 Task: Search for the best potica bakeries in Ljubljana, Slovenia.
Action: Mouse moved to (111, 121)
Screenshot: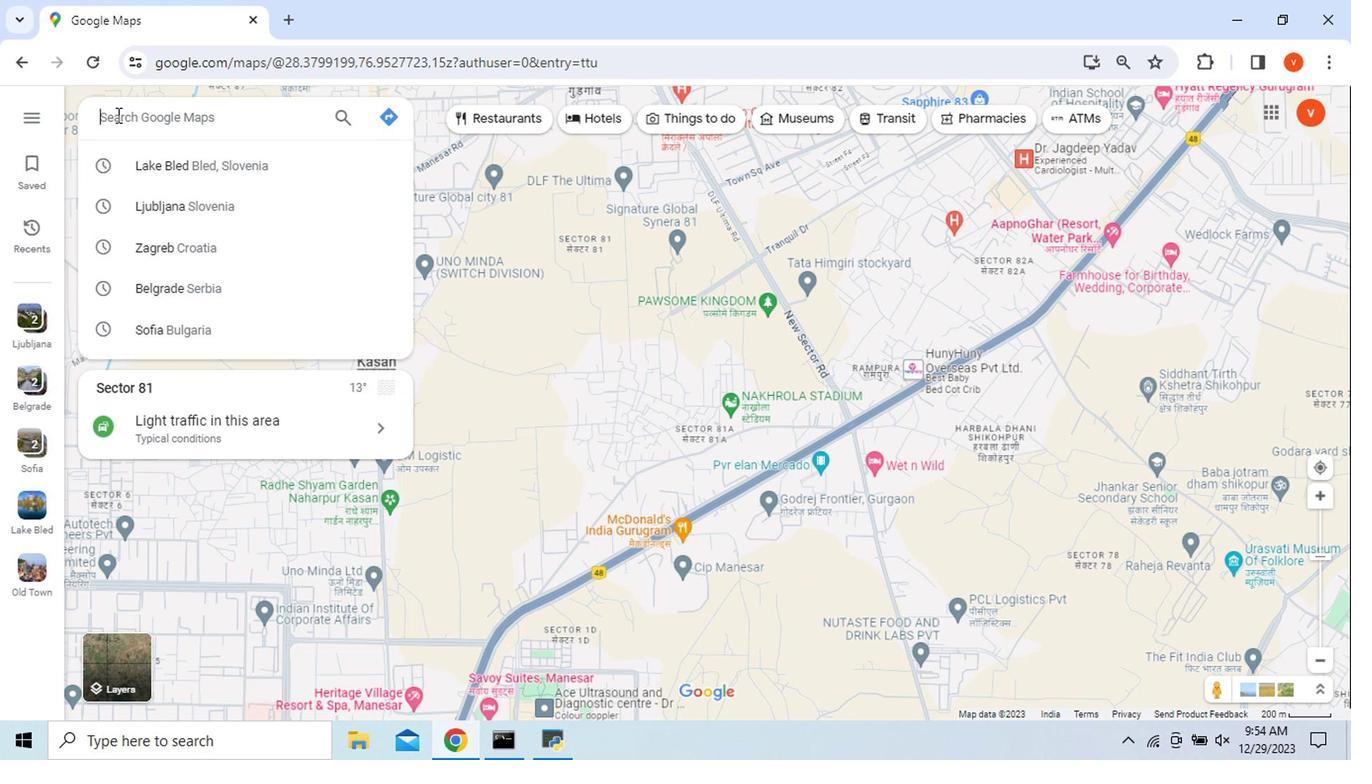 
Action: Mouse pressed left at (111, 121)
Screenshot: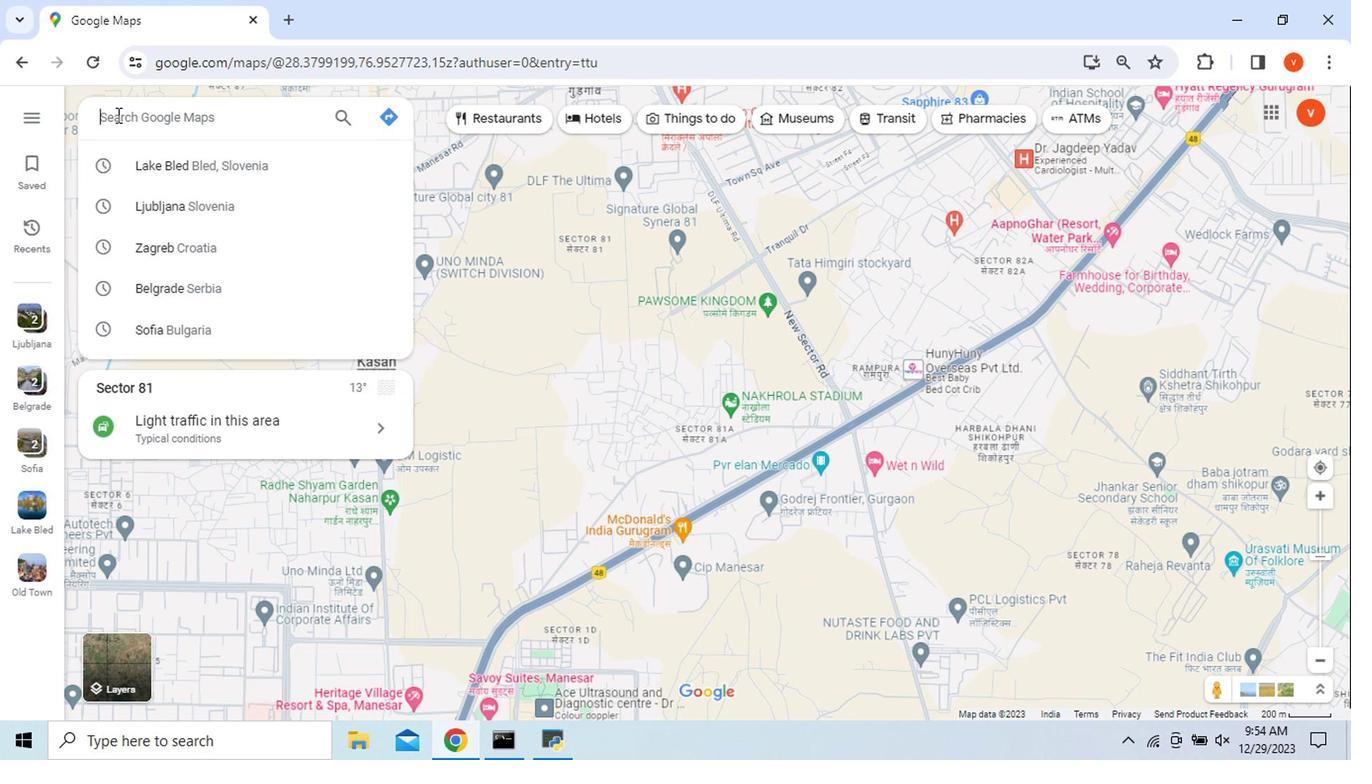 
Action: Mouse moved to (111, 121)
Screenshot: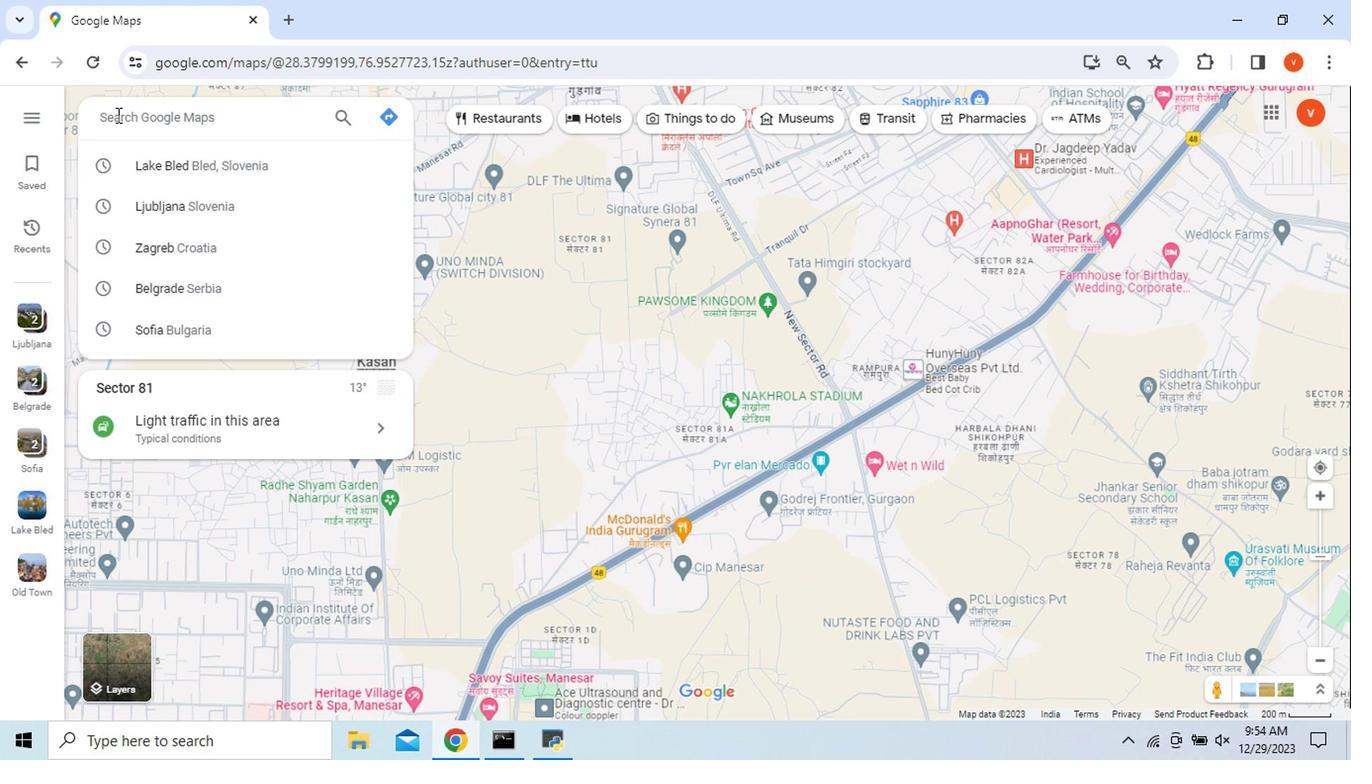 
Action: Key pressed <Key.shift>Best<Key.space><Key.shift_r>Potica<Key.space><Key.shift>Bakeries,<Key.space><Key.shift_r>Ljubljana,<Key.space><Key.shift>Slovenia<Key.enter>
Screenshot: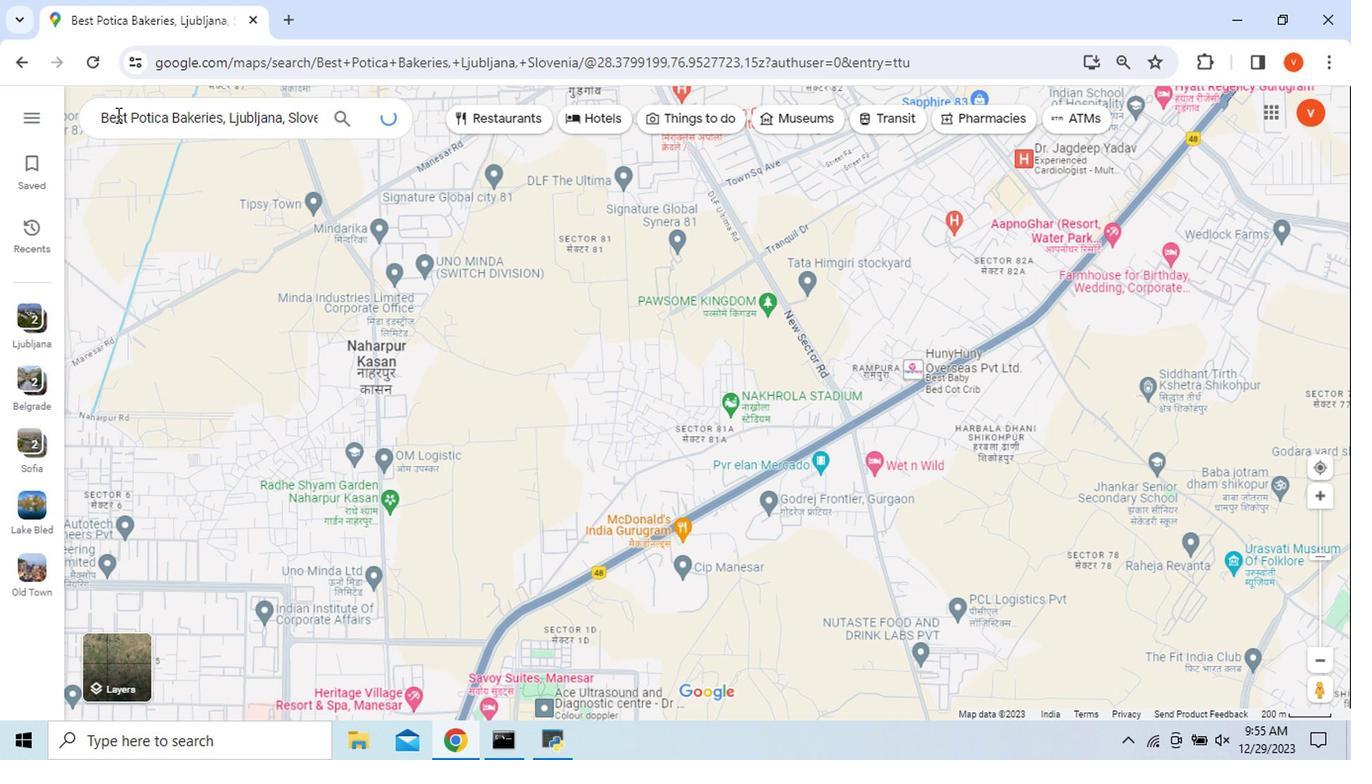 
Action: Mouse moved to (506, 130)
Screenshot: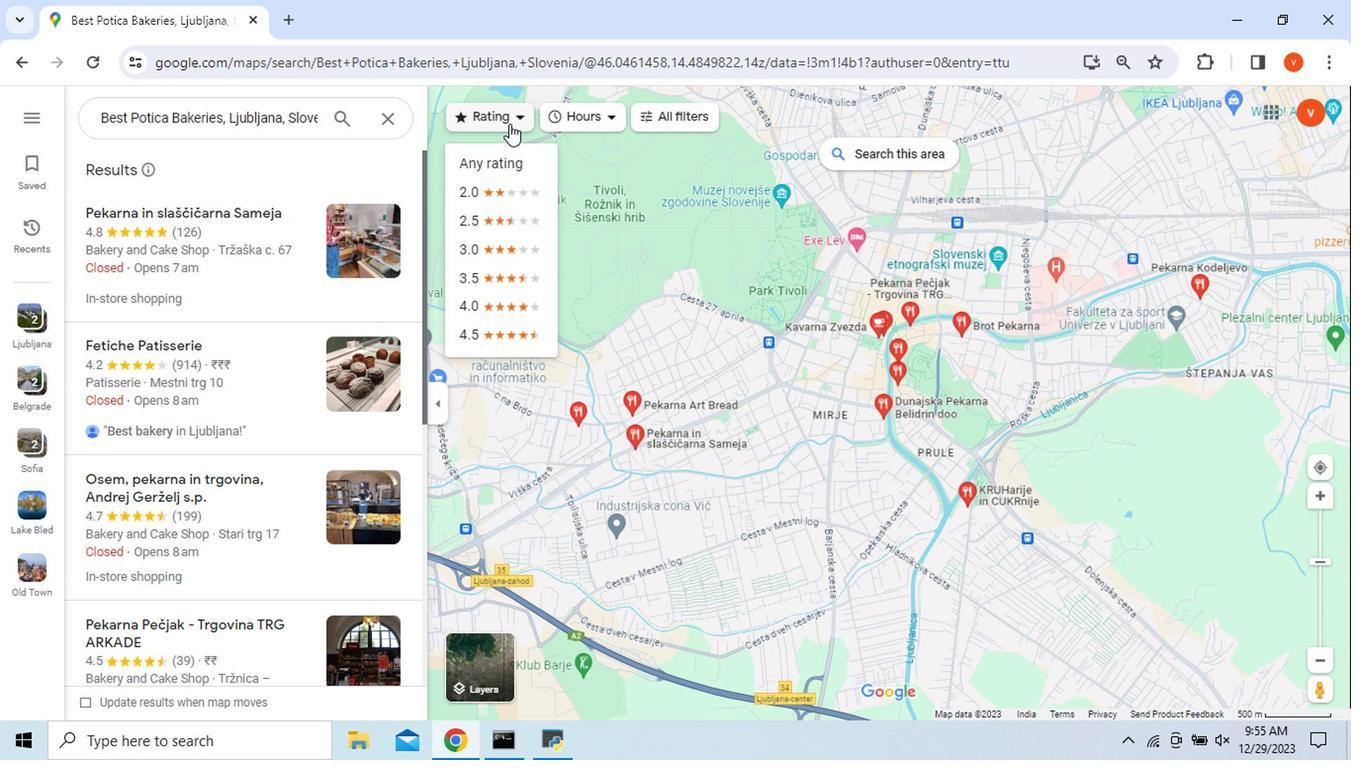
Action: Mouse pressed left at (506, 130)
Screenshot: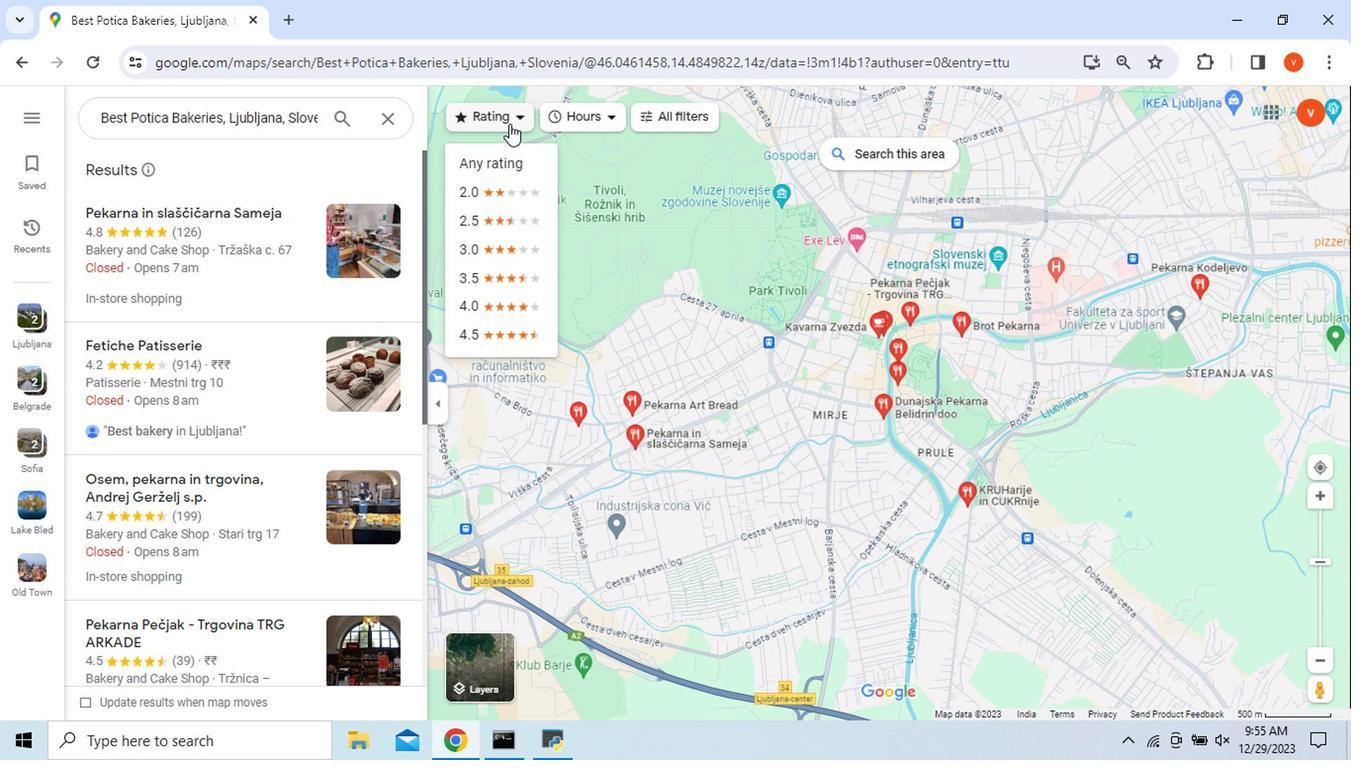 
Action: Mouse moved to (491, 334)
Screenshot: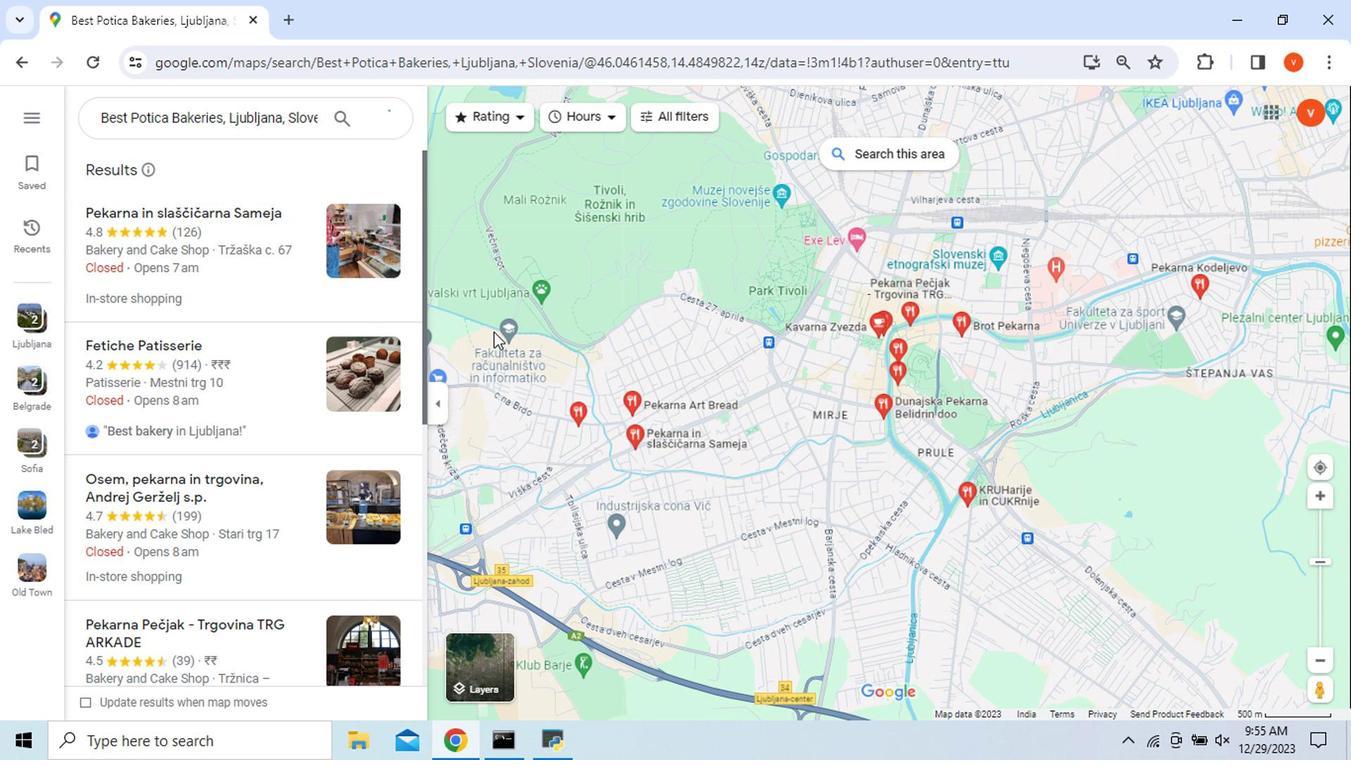 
Action: Mouse pressed left at (491, 334)
Screenshot: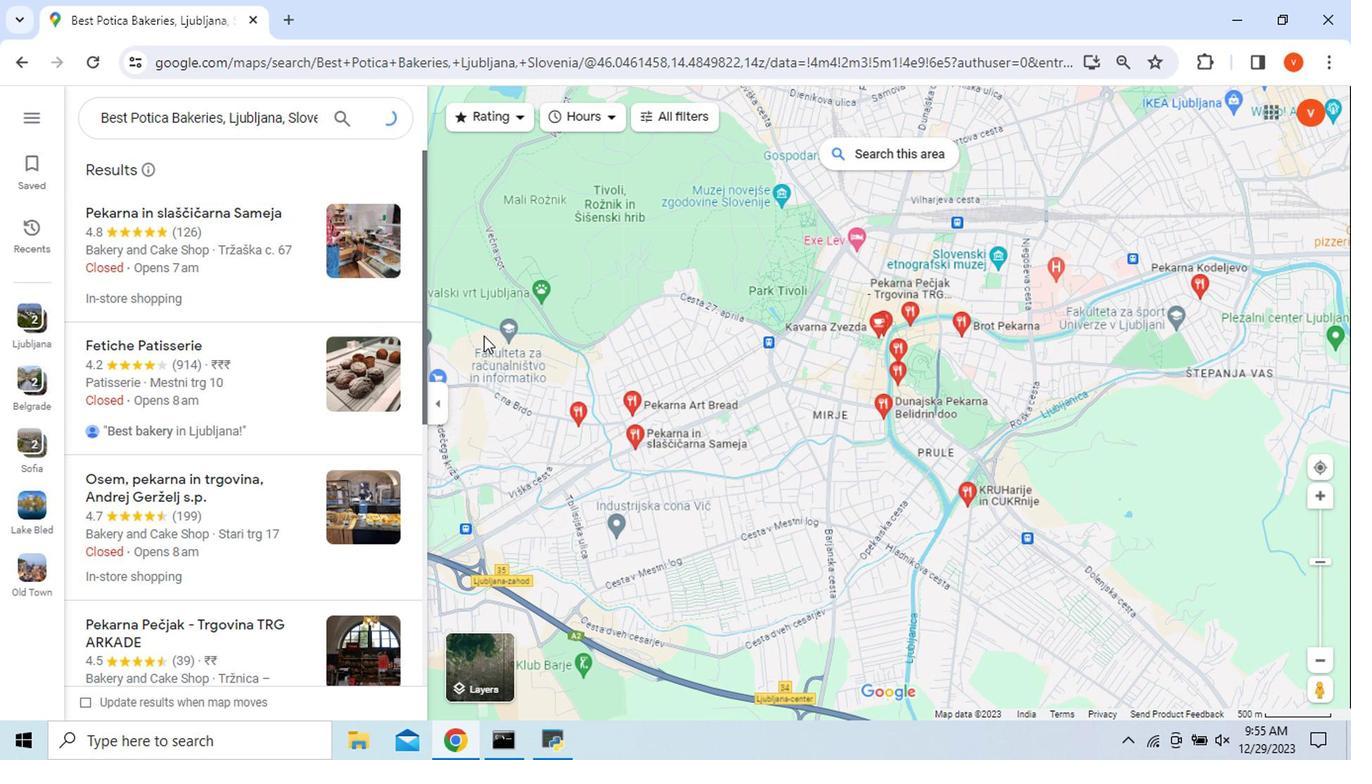 
Action: Mouse moved to (285, 201)
Screenshot: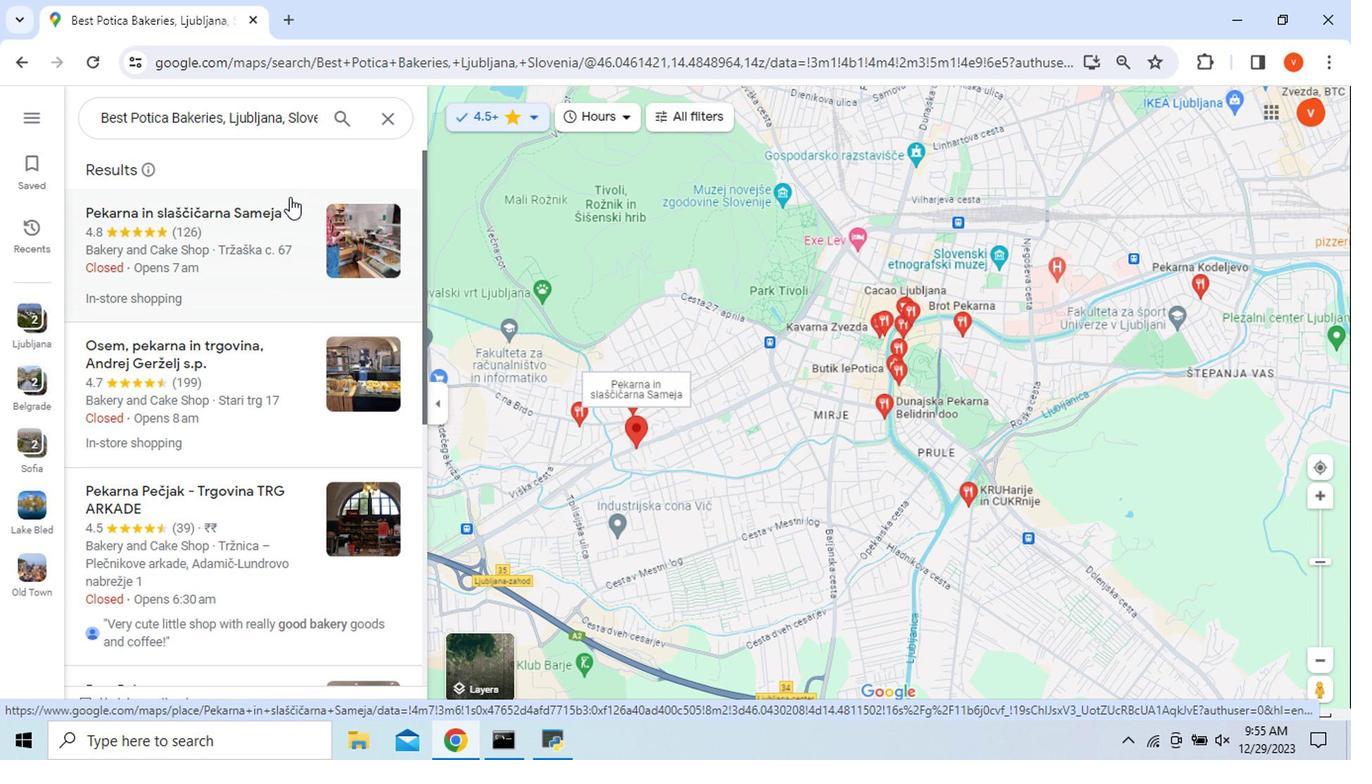 
Action: Mouse pressed left at (285, 201)
Screenshot: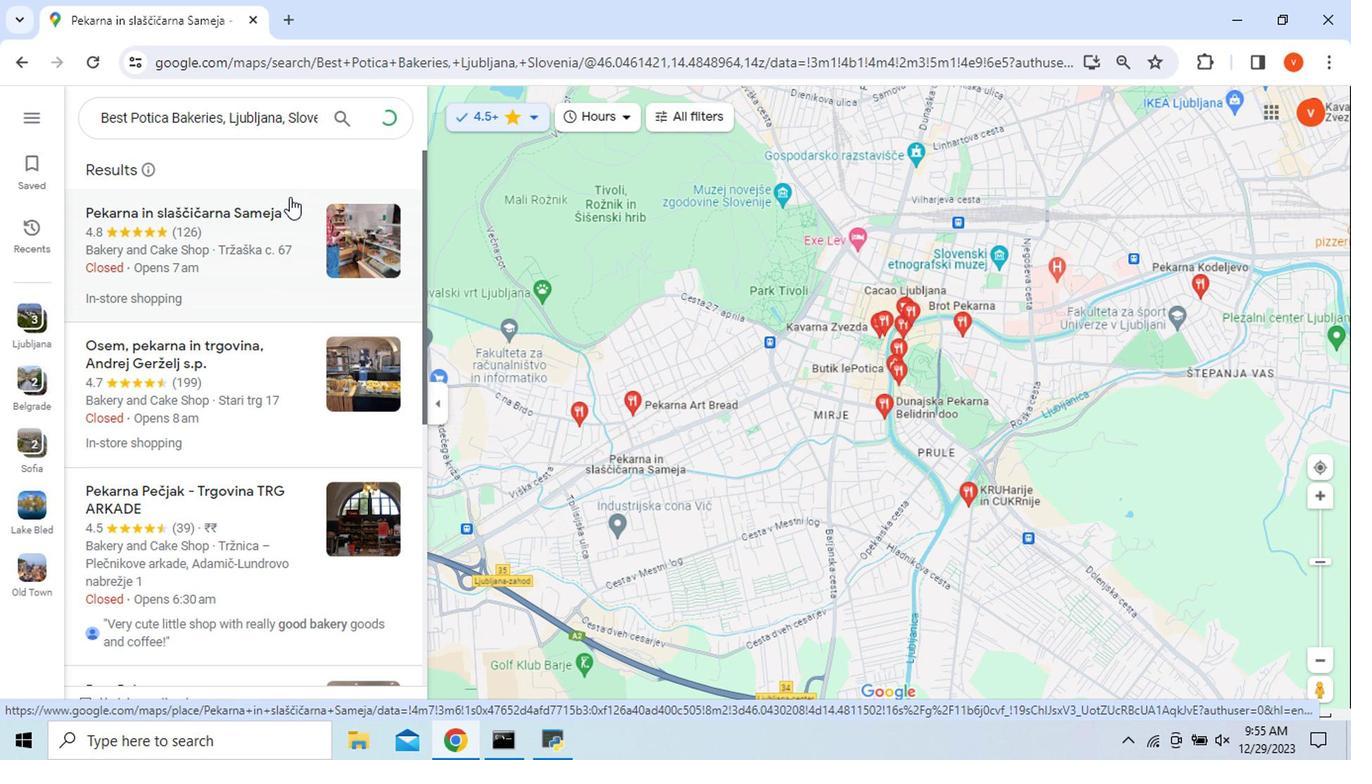 
Action: Mouse moved to (569, 599)
Screenshot: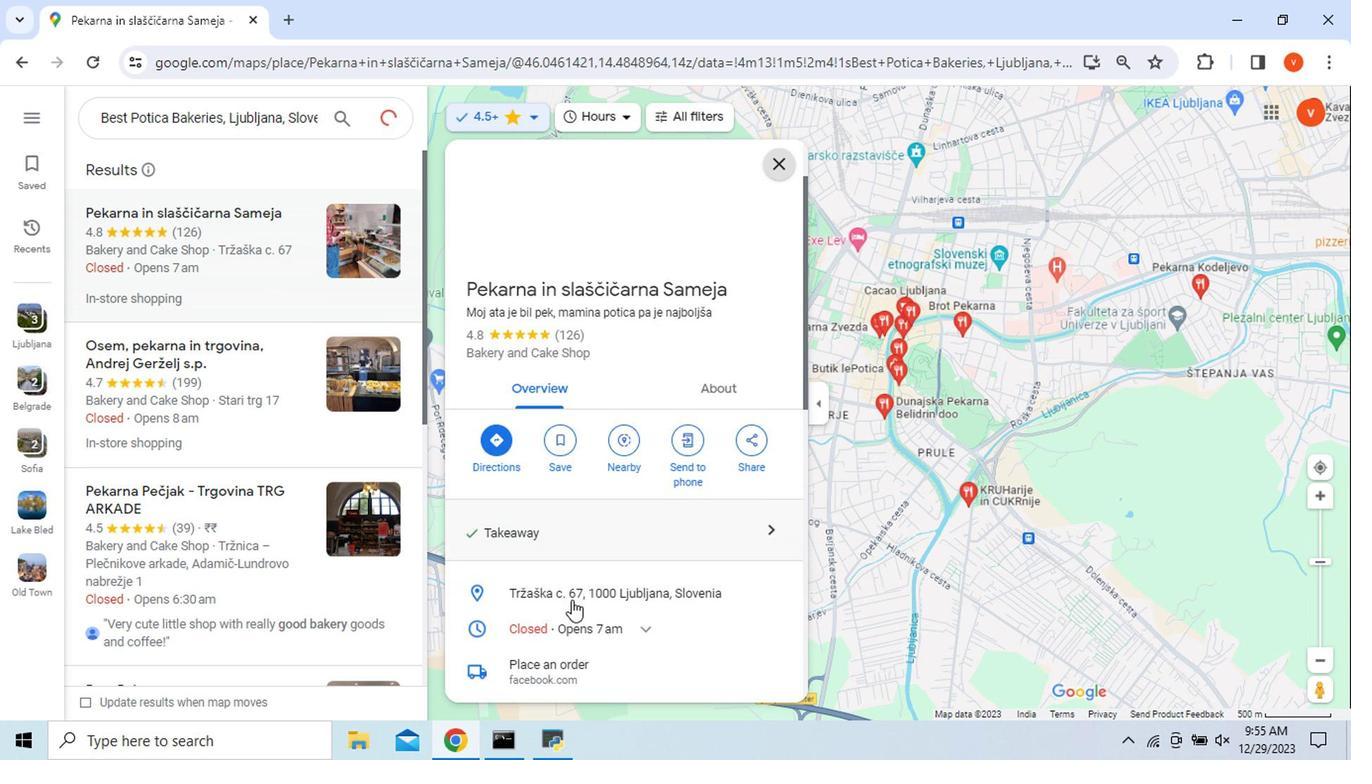 
Action: Mouse scrolled (569, 598) with delta (0, 0)
Screenshot: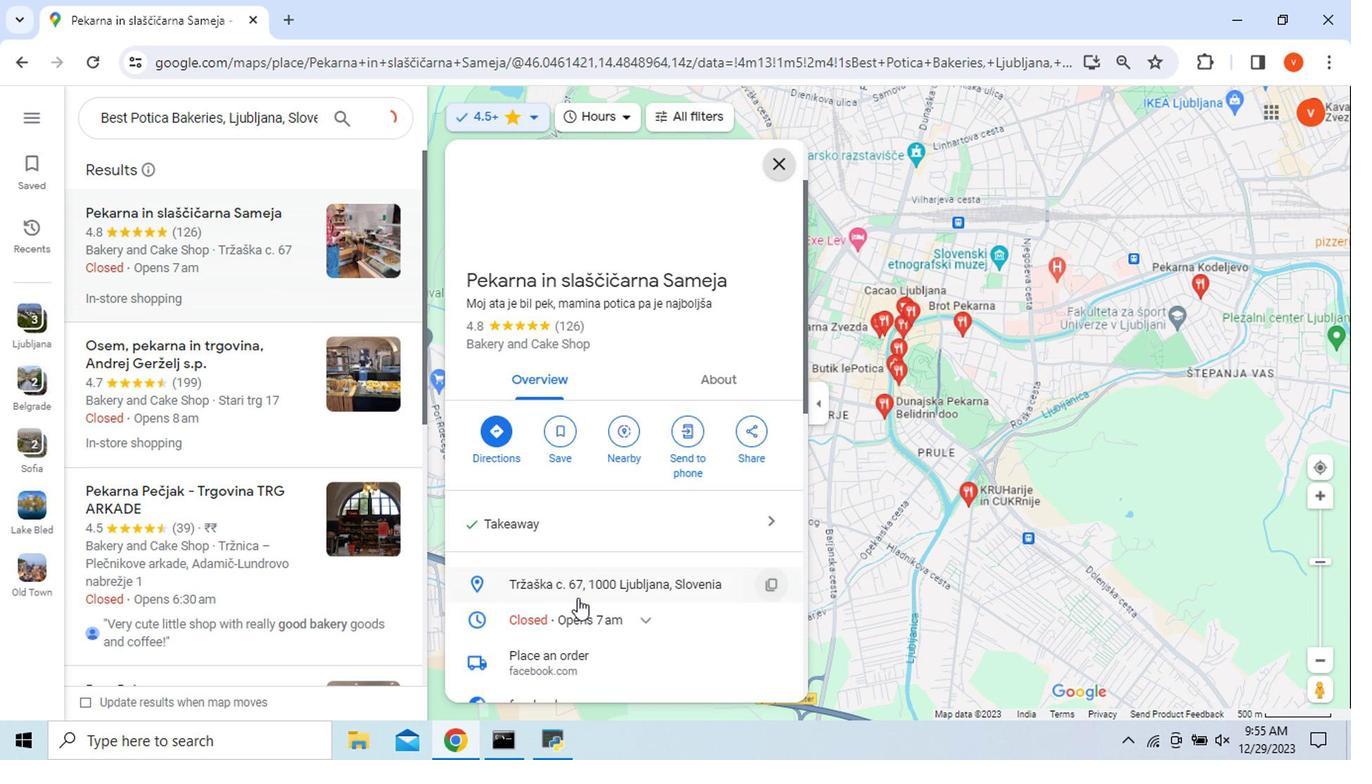 
Action: Mouse moved to (769, 524)
Screenshot: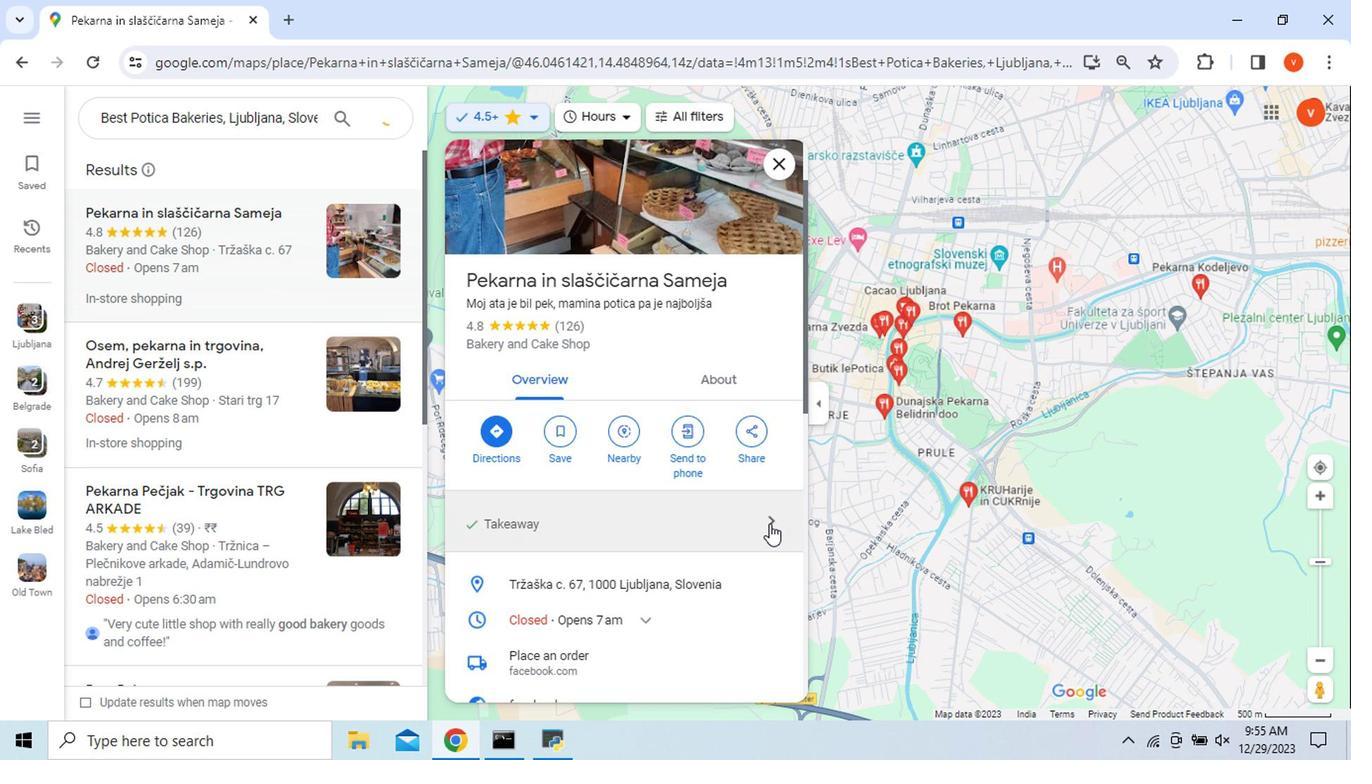 
Action: Mouse pressed left at (769, 524)
Screenshot: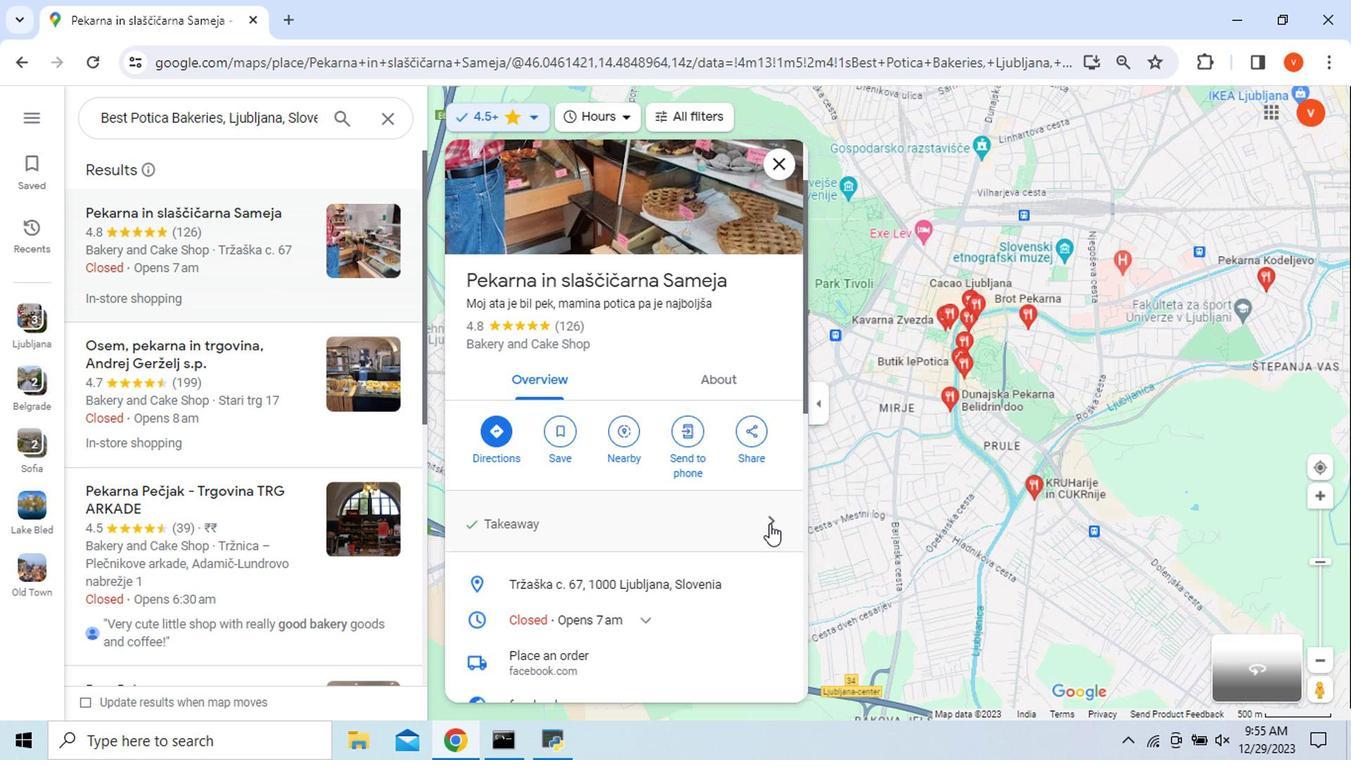 
Action: Mouse moved to (769, 520)
Screenshot: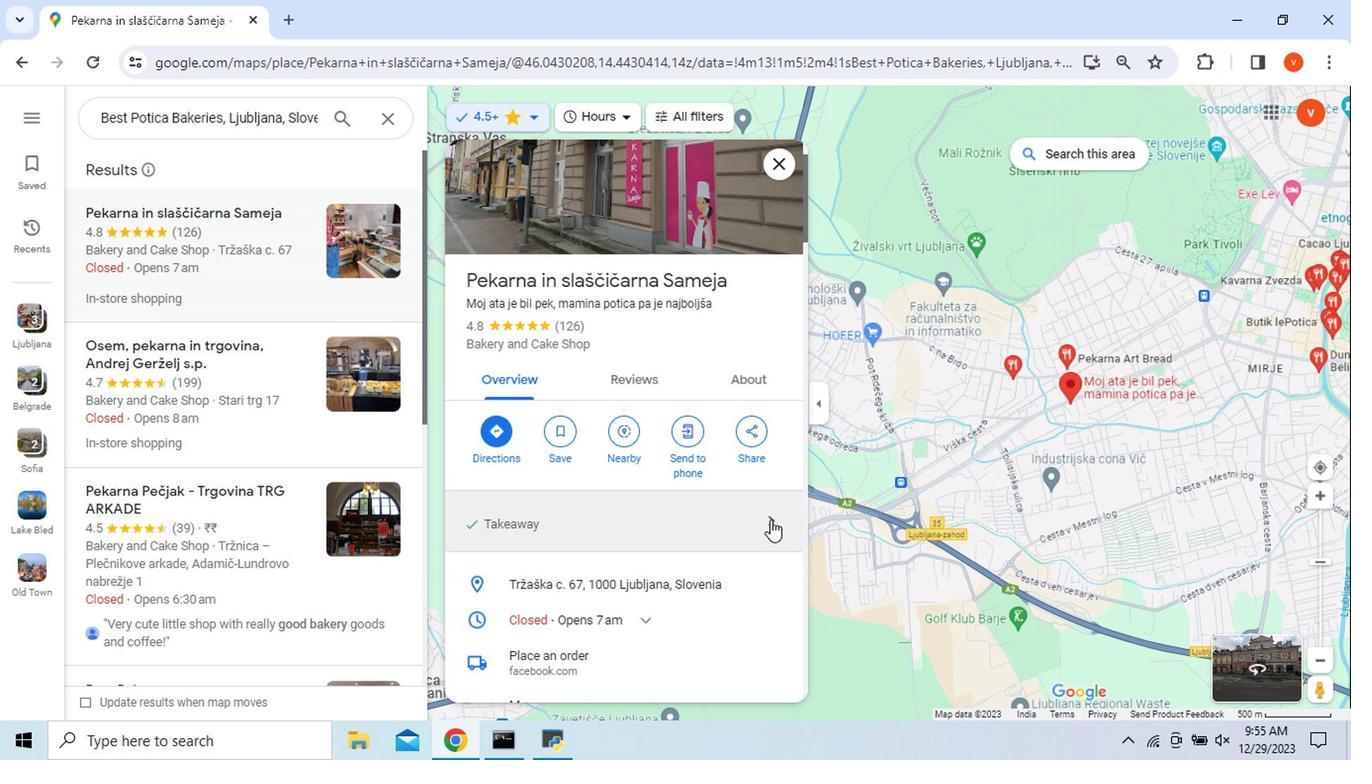 
Action: Mouse pressed left at (769, 520)
Screenshot: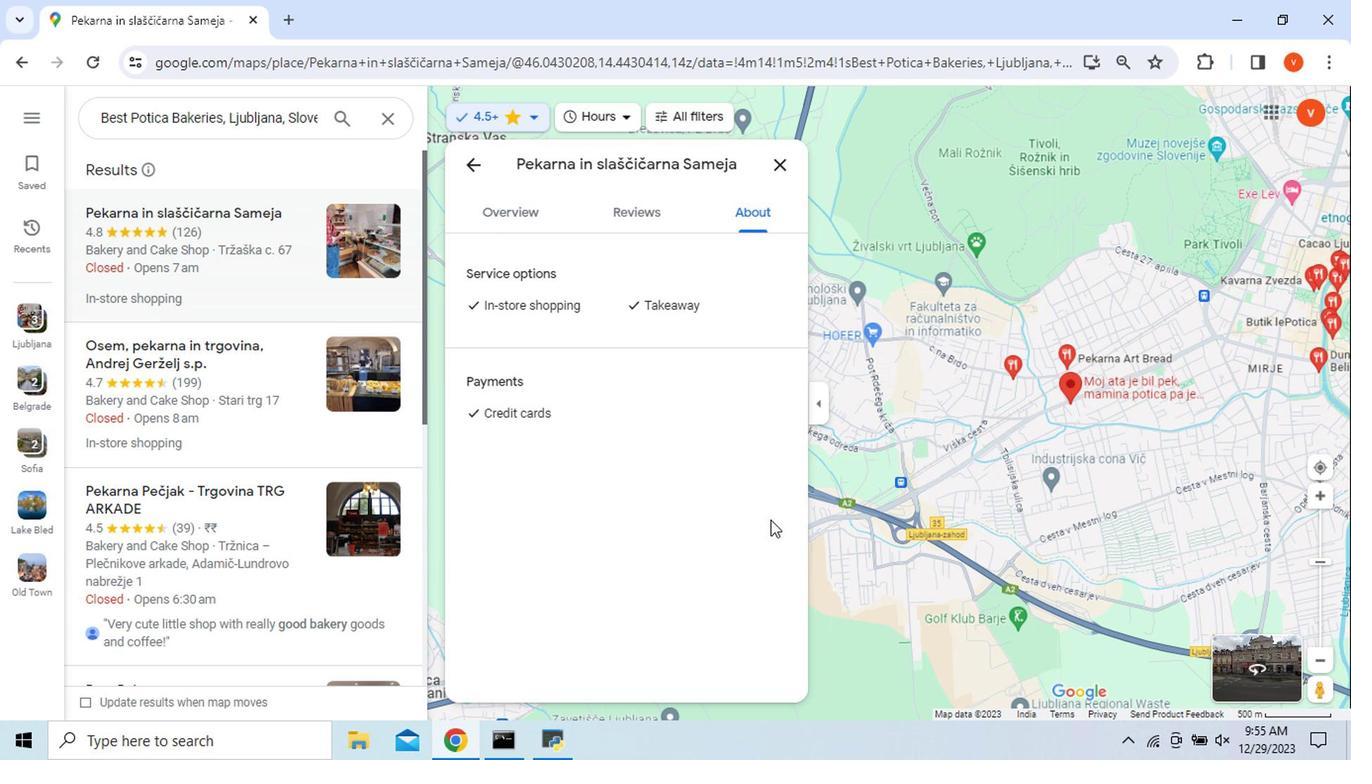 
Action: Mouse moved to (472, 171)
Screenshot: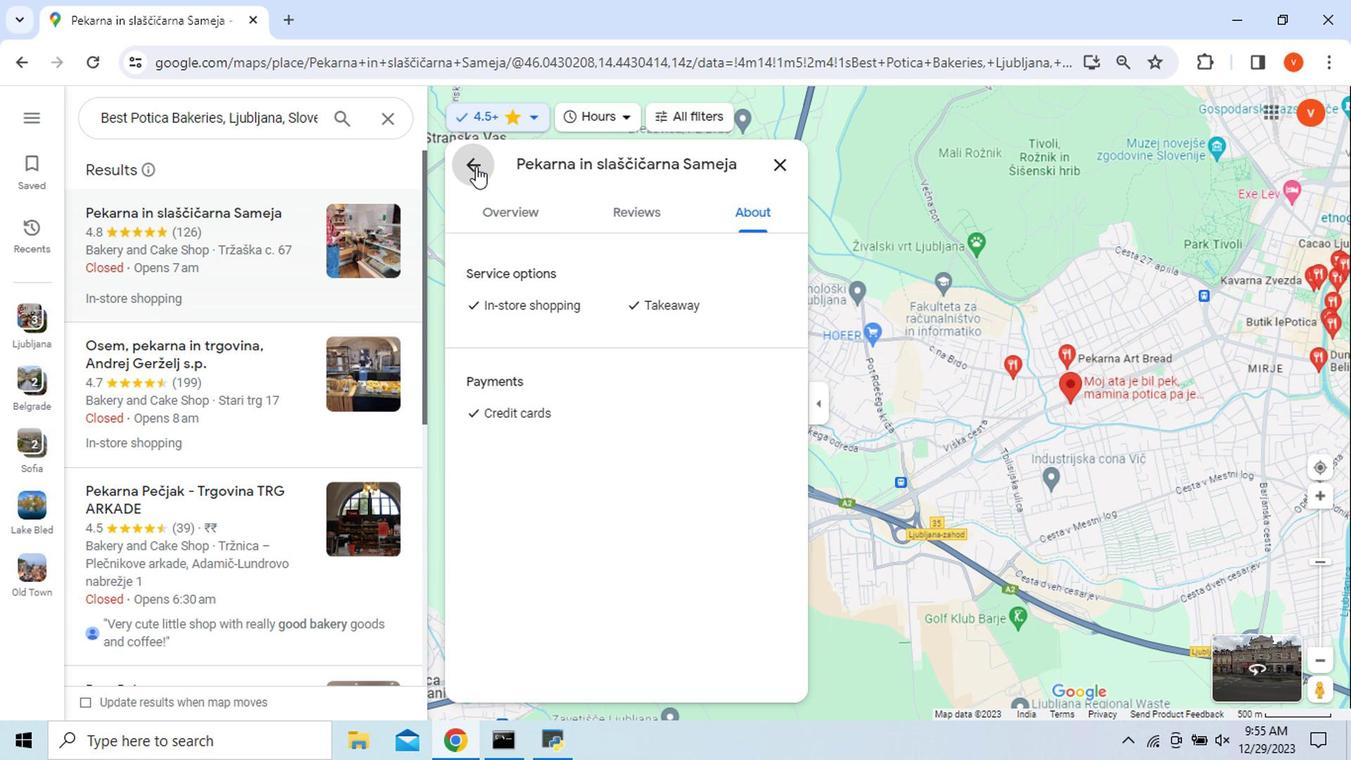 
Action: Mouse pressed left at (472, 171)
Screenshot: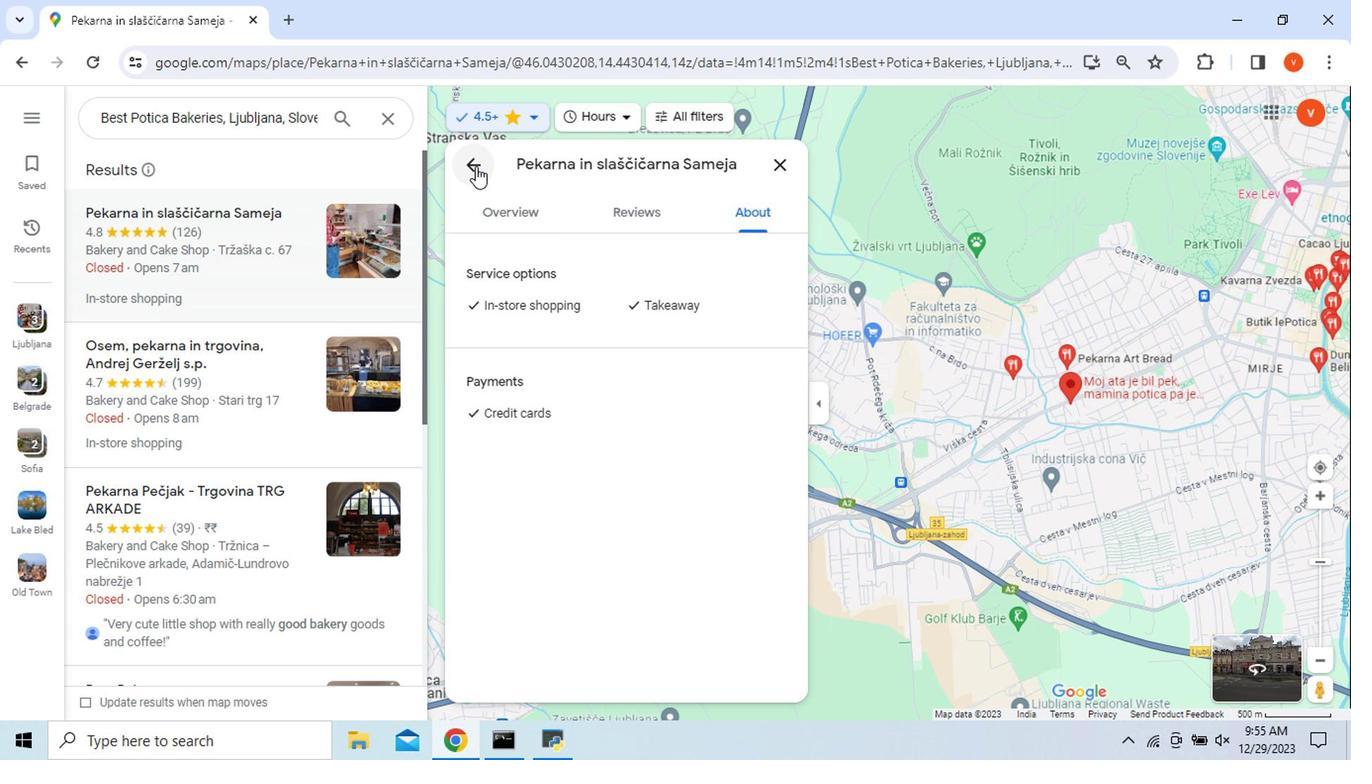 
Action: Mouse moved to (603, 516)
Screenshot: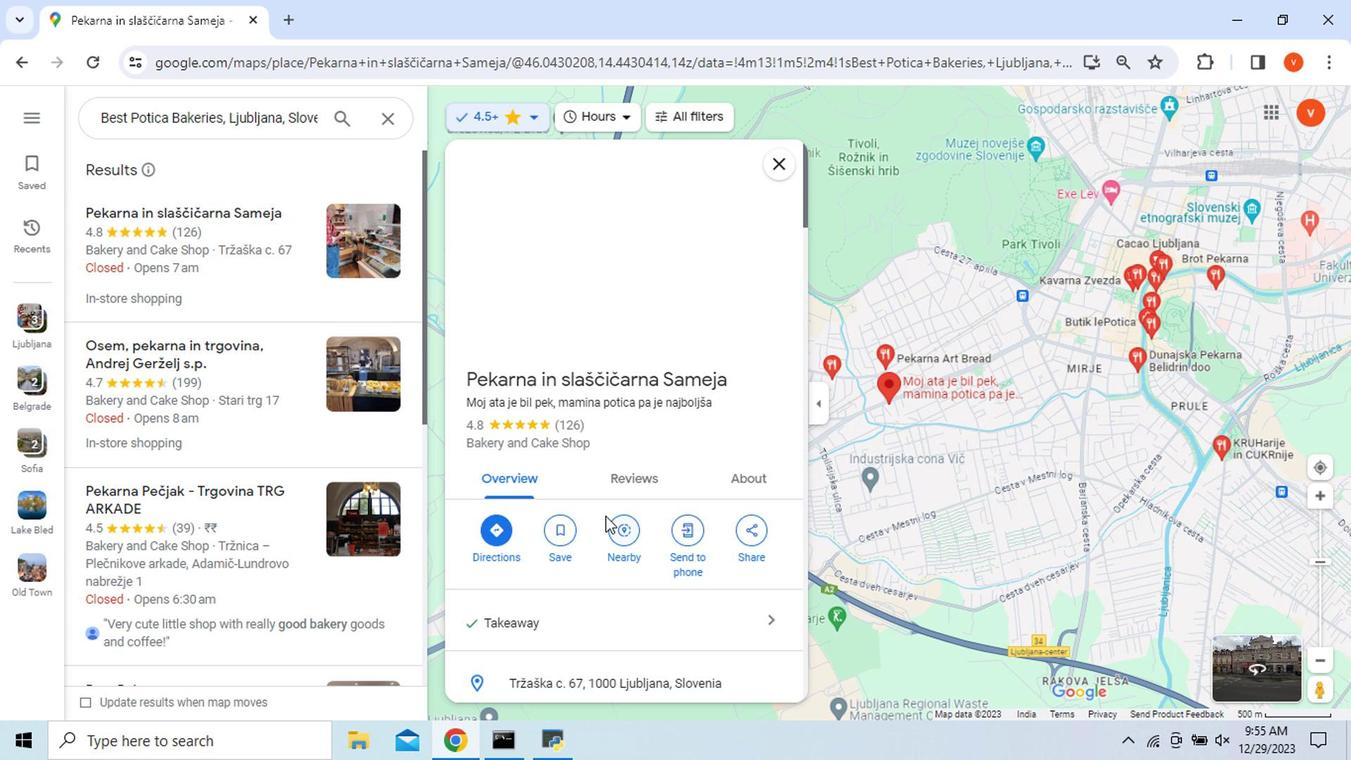 
Action: Mouse scrolled (603, 515) with delta (0, 0)
Screenshot: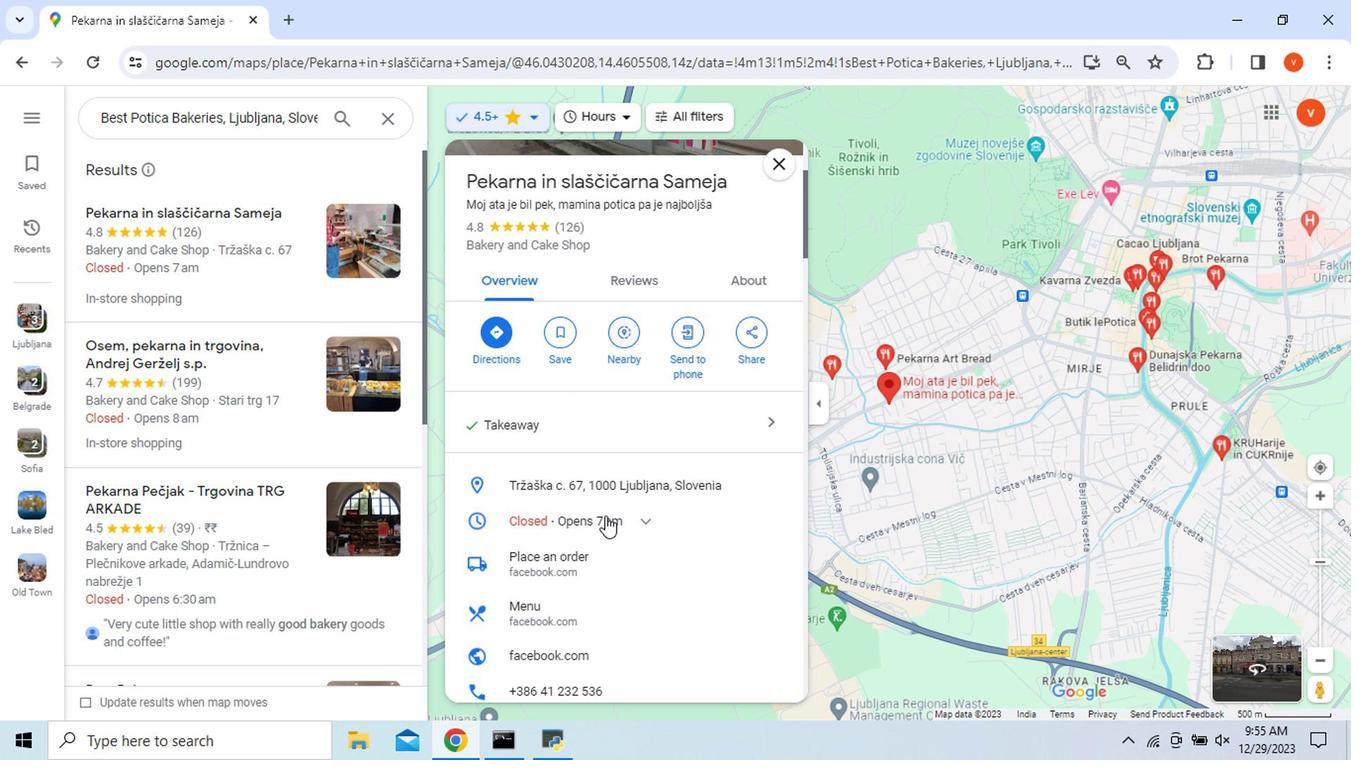 
Action: Mouse scrolled (603, 515) with delta (0, 0)
Screenshot: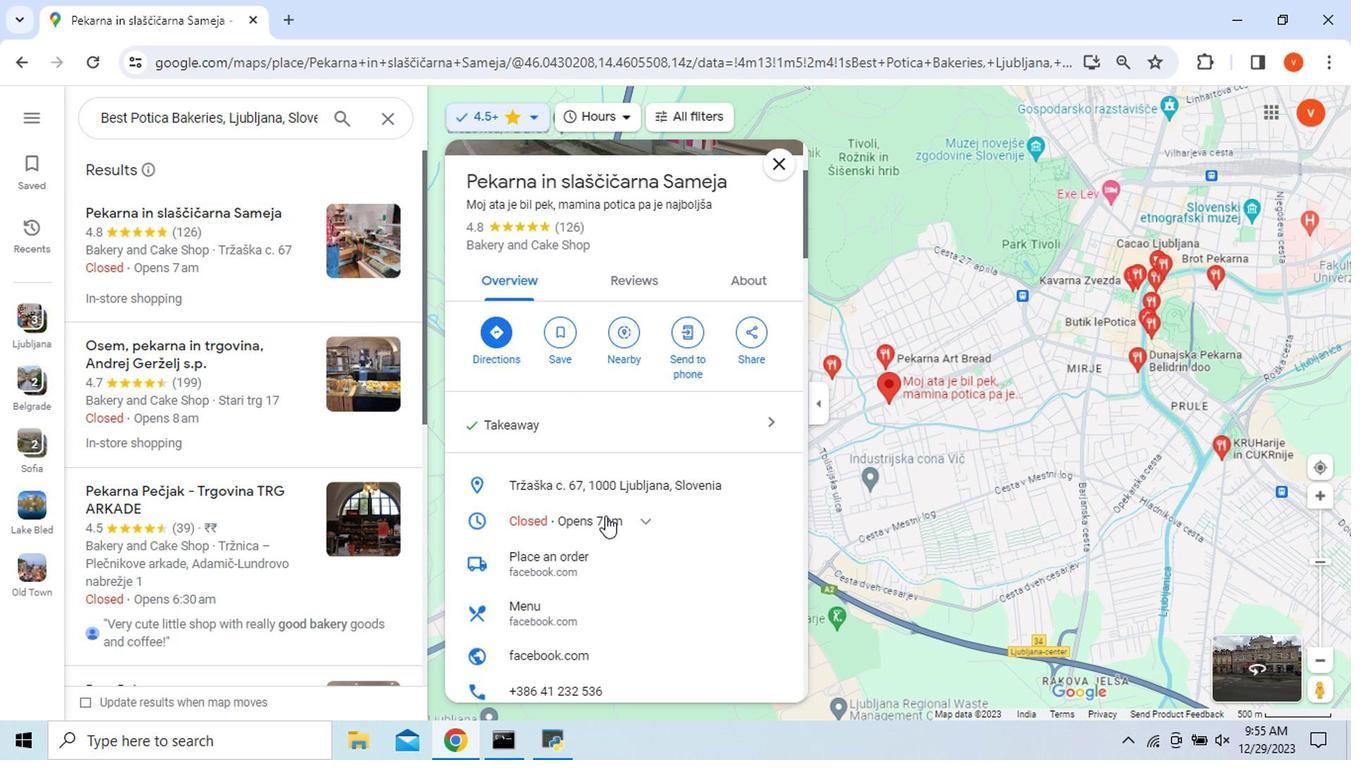 
Action: Mouse scrolled (603, 515) with delta (0, 0)
Screenshot: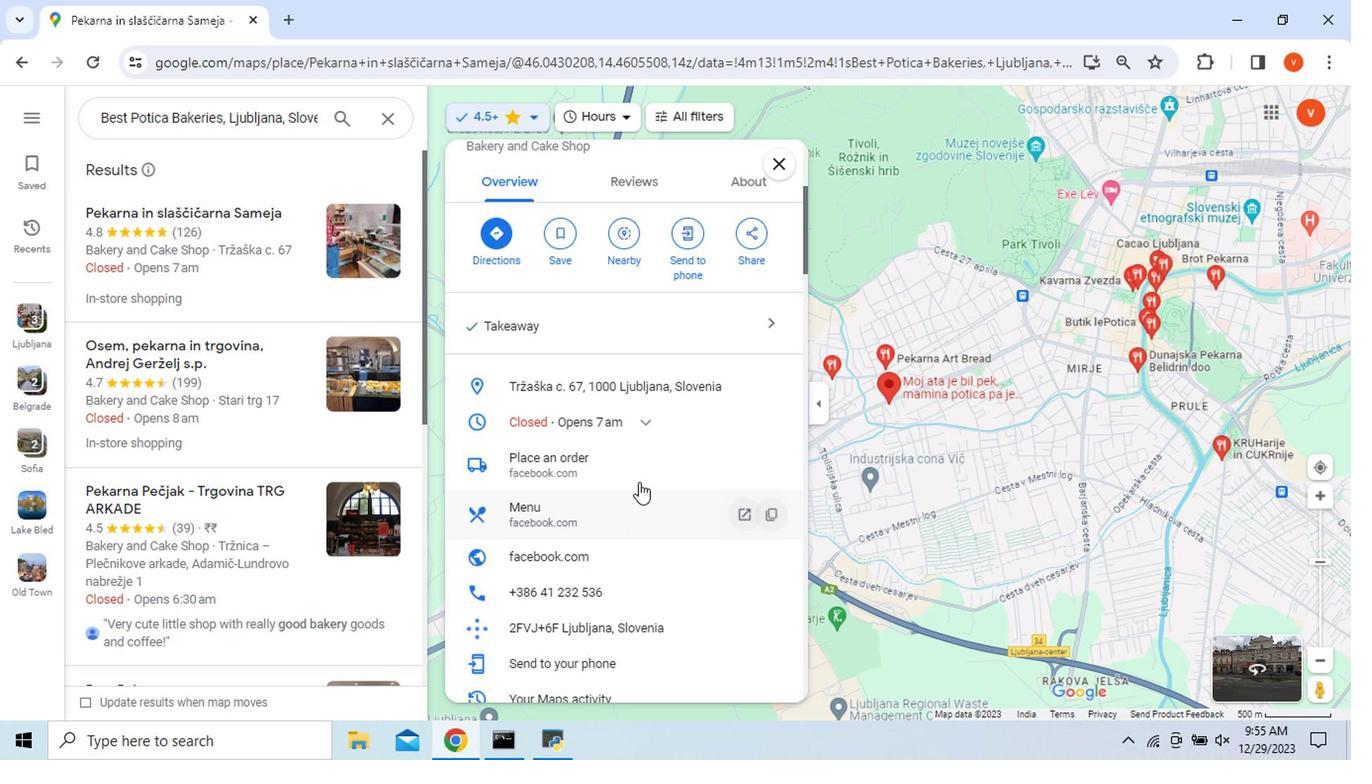 
Action: Mouse moved to (644, 425)
Screenshot: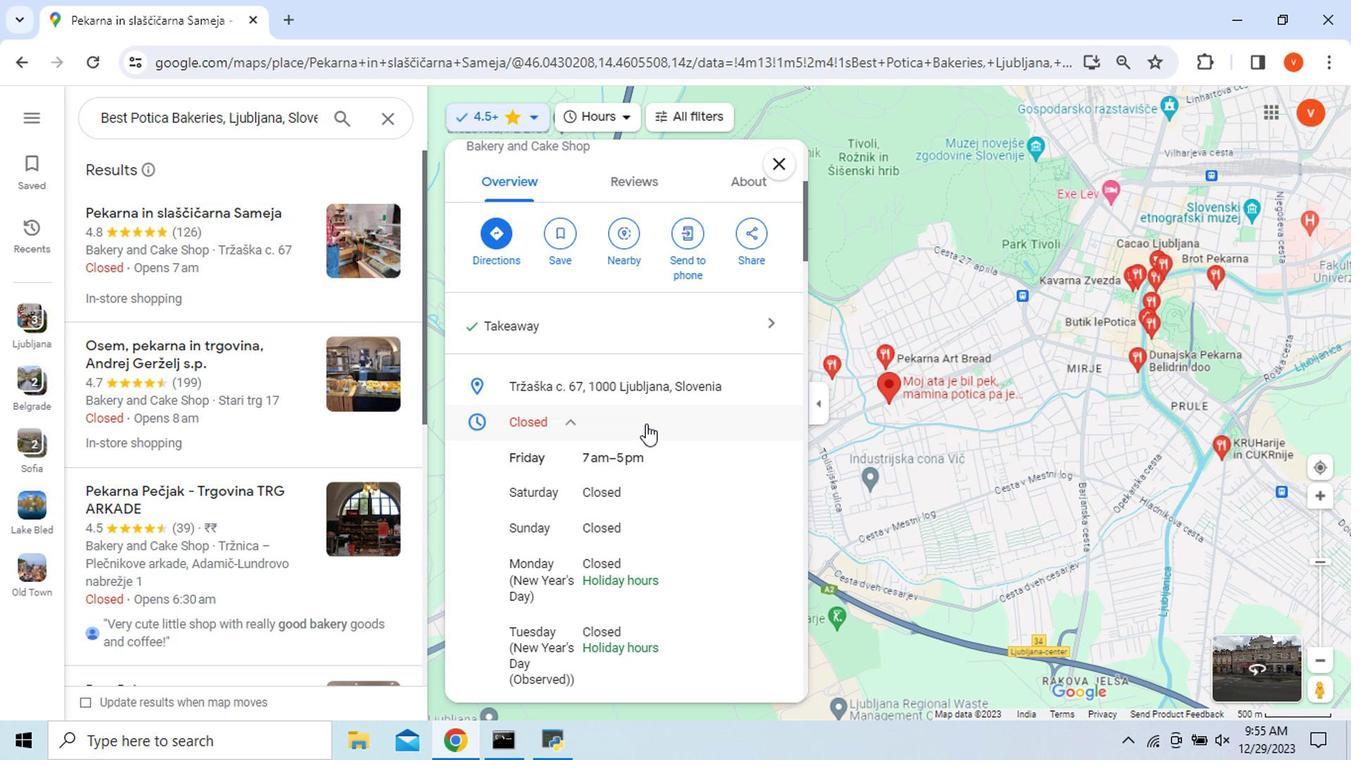 
Action: Mouse pressed left at (644, 425)
Screenshot: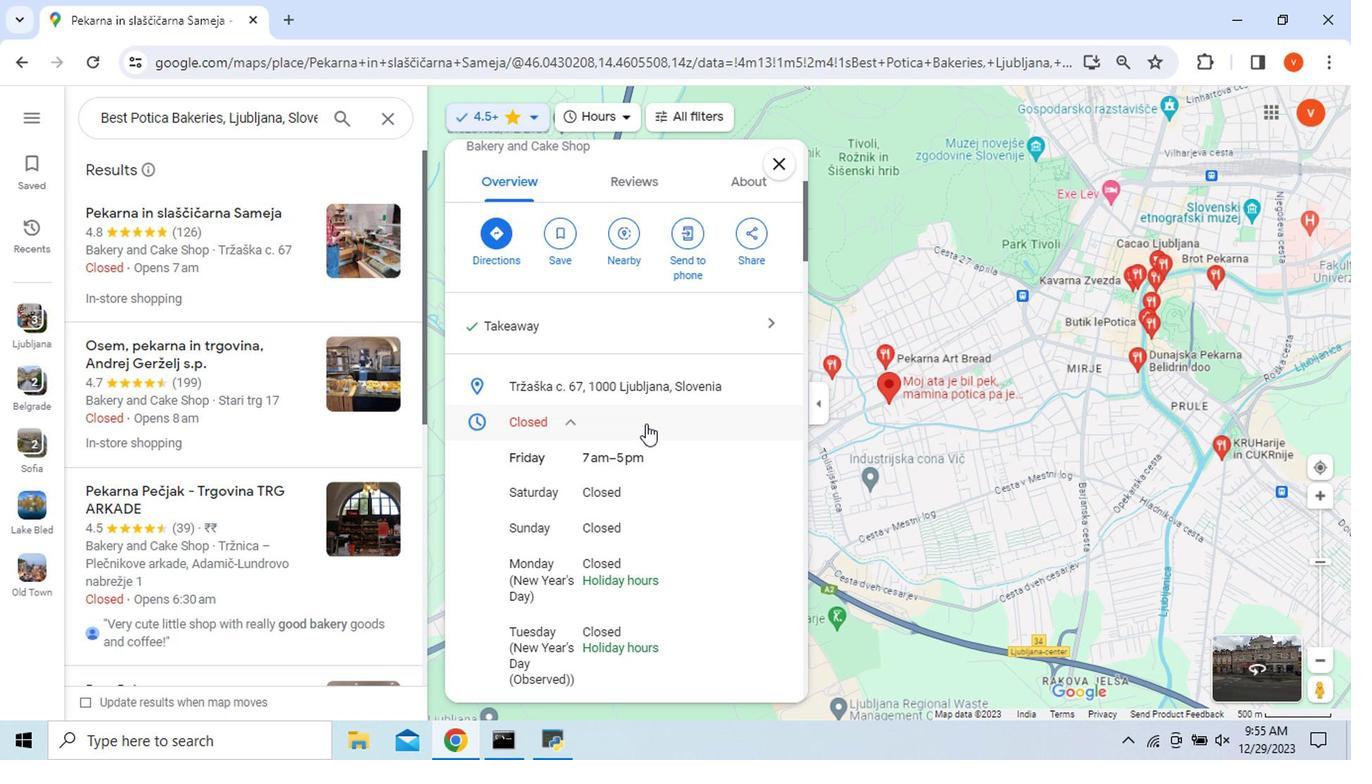 
Action: Mouse moved to (693, 461)
Screenshot: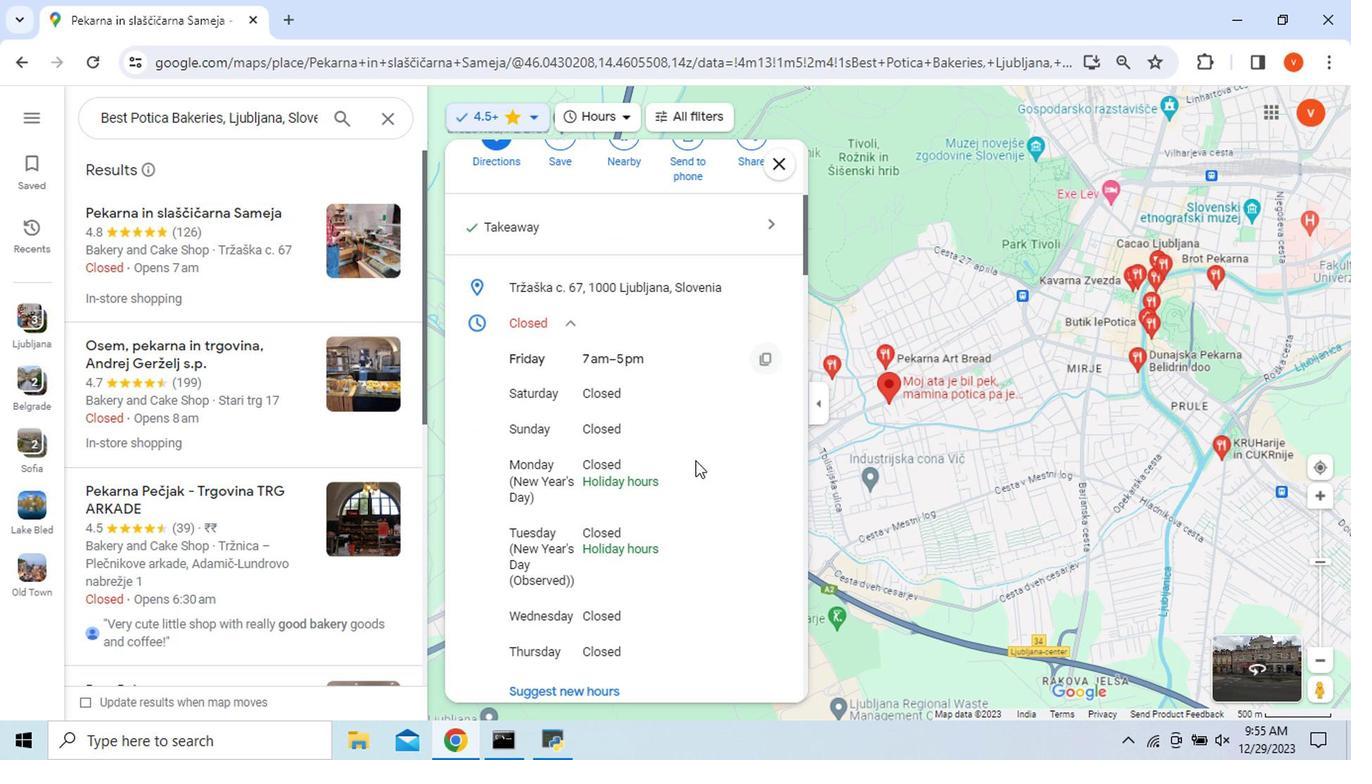 
Action: Mouse scrolled (693, 460) with delta (0, 0)
Screenshot: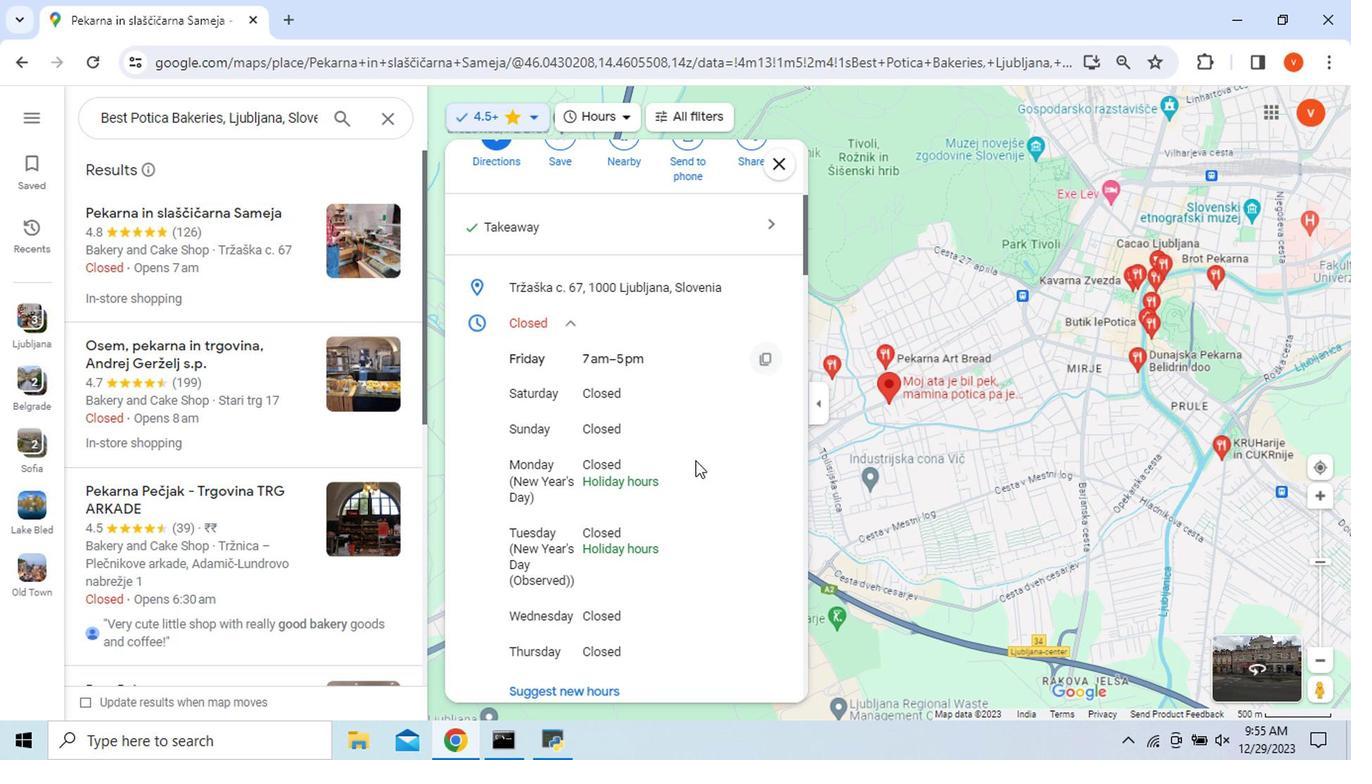 
Action: Mouse scrolled (693, 460) with delta (0, 0)
Screenshot: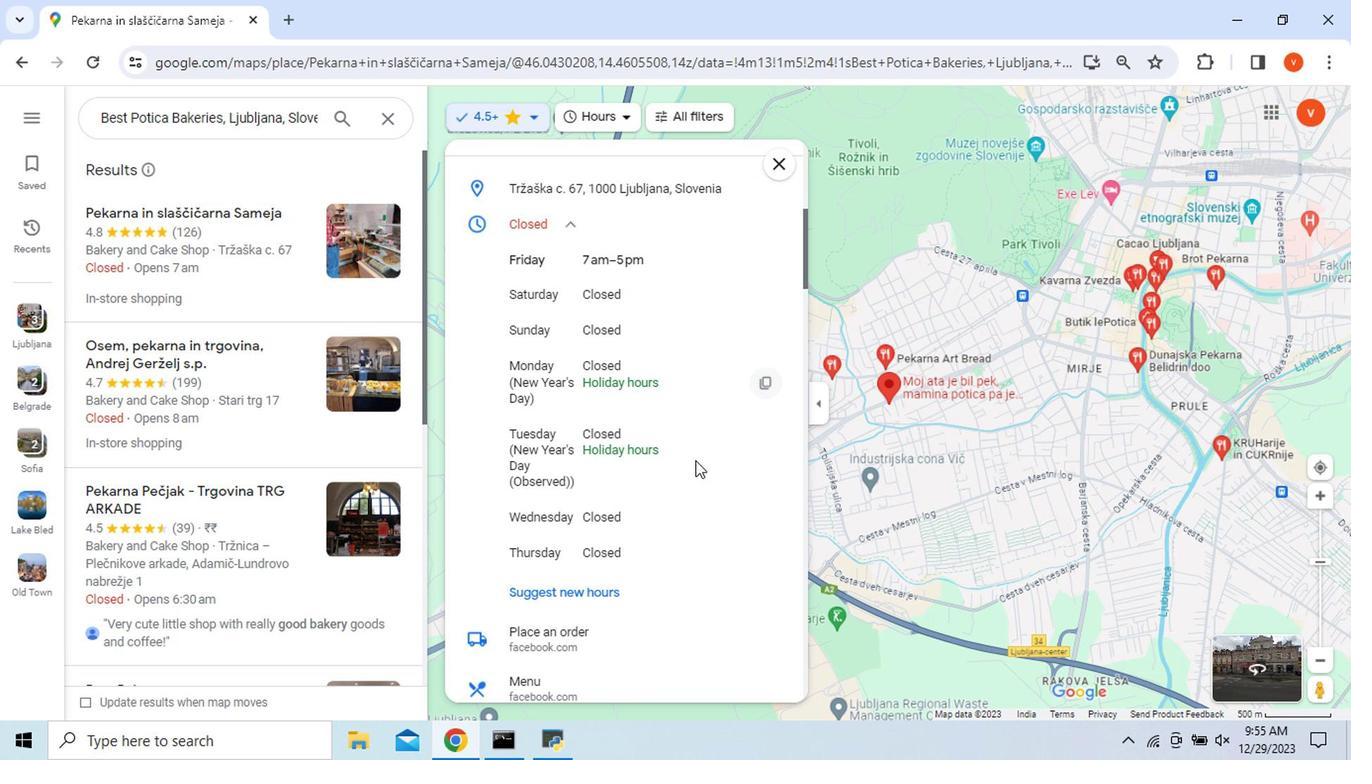 
Action: Mouse scrolled (693, 460) with delta (0, 0)
Screenshot: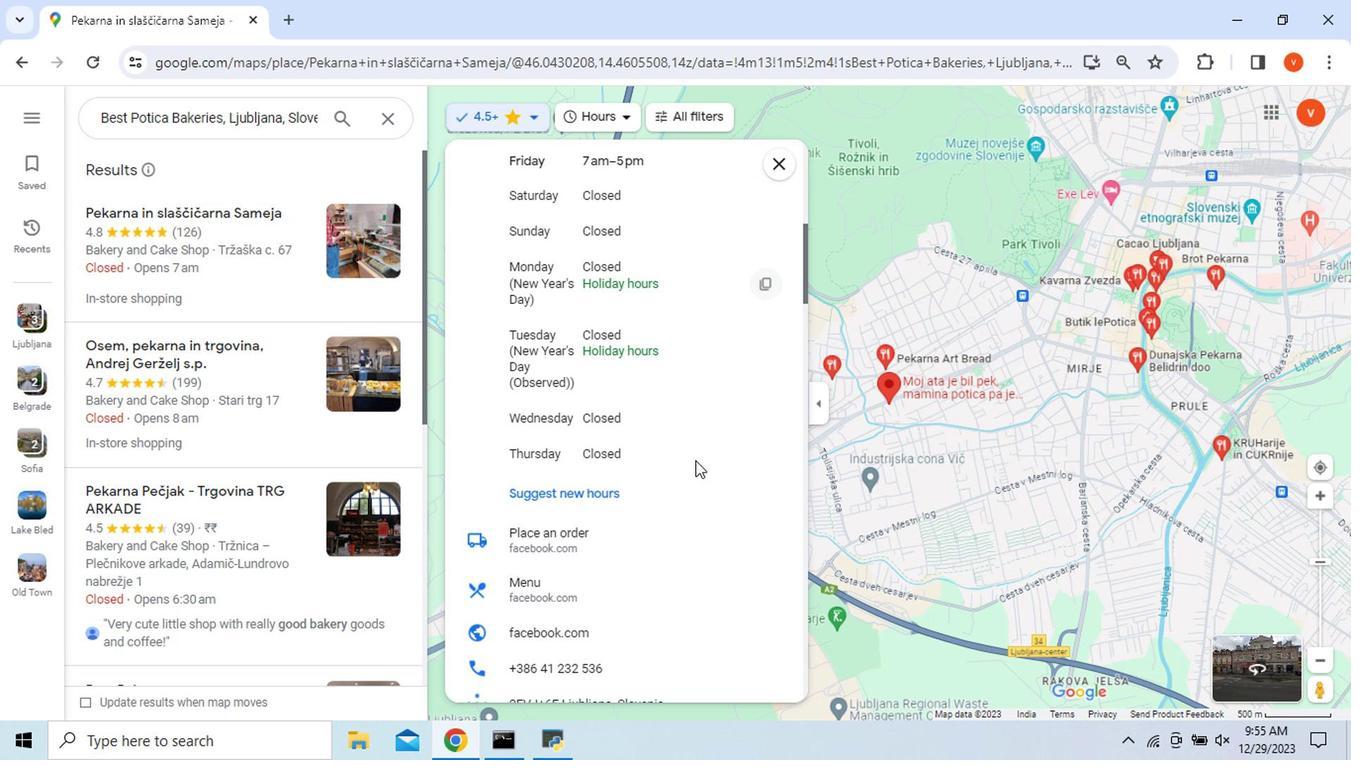 
Action: Mouse scrolled (693, 460) with delta (0, 0)
Screenshot: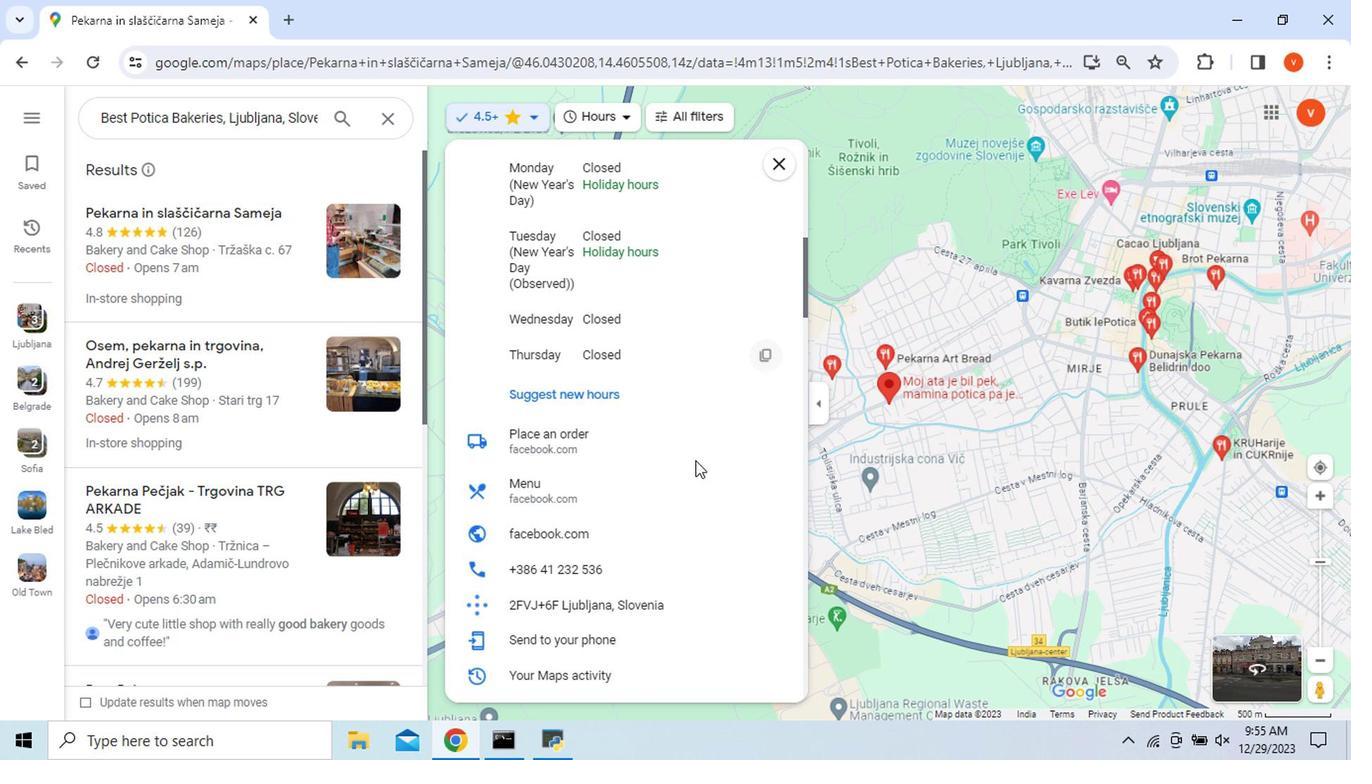 
Action: Mouse scrolled (693, 463) with delta (0, 1)
Screenshot: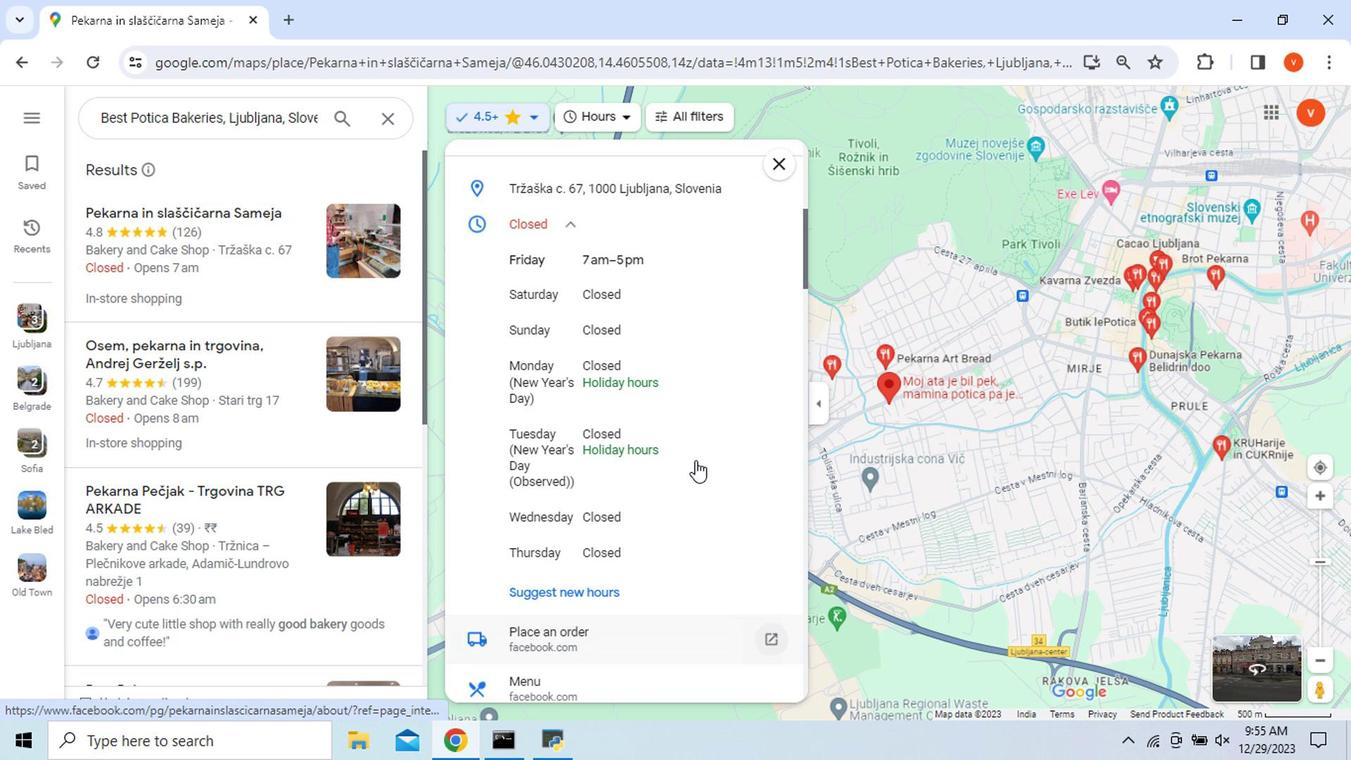 
Action: Mouse scrolled (693, 463) with delta (0, 1)
Screenshot: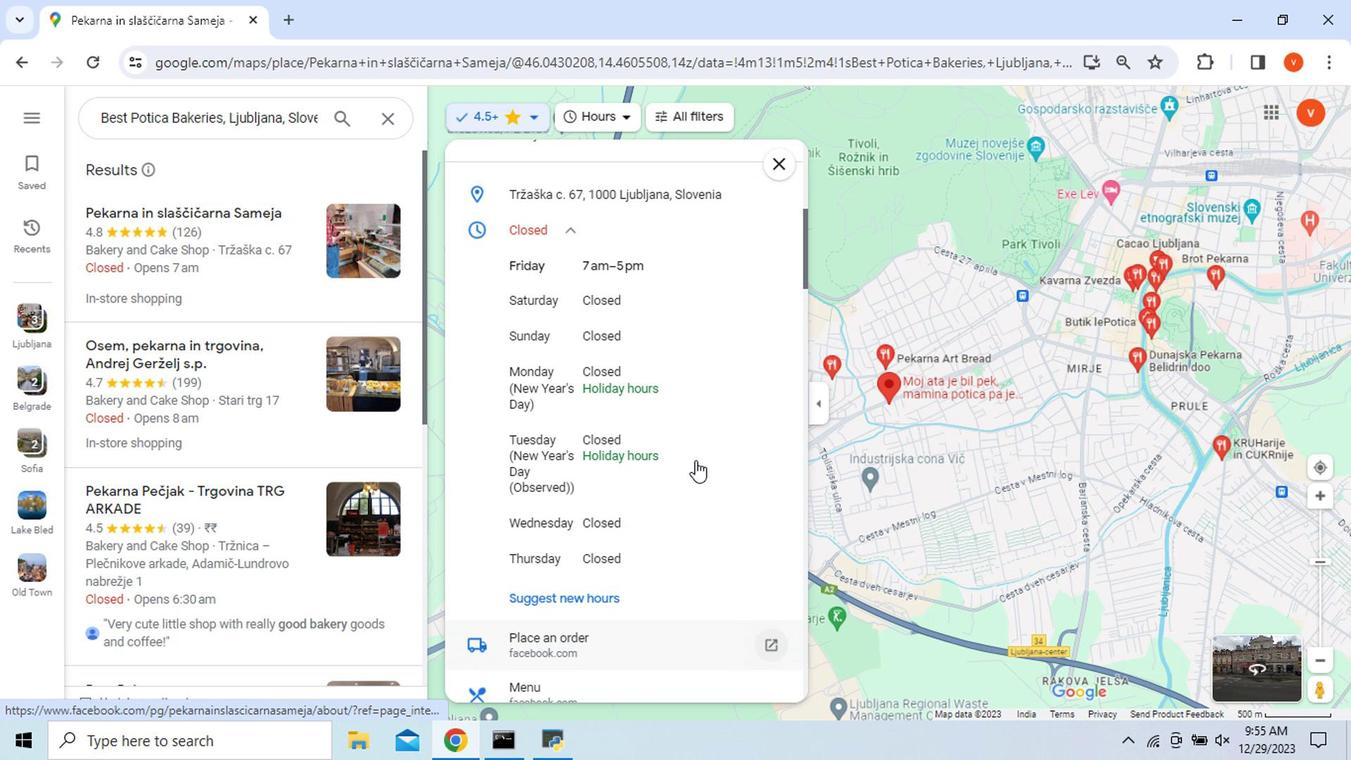 
Action: Mouse scrolled (693, 463) with delta (0, 1)
Screenshot: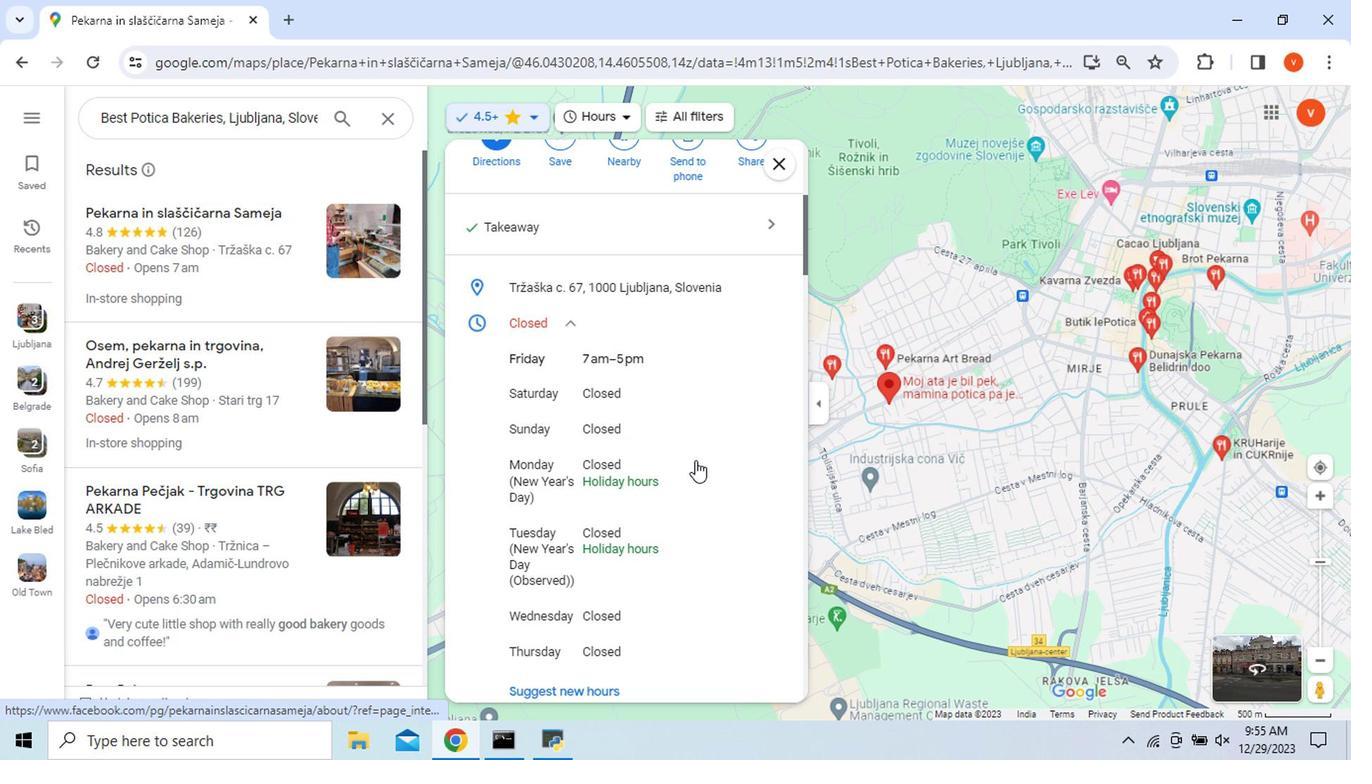 
Action: Mouse scrolled (693, 463) with delta (0, 1)
Screenshot: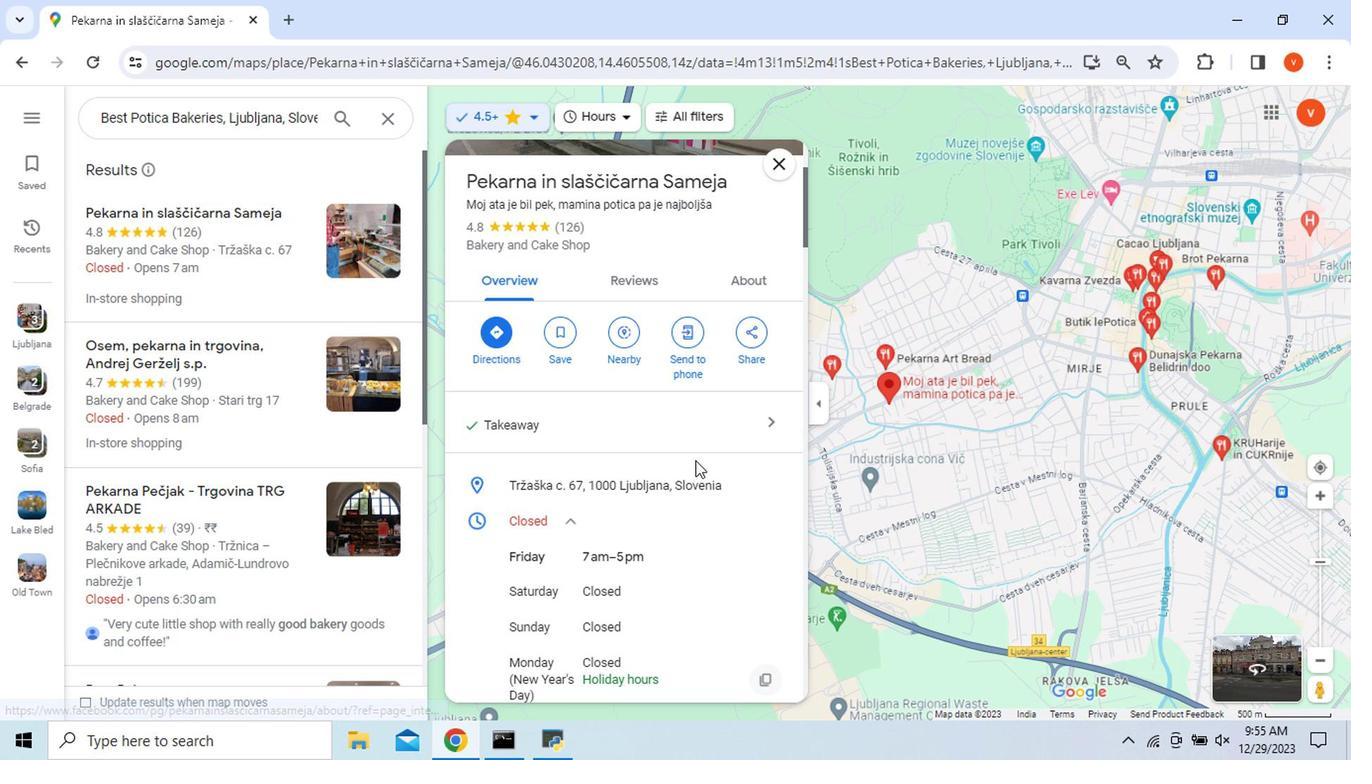 
Action: Mouse scrolled (693, 463) with delta (0, 1)
Screenshot: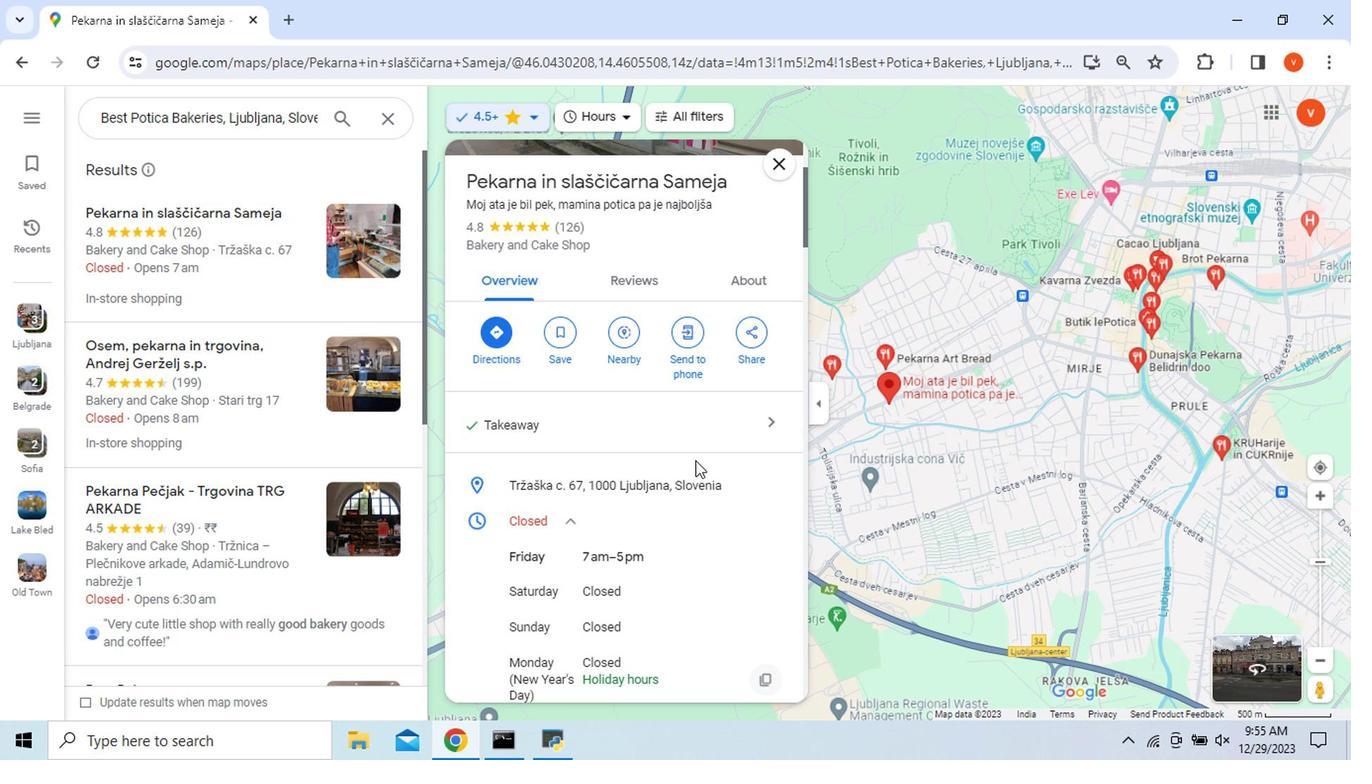 
Action: Mouse moved to (647, 287)
Screenshot: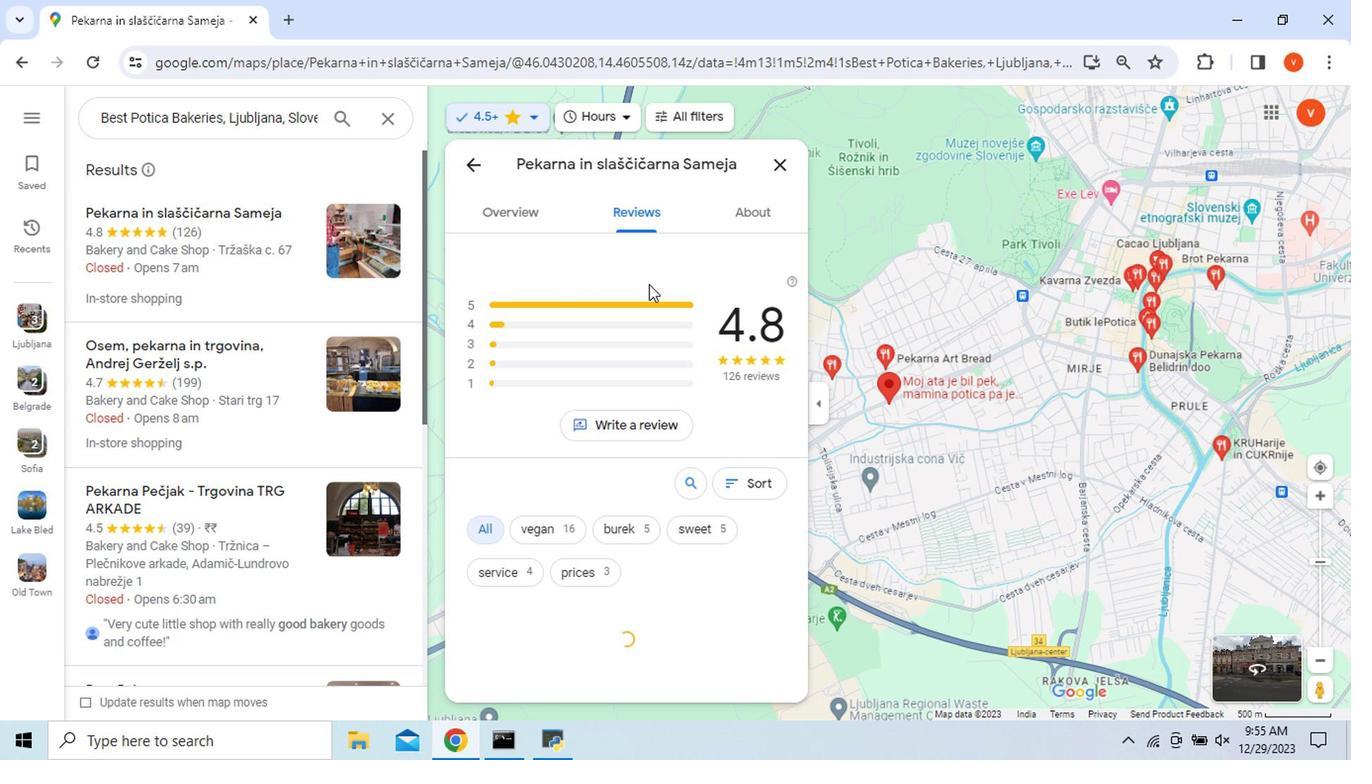 
Action: Mouse pressed left at (647, 287)
Screenshot: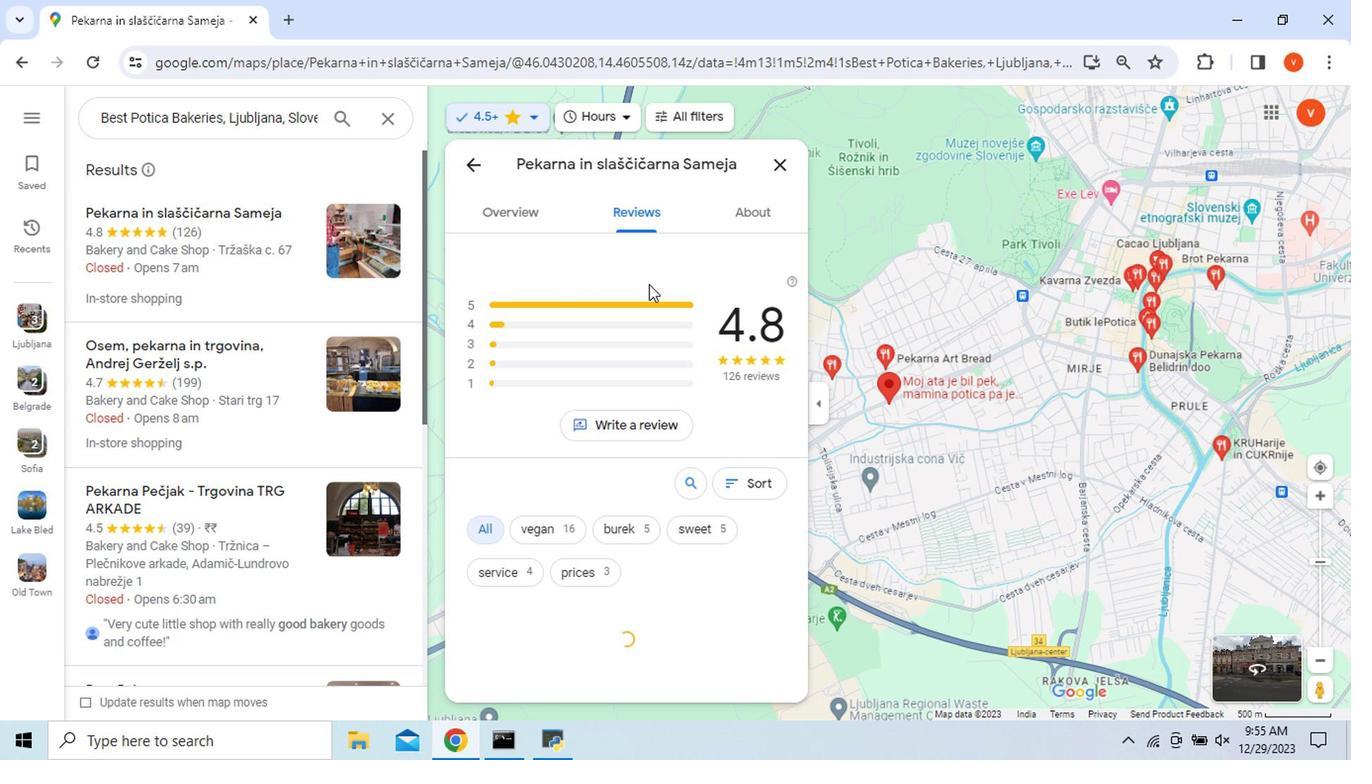 
Action: Mouse moved to (673, 538)
Screenshot: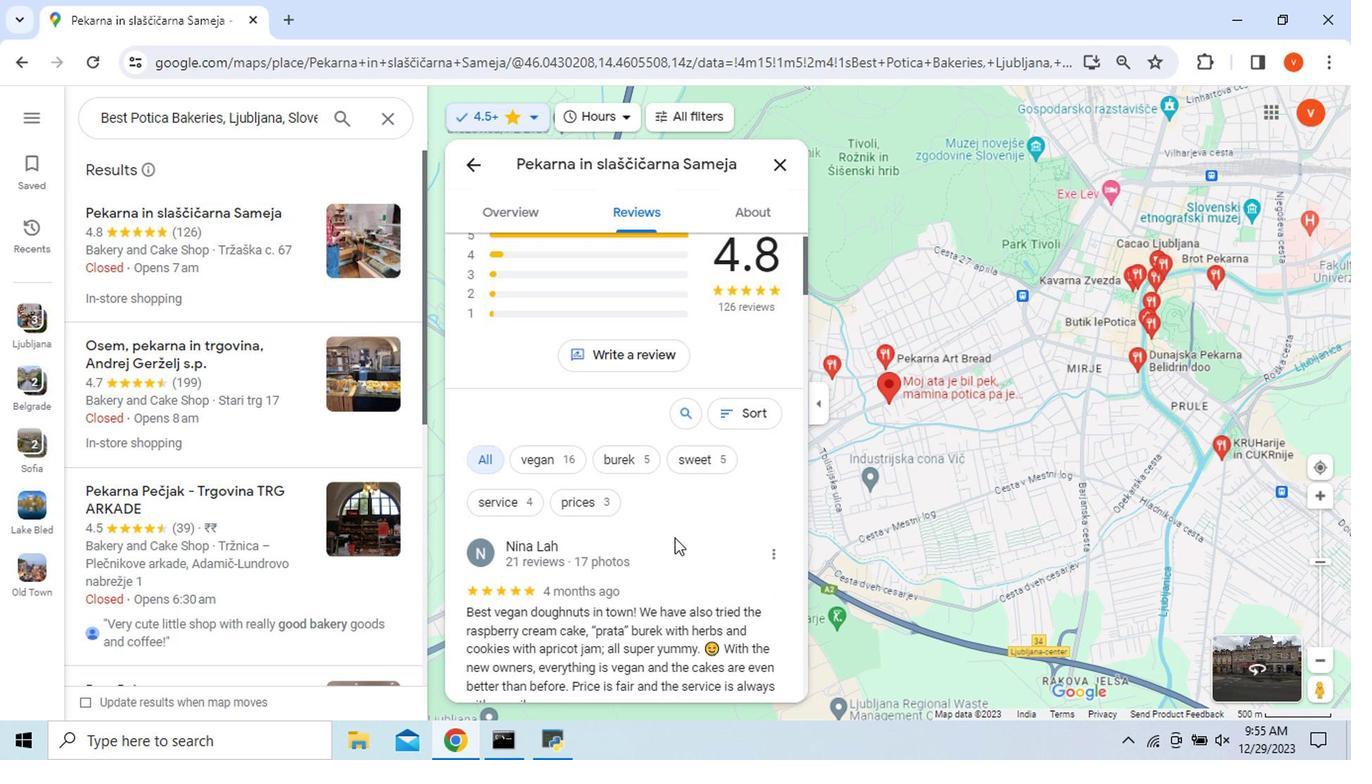 
Action: Mouse scrolled (673, 536) with delta (0, -1)
Screenshot: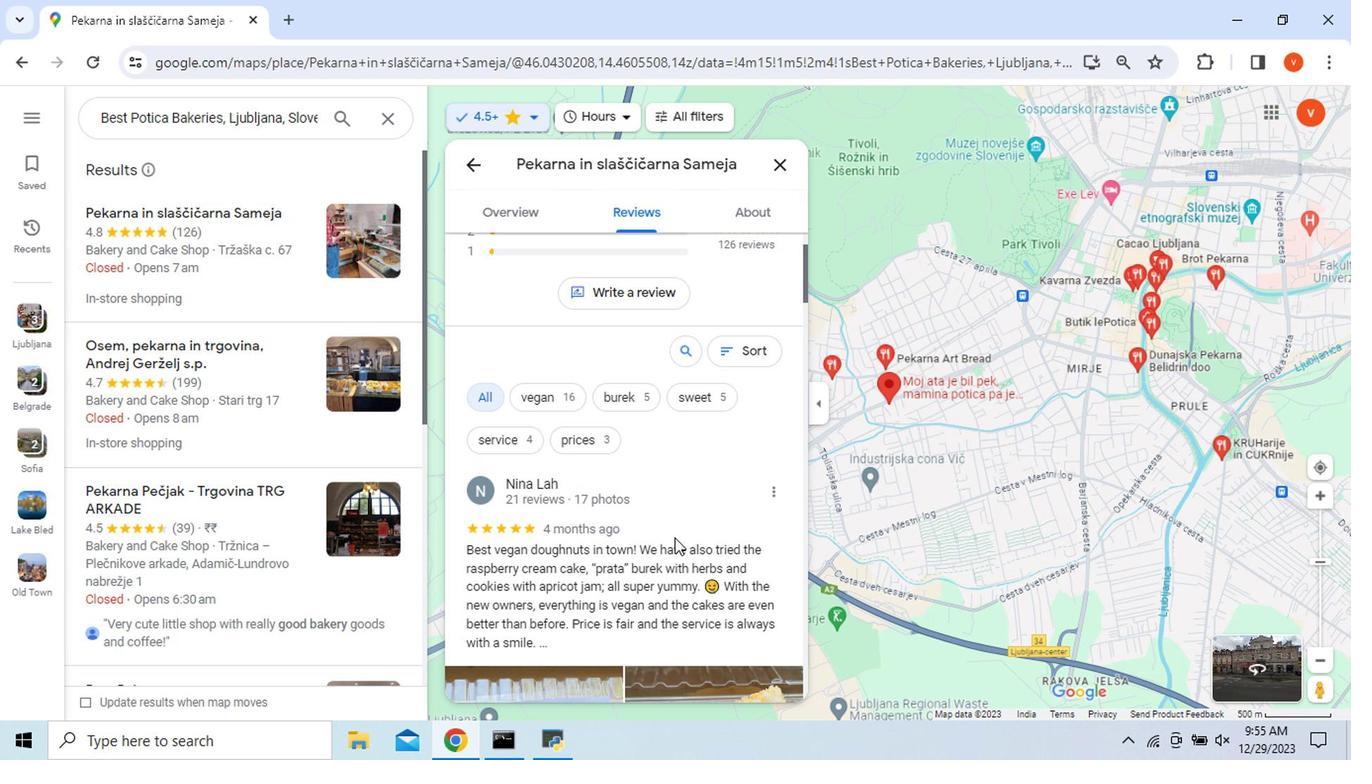 
Action: Mouse moved to (722, 501)
Screenshot: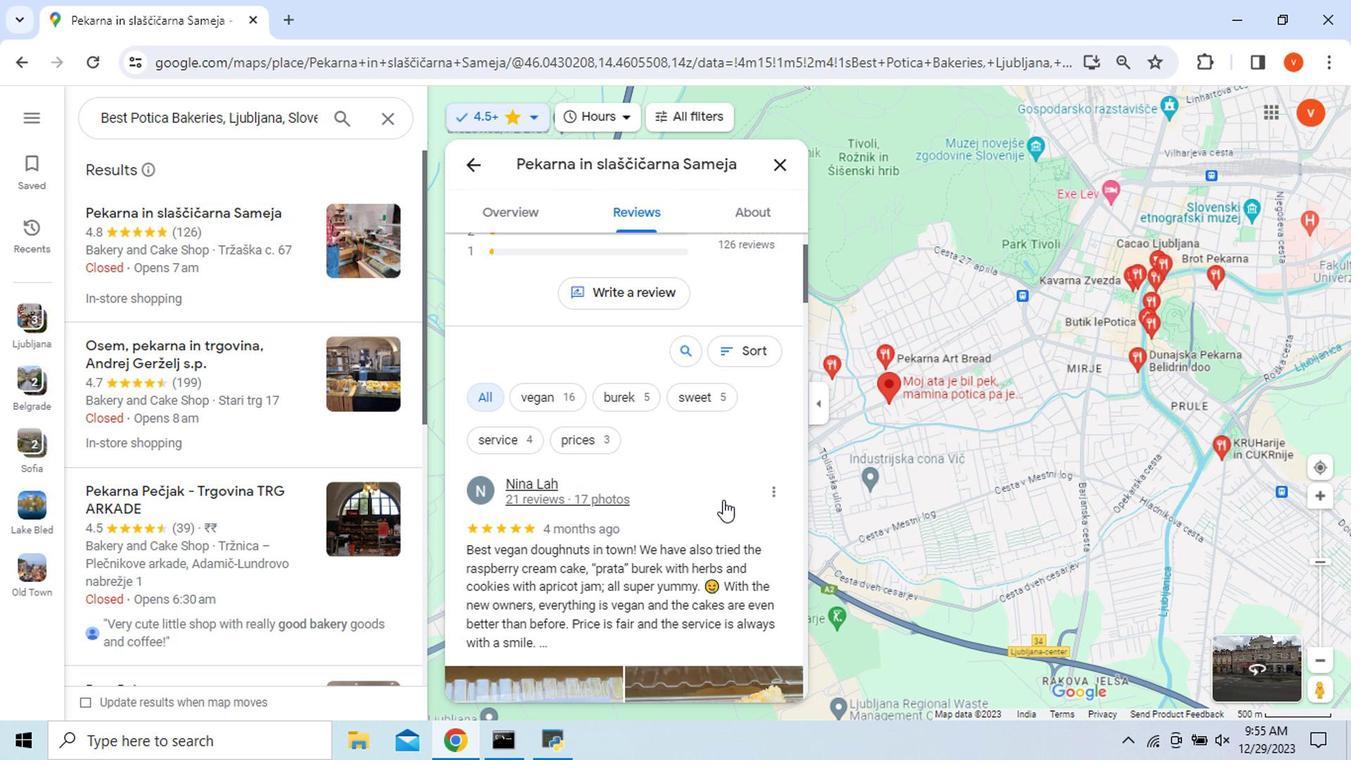 
Action: Mouse scrolled (722, 499) with delta (0, -1)
Screenshot: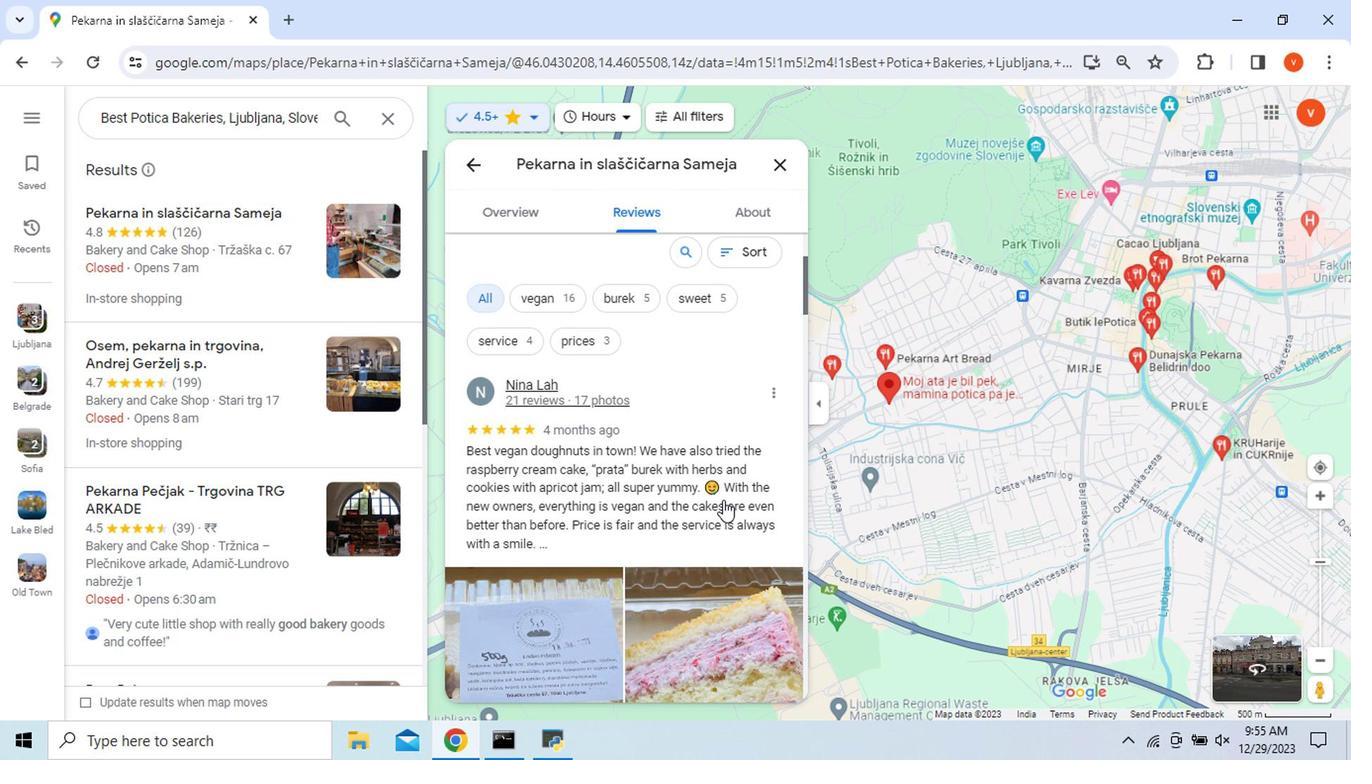 
Action: Mouse scrolled (722, 499) with delta (0, -1)
Screenshot: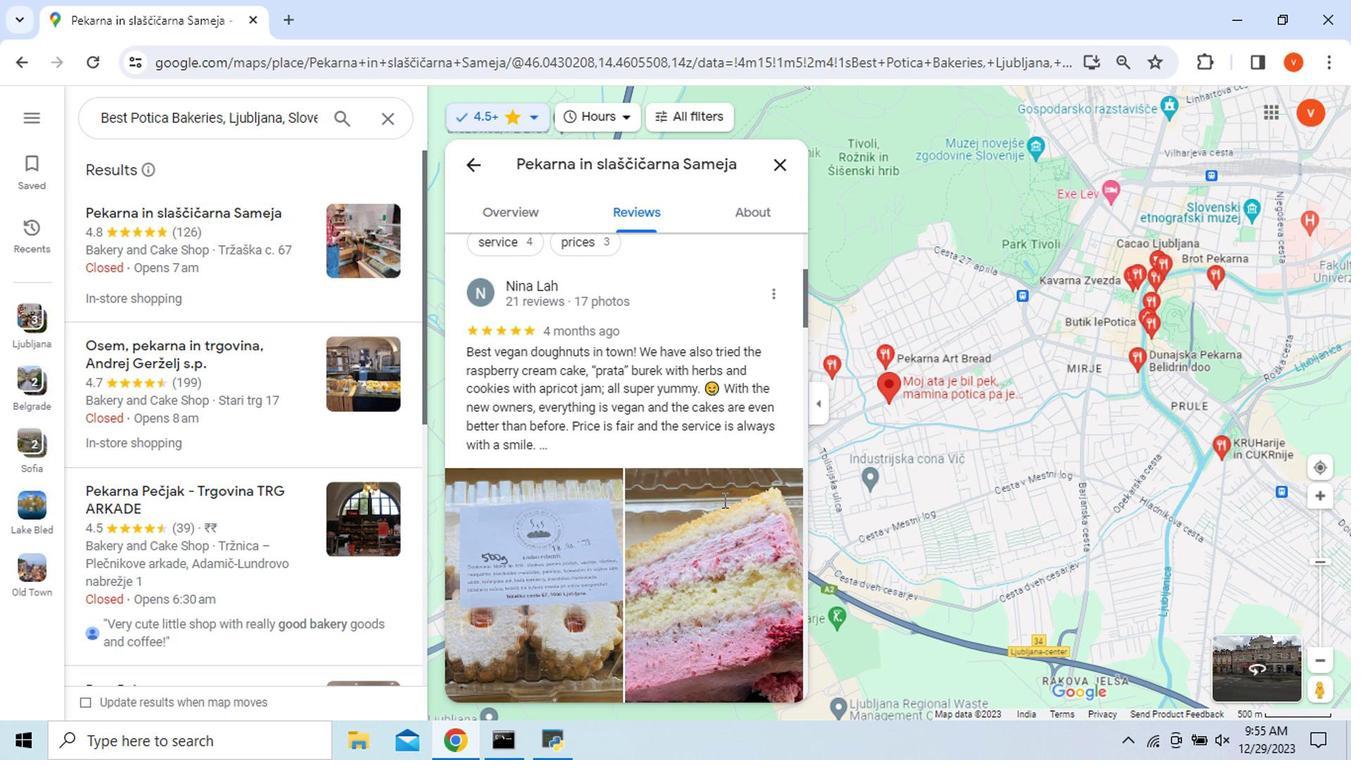 
Action: Mouse scrolled (722, 499) with delta (0, -1)
Screenshot: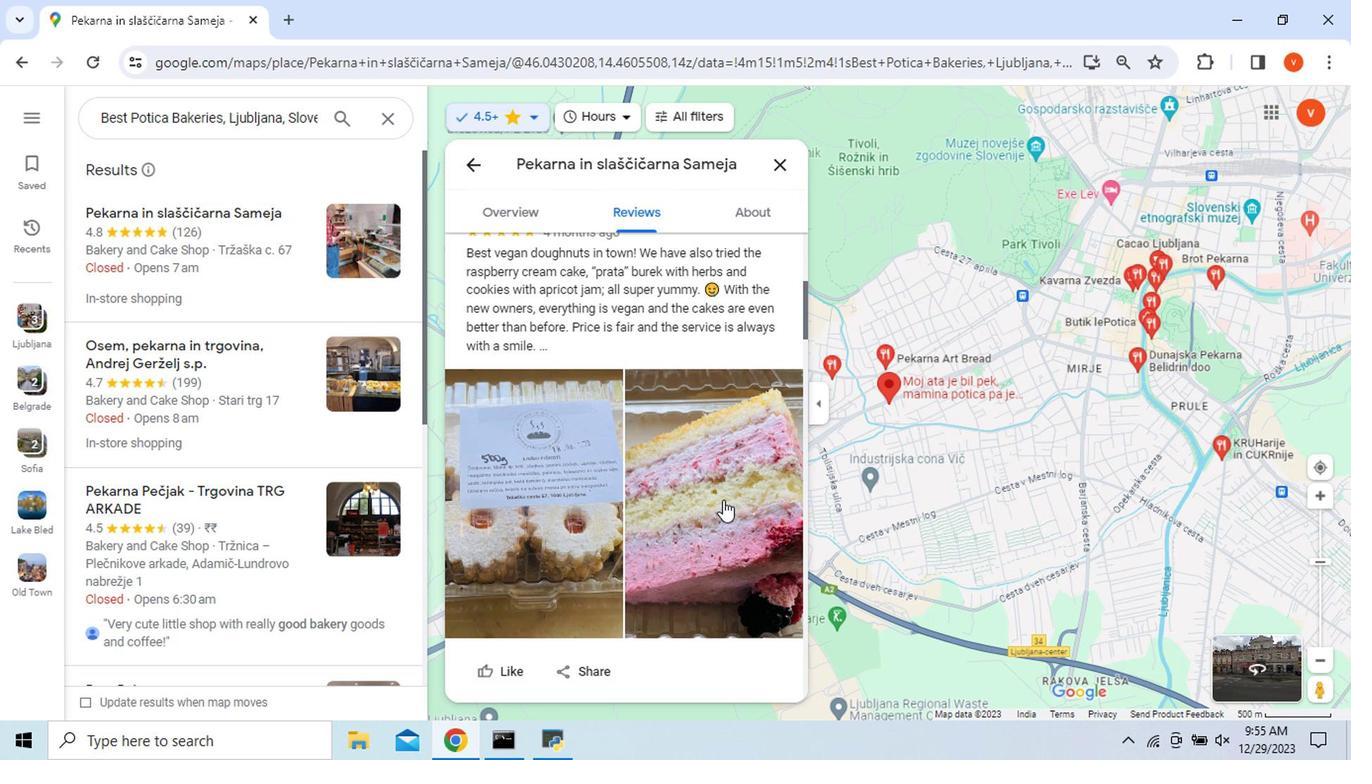 
Action: Mouse scrolled (722, 499) with delta (0, -1)
Screenshot: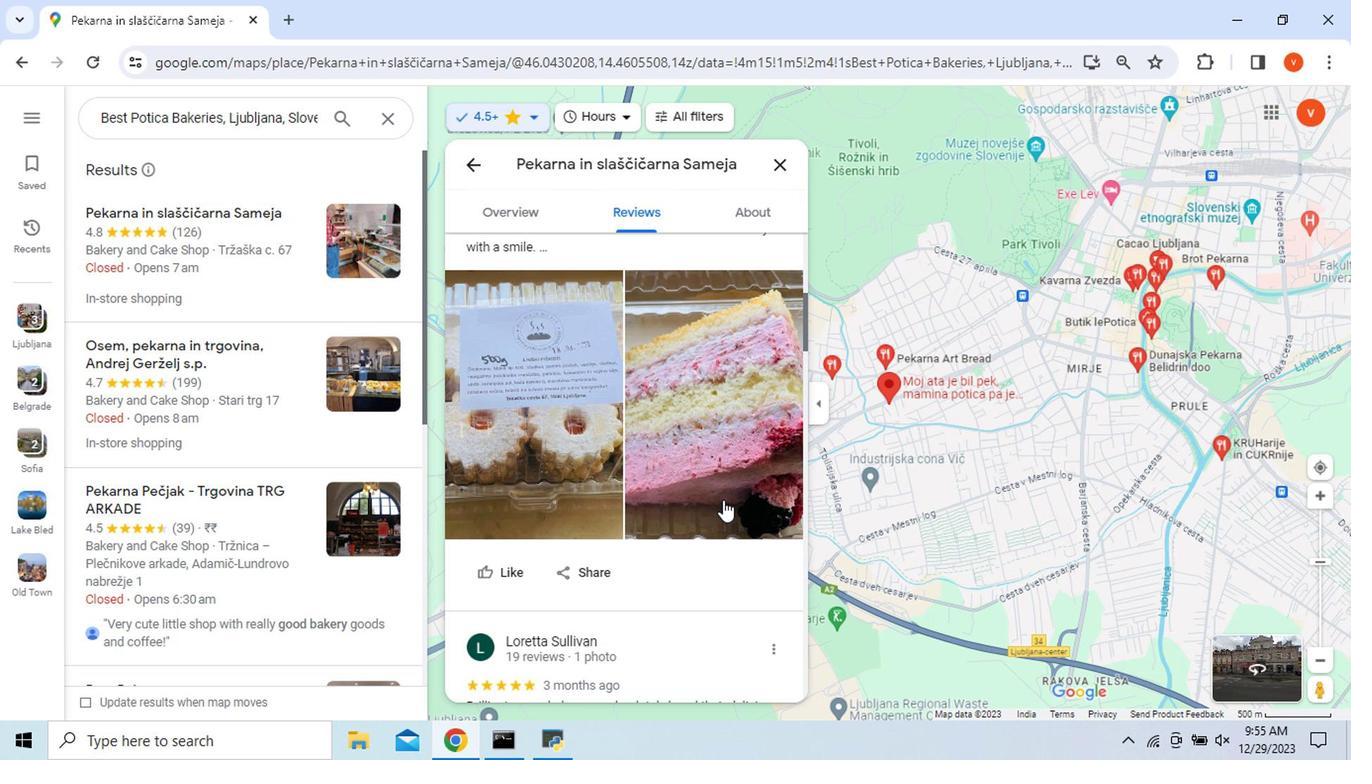
Action: Mouse scrolled (722, 499) with delta (0, -1)
Screenshot: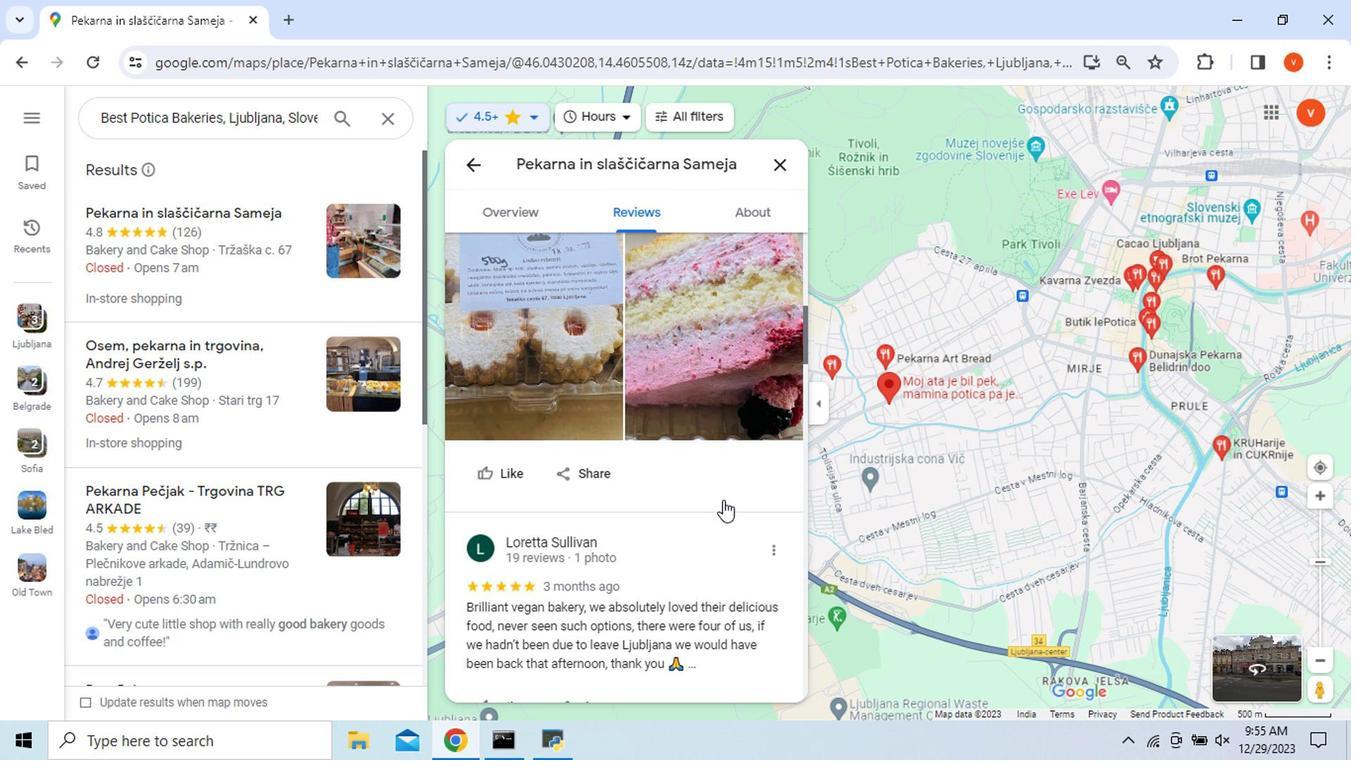 
Action: Mouse scrolled (722, 499) with delta (0, -1)
Screenshot: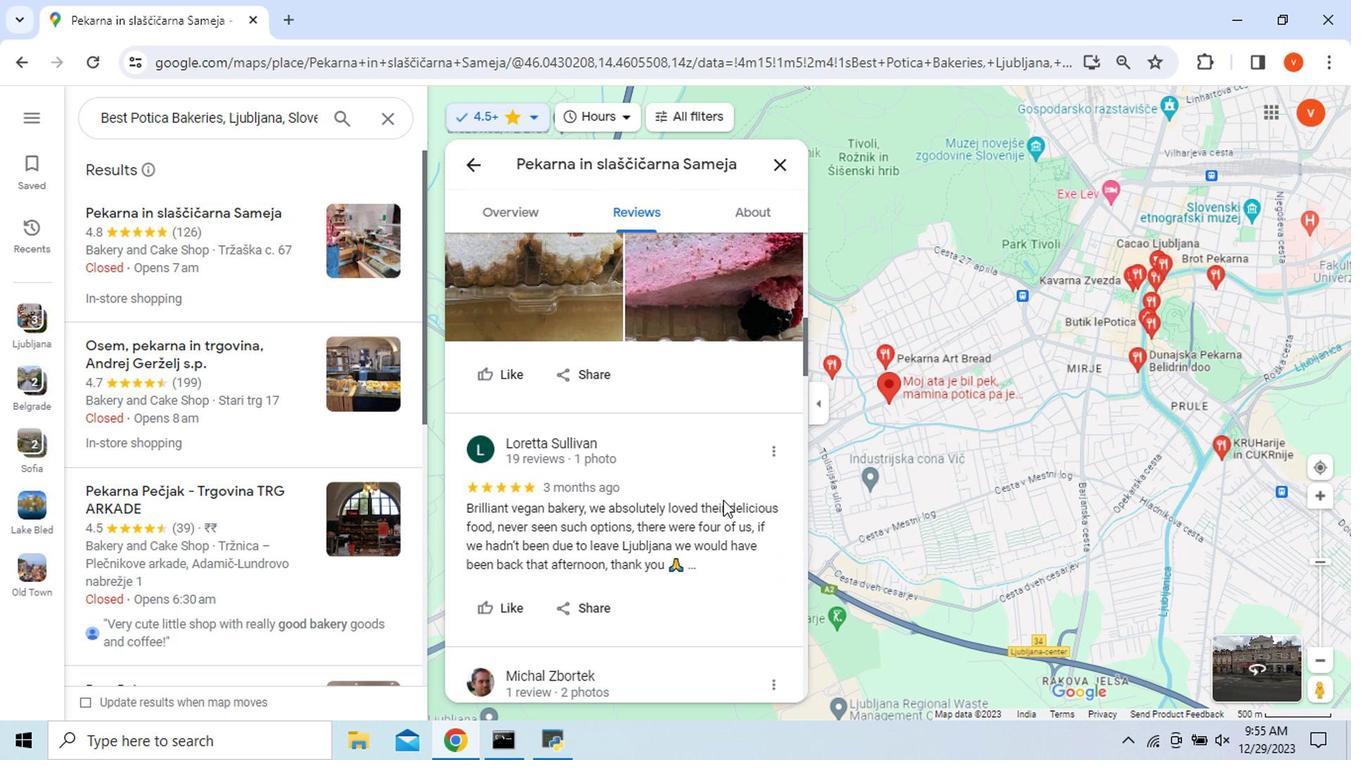 
Action: Mouse scrolled (722, 499) with delta (0, -1)
Screenshot: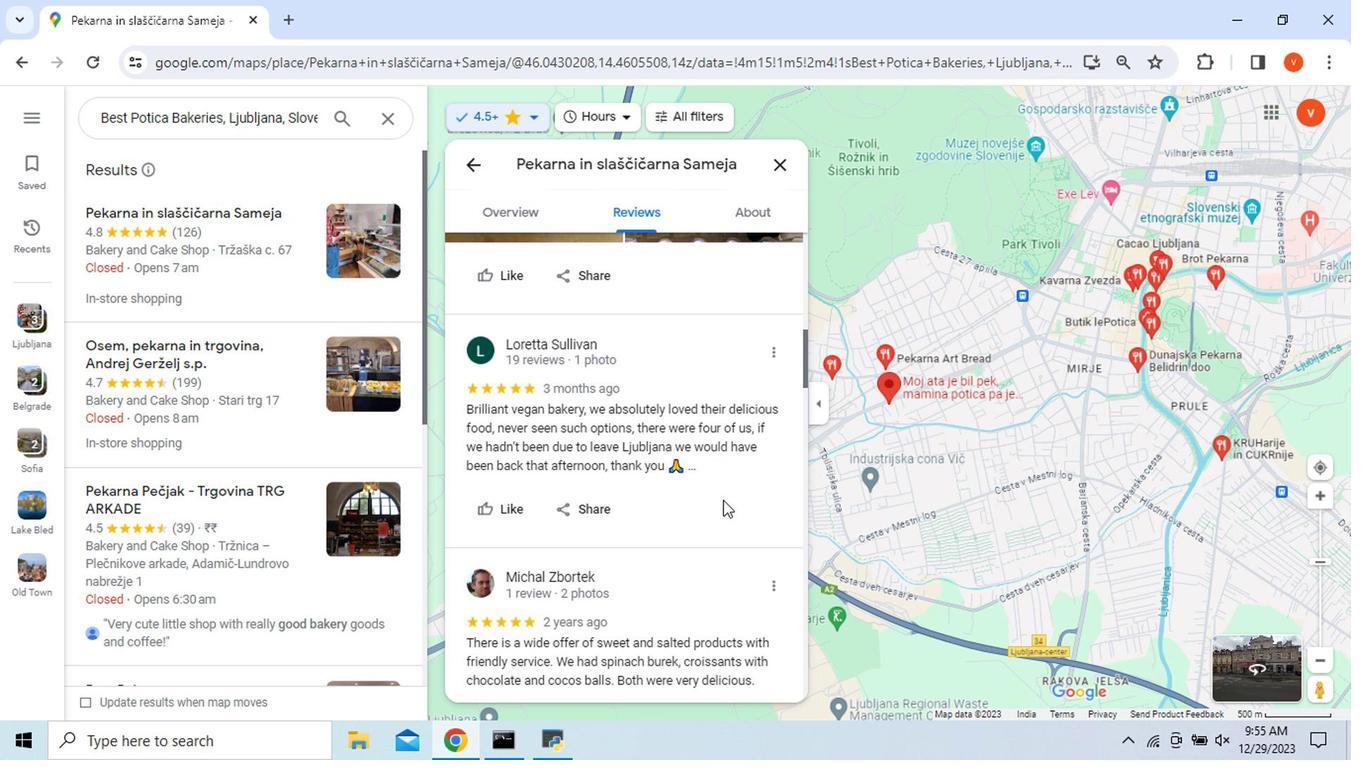 
Action: Mouse scrolled (722, 499) with delta (0, -1)
Screenshot: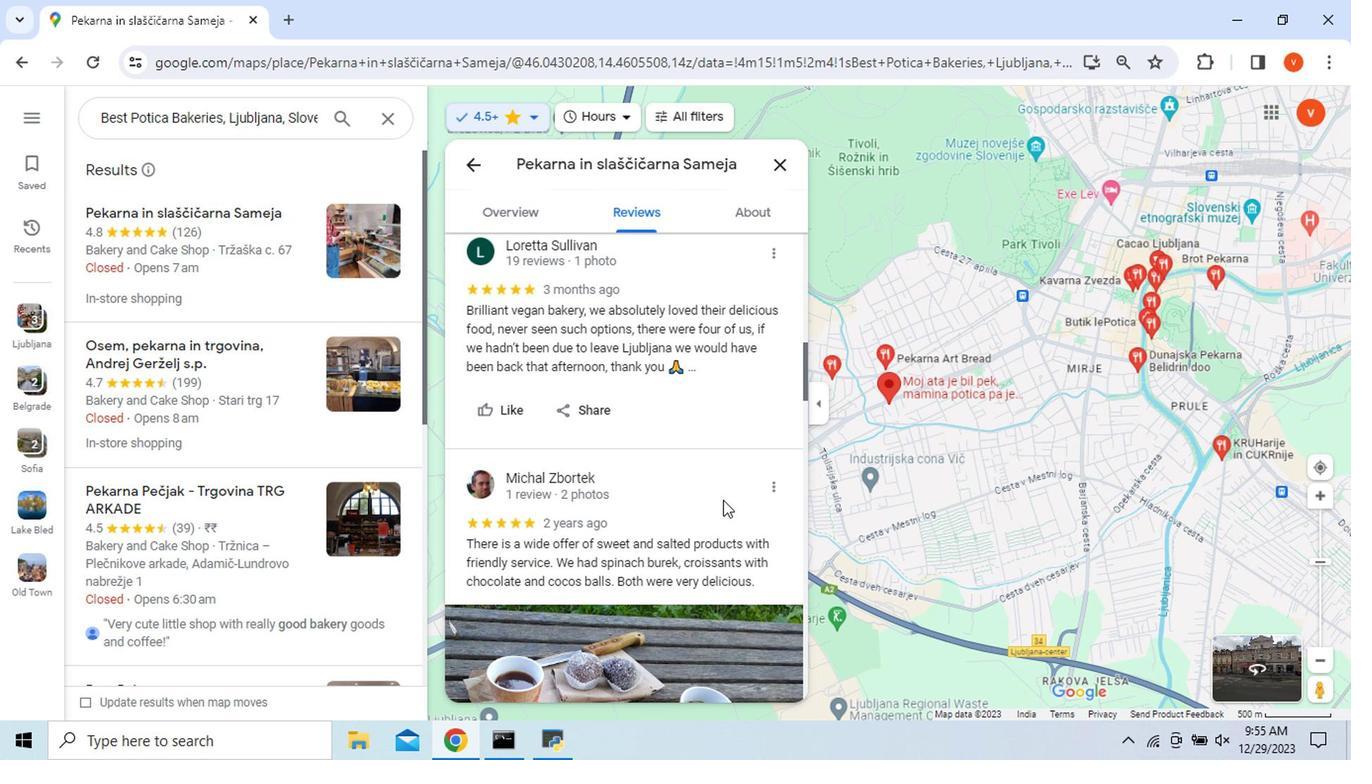 
Action: Mouse scrolled (722, 499) with delta (0, -1)
Screenshot: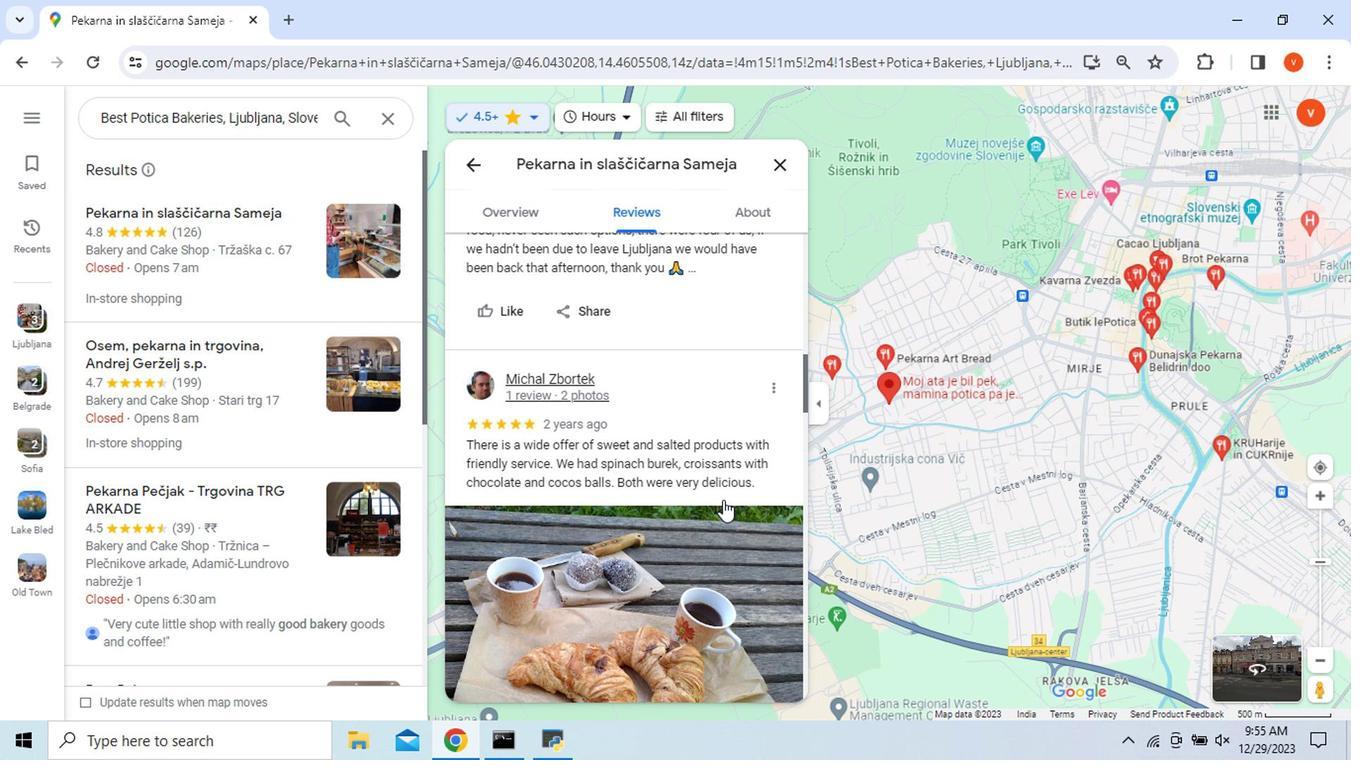 
Action: Mouse scrolled (722, 499) with delta (0, -1)
Screenshot: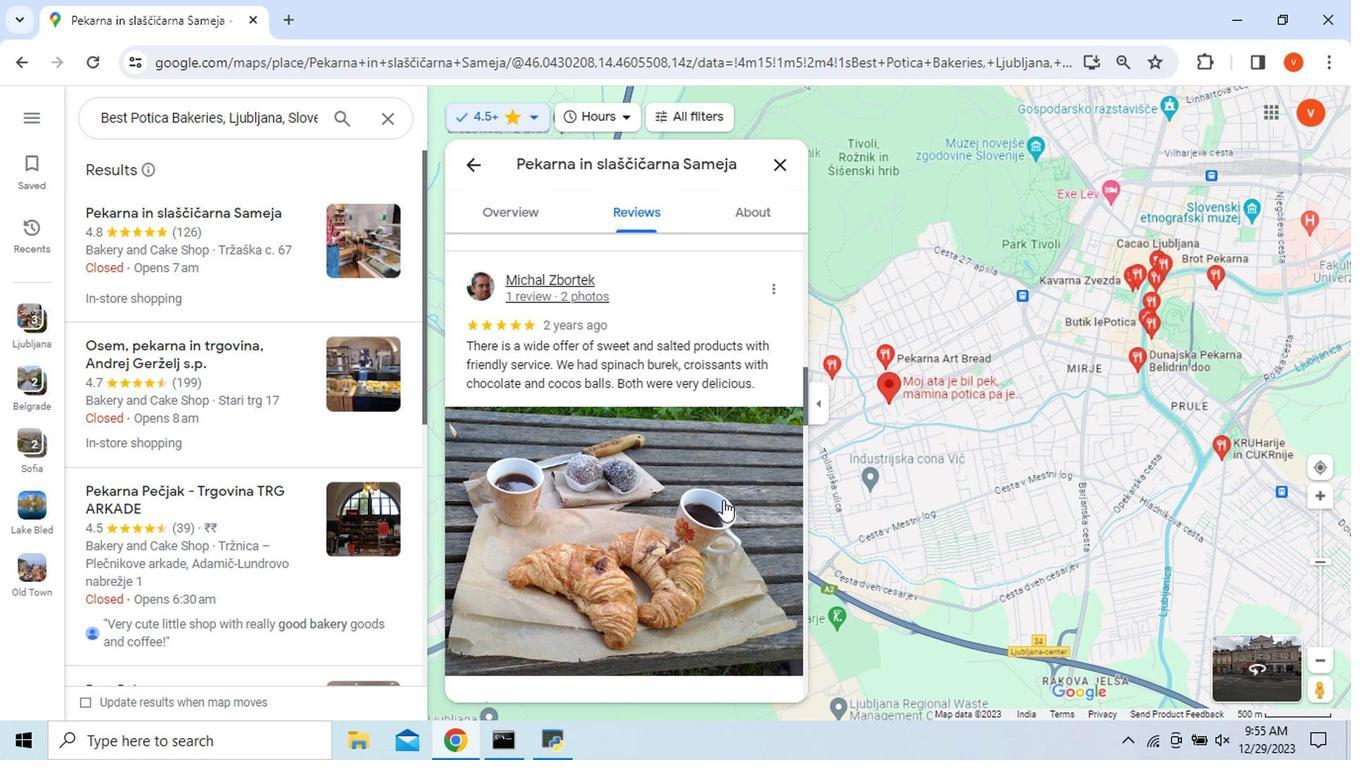 
Action: Mouse scrolled (722, 499) with delta (0, -1)
Screenshot: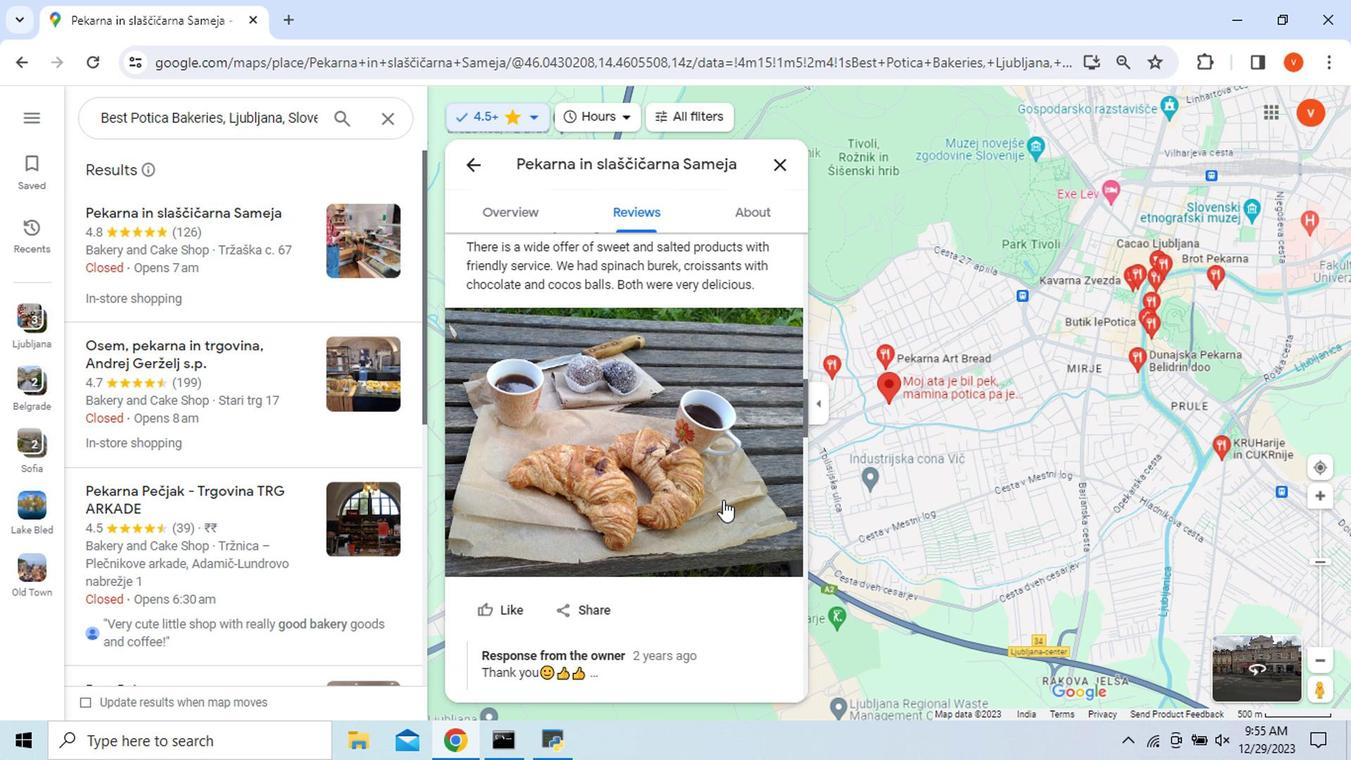 
Action: Mouse scrolled (722, 499) with delta (0, -1)
Screenshot: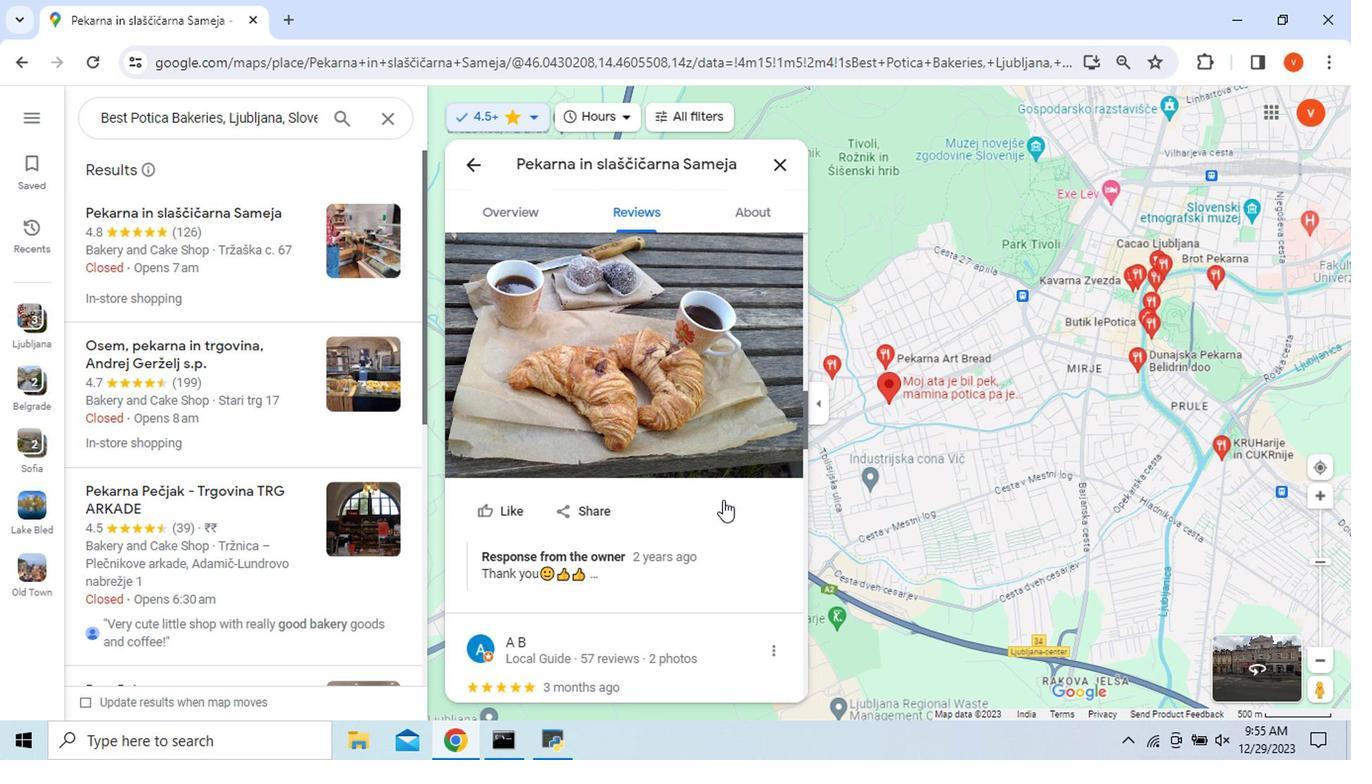 
Action: Mouse moved to (775, 168)
Screenshot: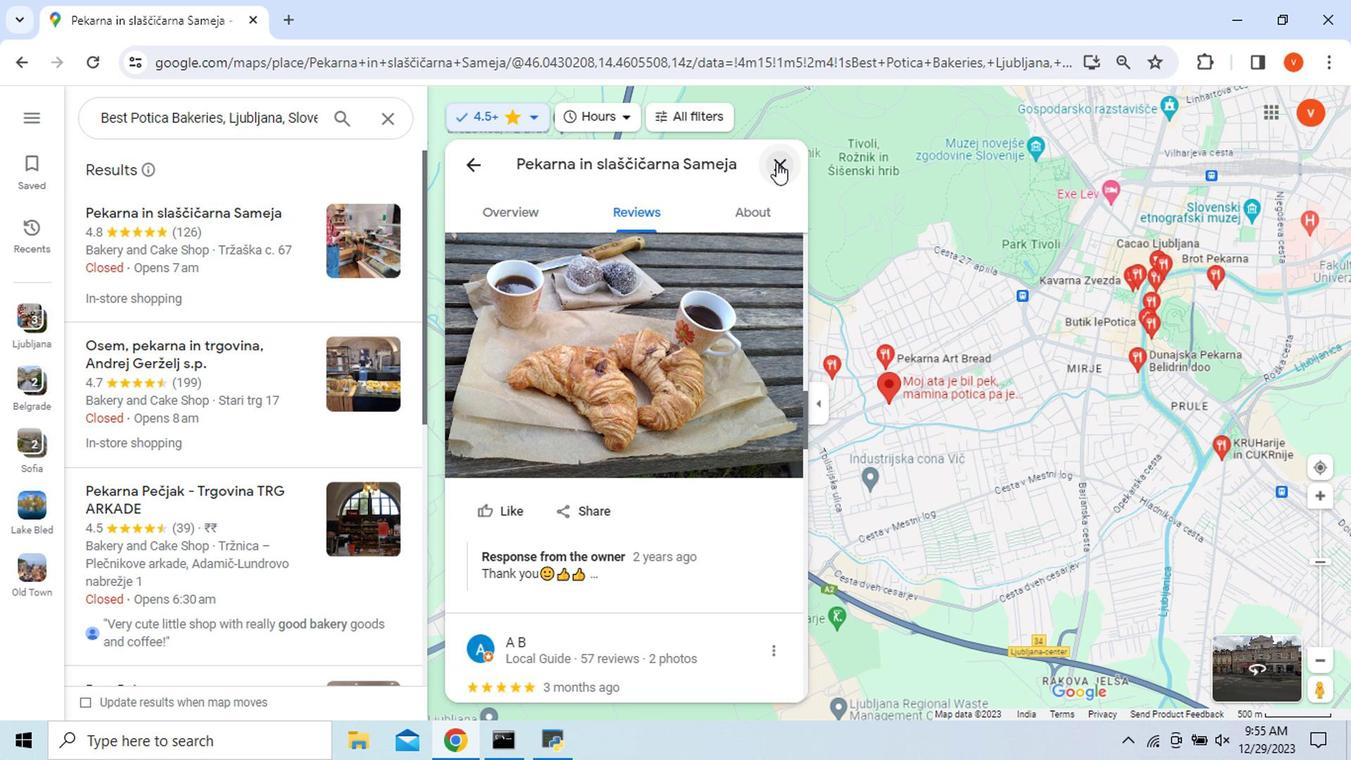 
Action: Mouse pressed left at (775, 168)
Screenshot: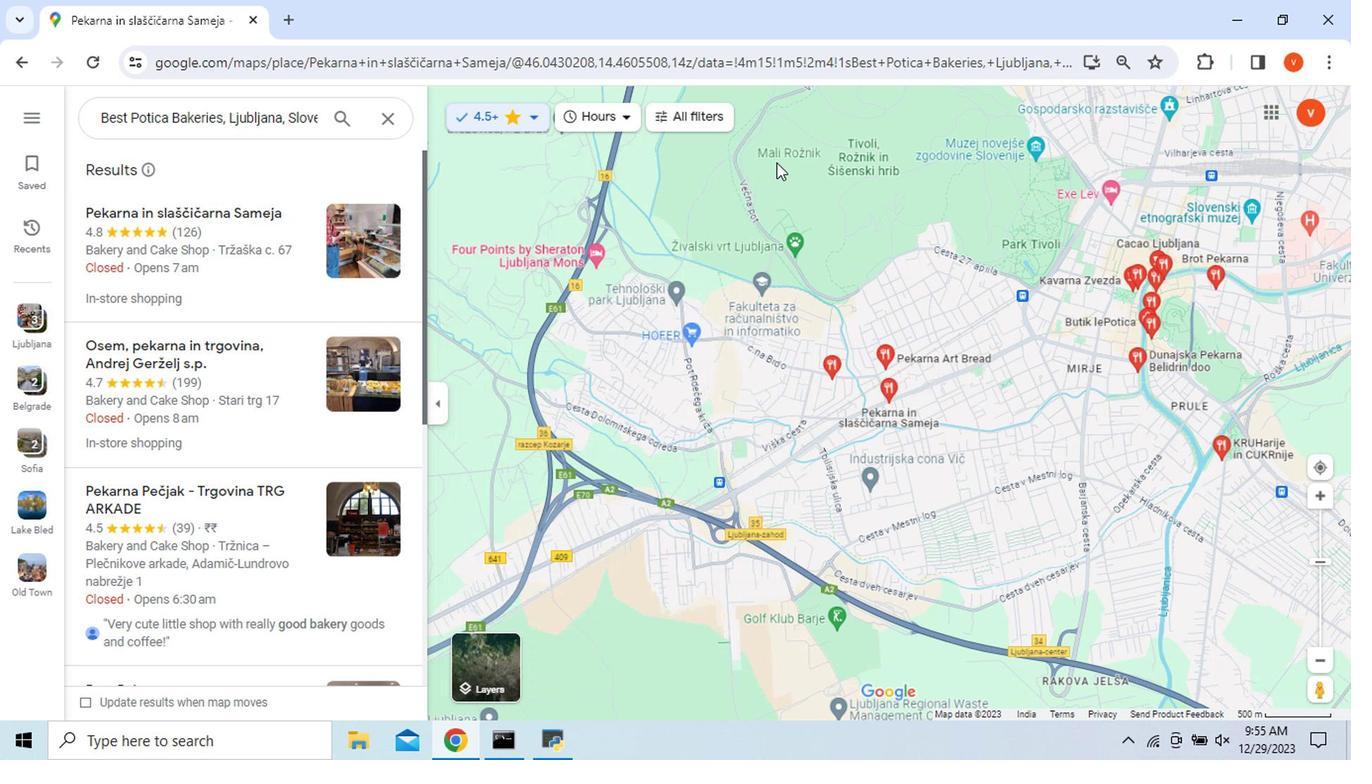 
Action: Mouse moved to (256, 372)
Screenshot: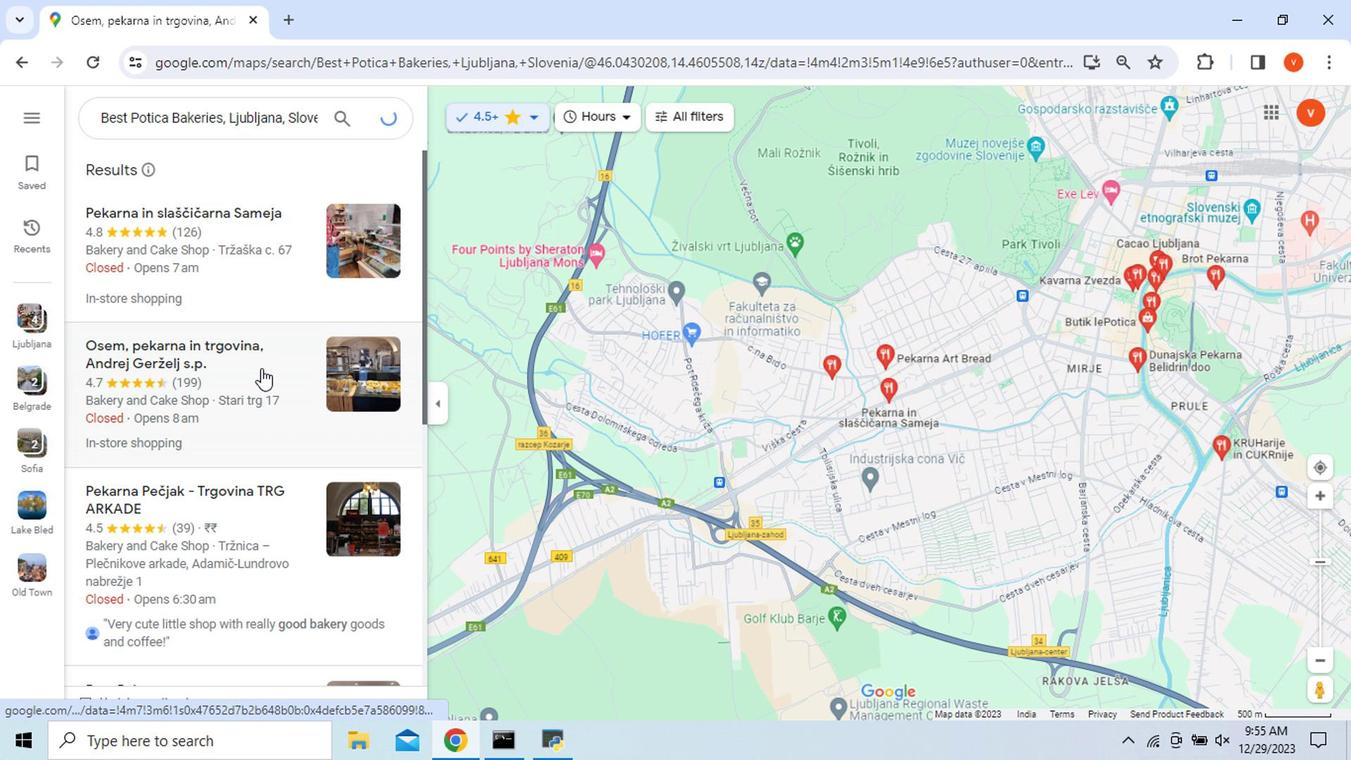 
Action: Mouse pressed left at (256, 372)
Screenshot: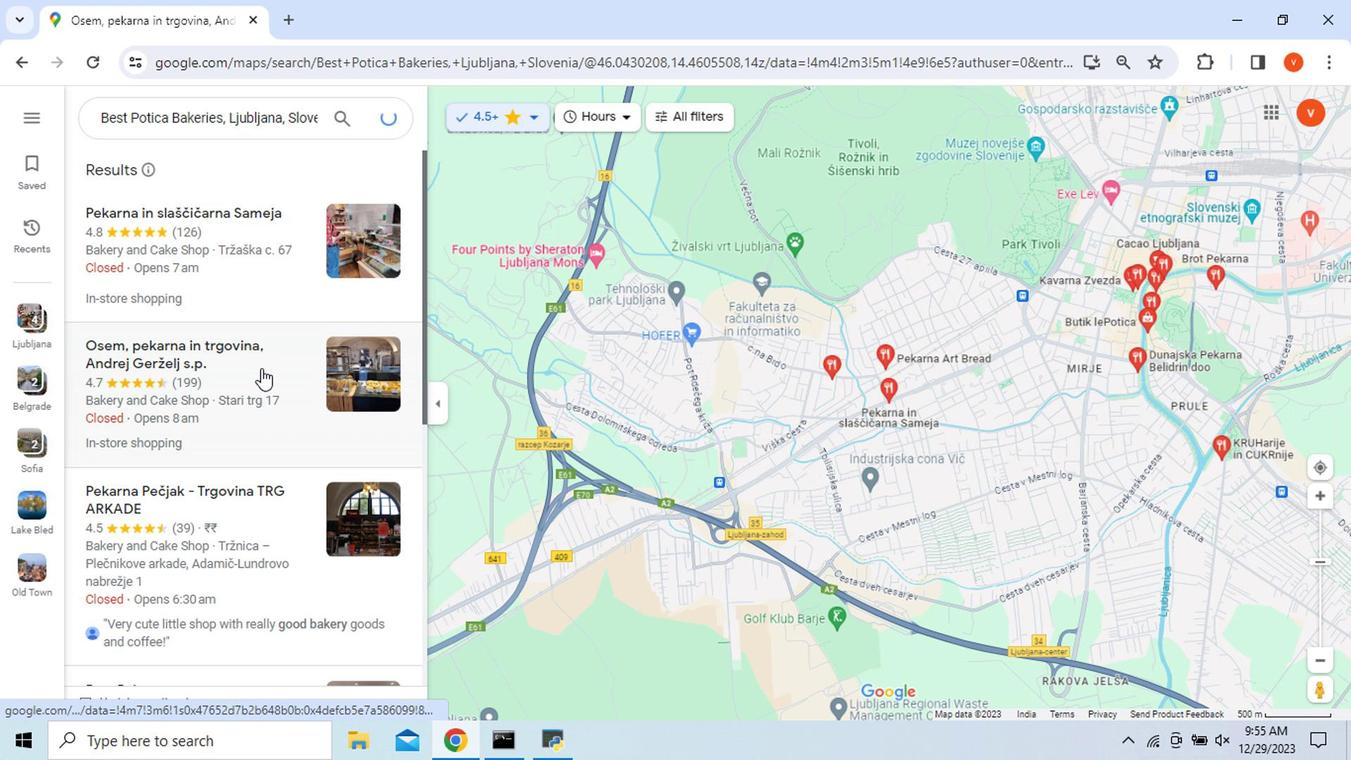 
Action: Mouse moved to (684, 568)
Screenshot: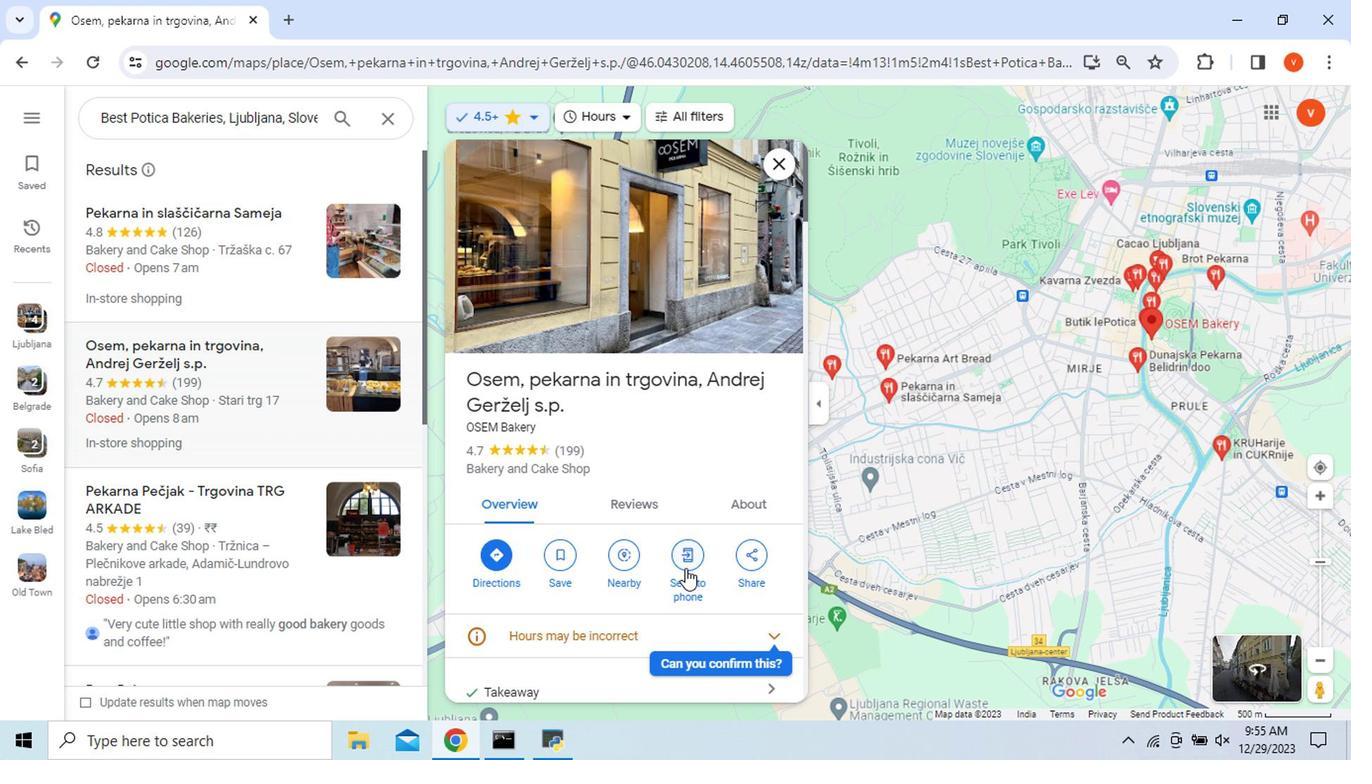 
Action: Mouse scrolled (684, 567) with delta (0, -1)
Screenshot: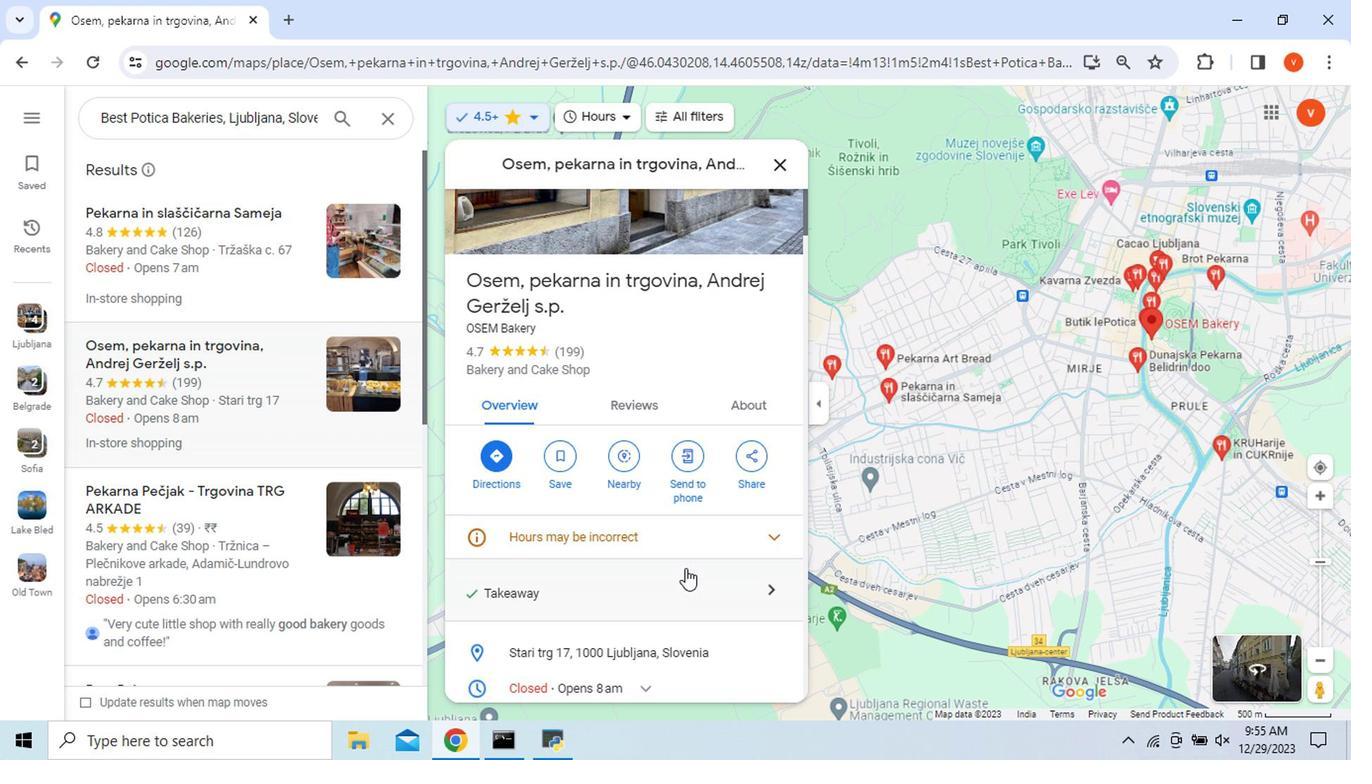 
Action: Mouse scrolled (684, 567) with delta (0, -1)
Screenshot: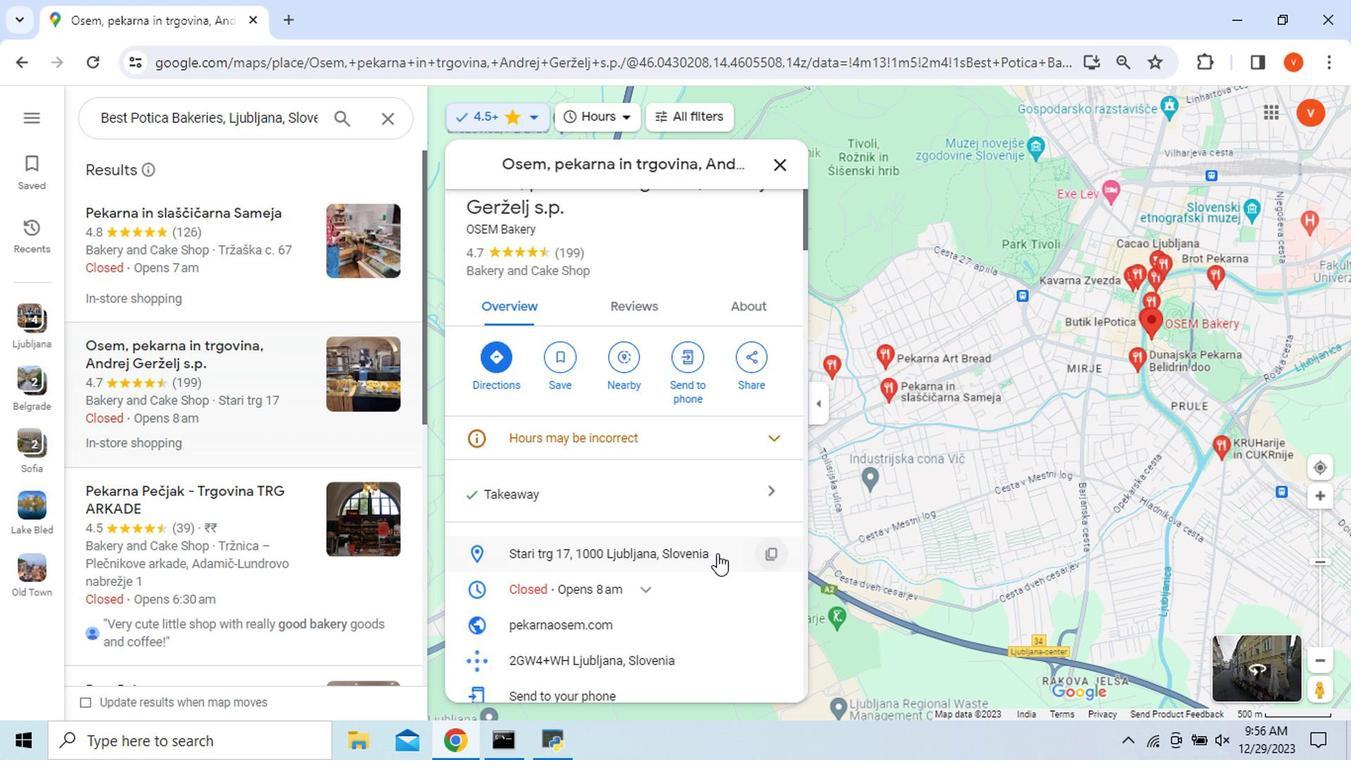 
Action: Mouse moved to (763, 491)
Screenshot: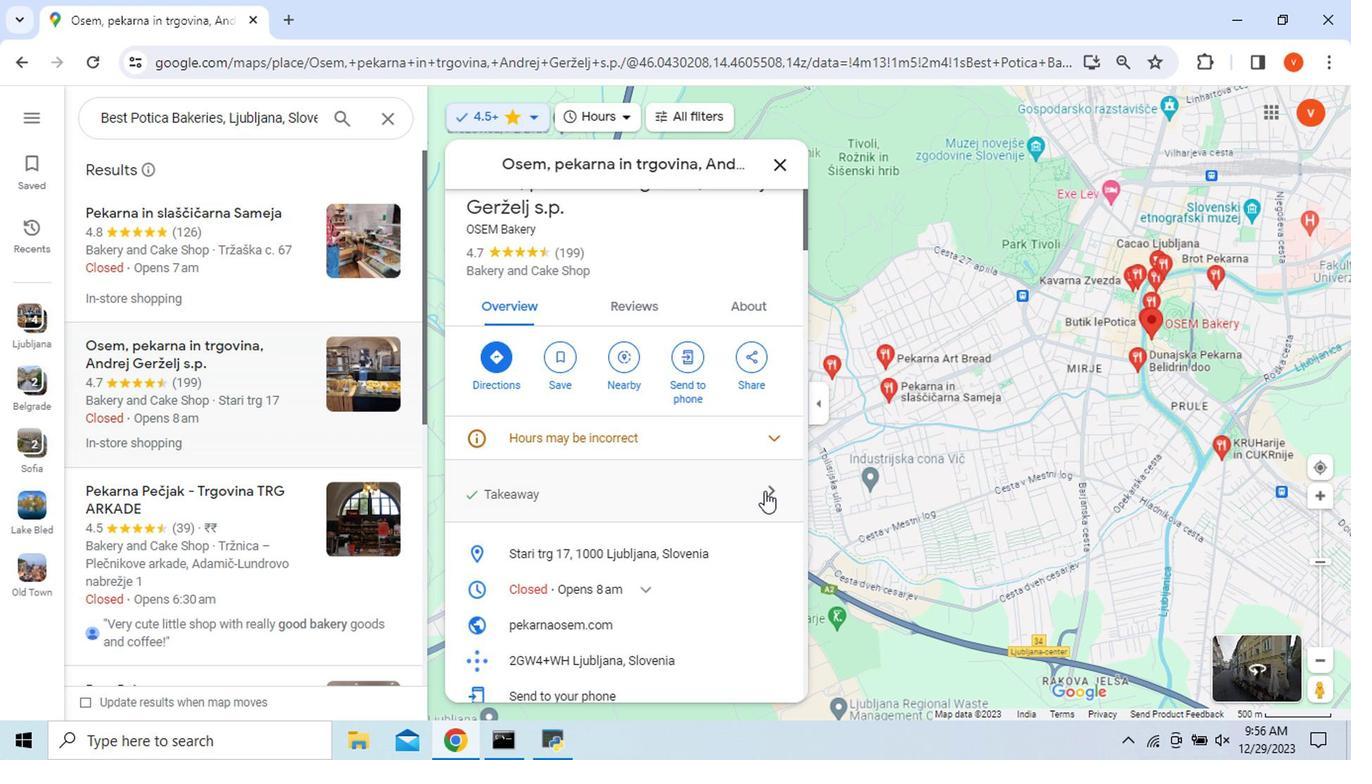 
Action: Mouse pressed left at (763, 491)
Screenshot: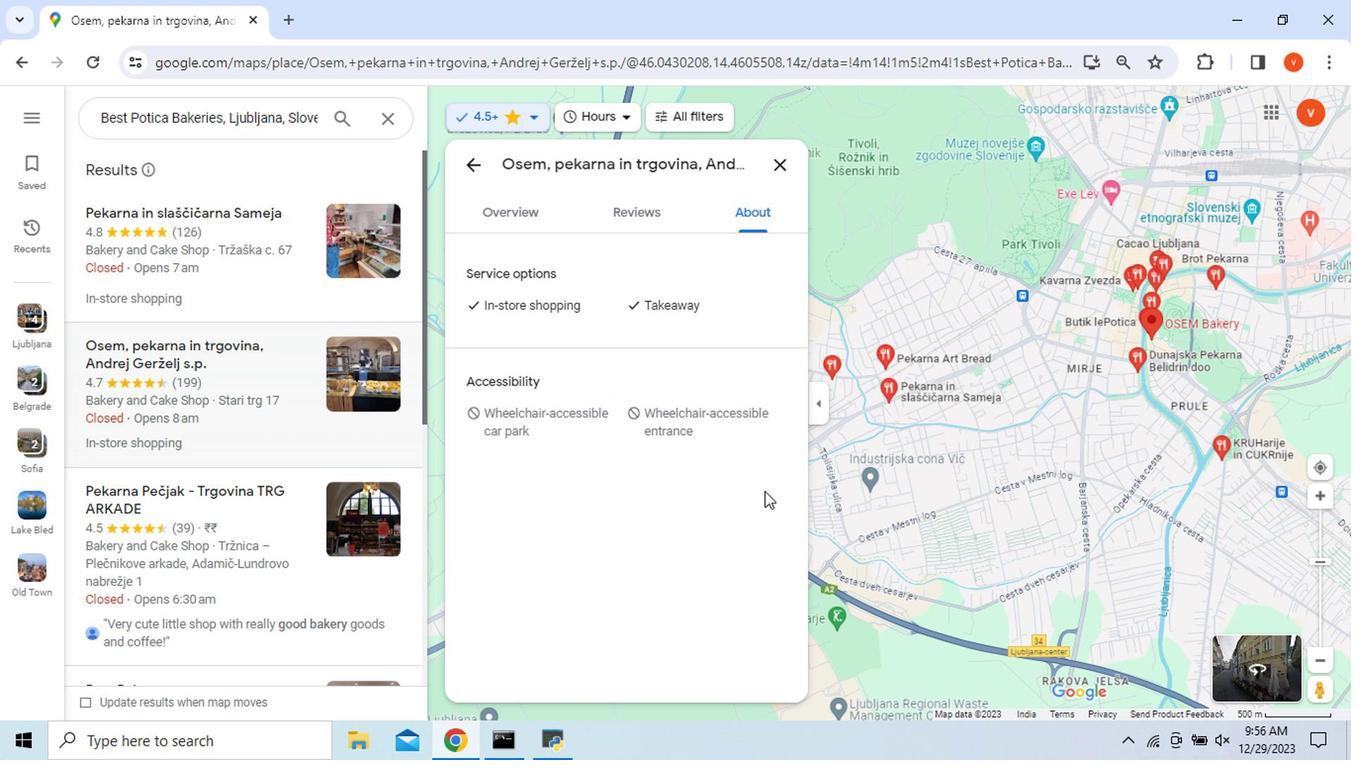 
Action: Mouse moved to (474, 171)
Screenshot: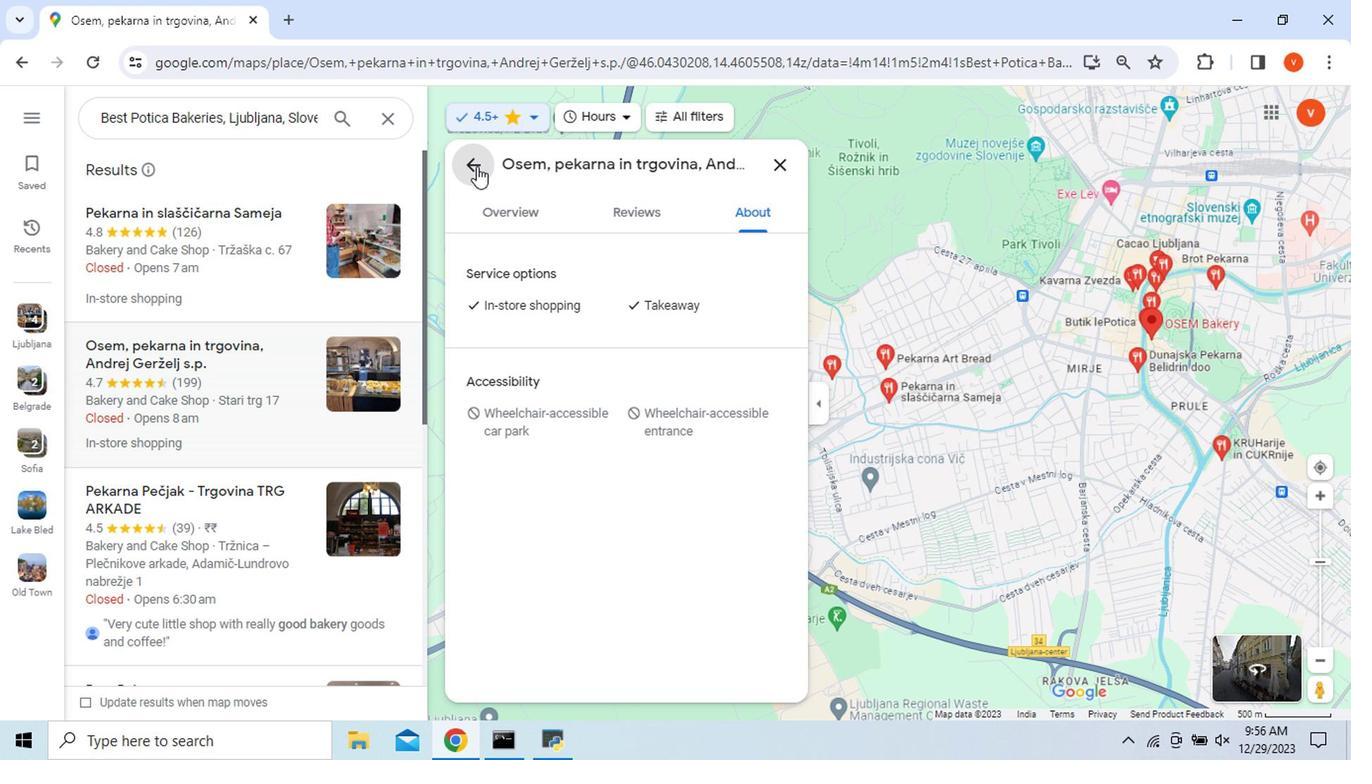 
Action: Mouse pressed left at (474, 171)
Screenshot: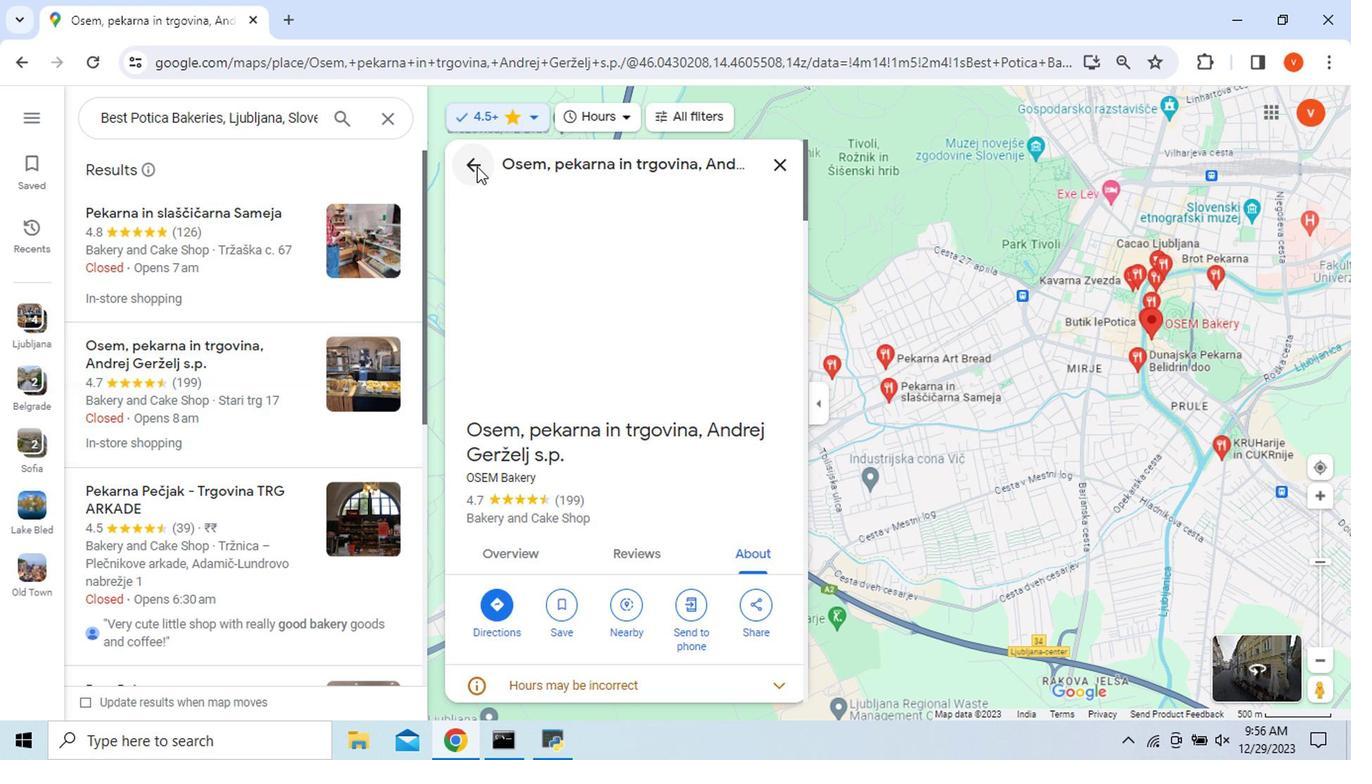 
Action: Mouse moved to (676, 523)
Screenshot: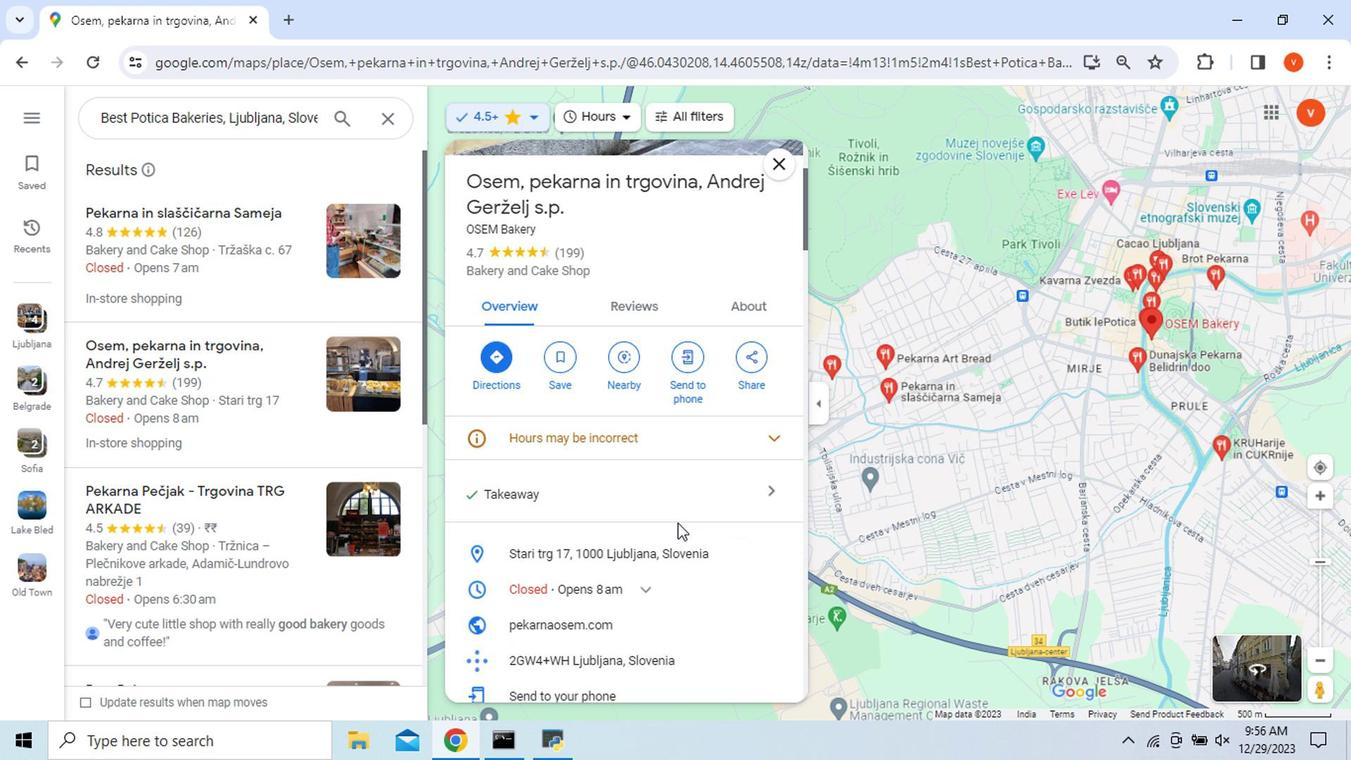 
Action: Mouse scrolled (676, 522) with delta (0, -1)
Screenshot: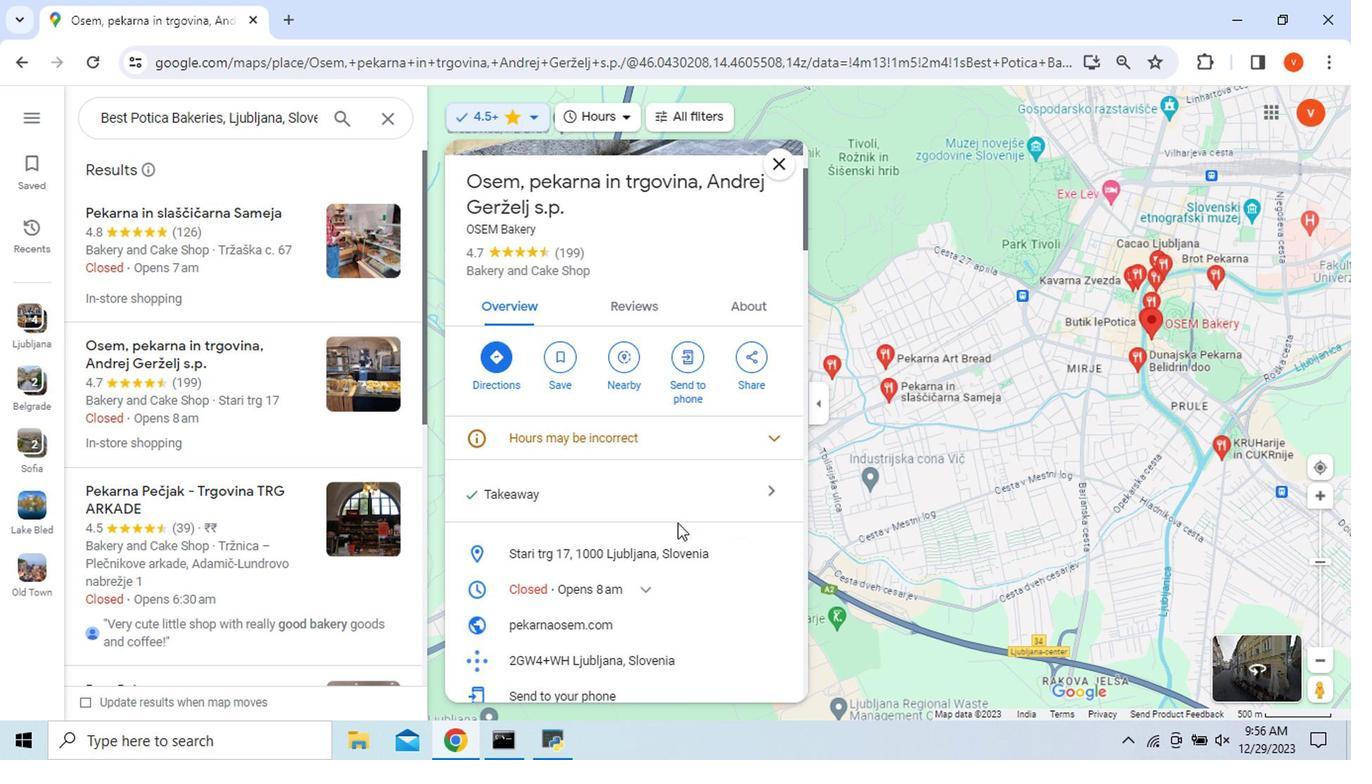 
Action: Mouse scrolled (676, 522) with delta (0, -1)
Screenshot: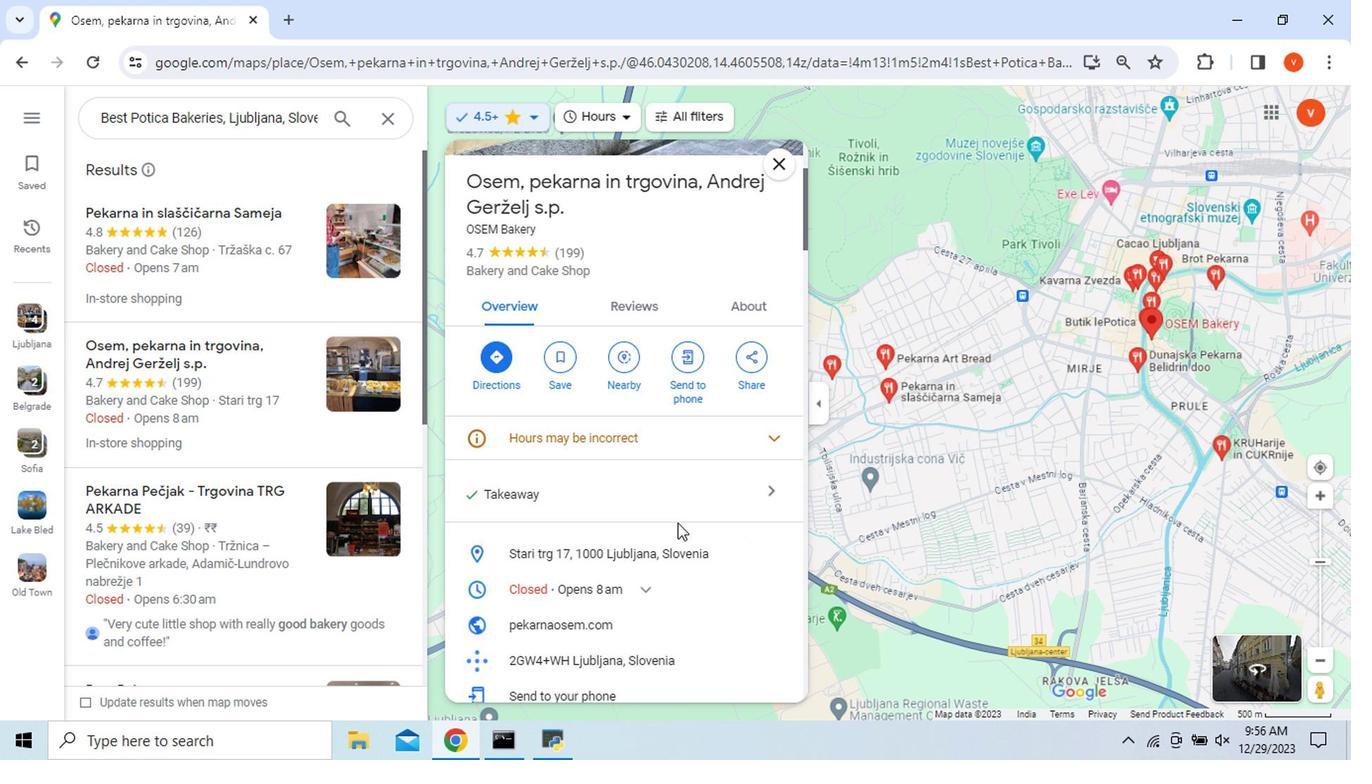 
Action: Mouse scrolled (676, 522) with delta (0, -1)
Screenshot: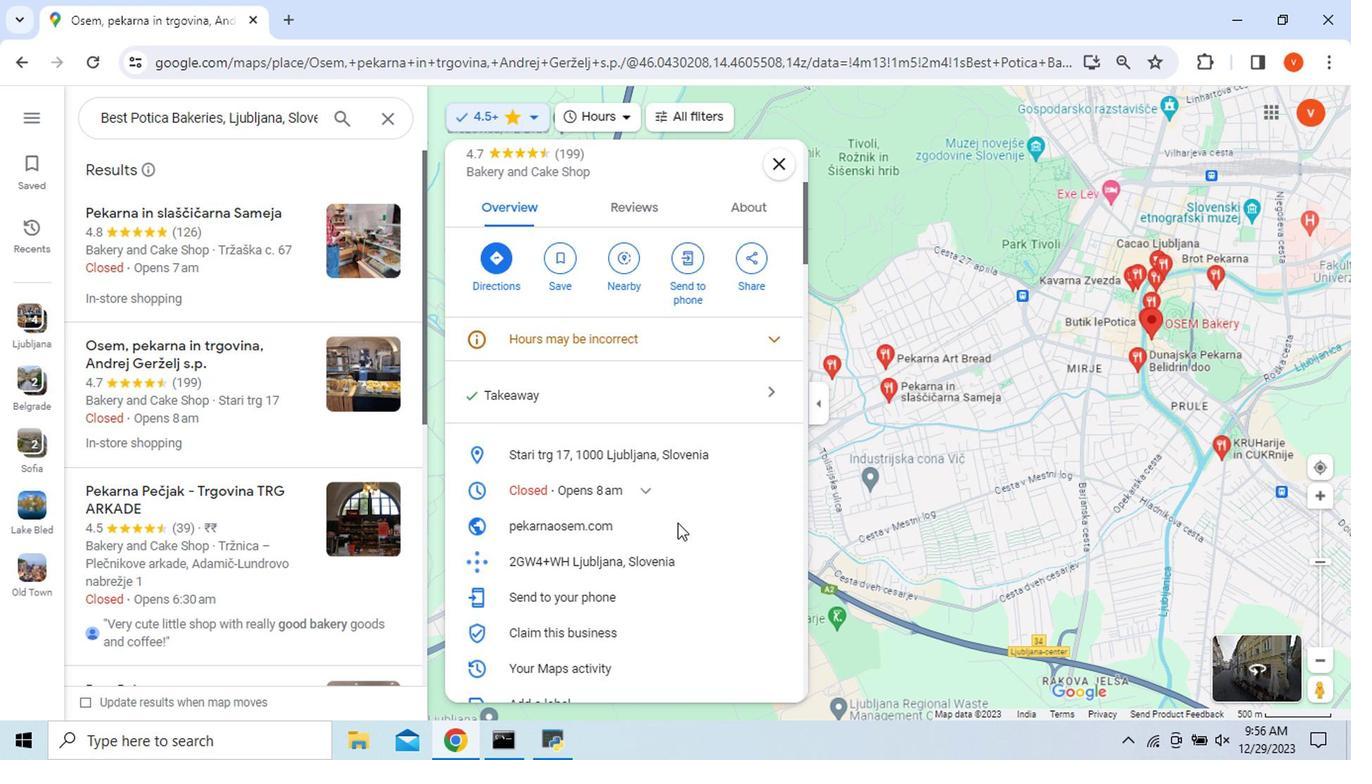 
Action: Mouse moved to (634, 484)
Screenshot: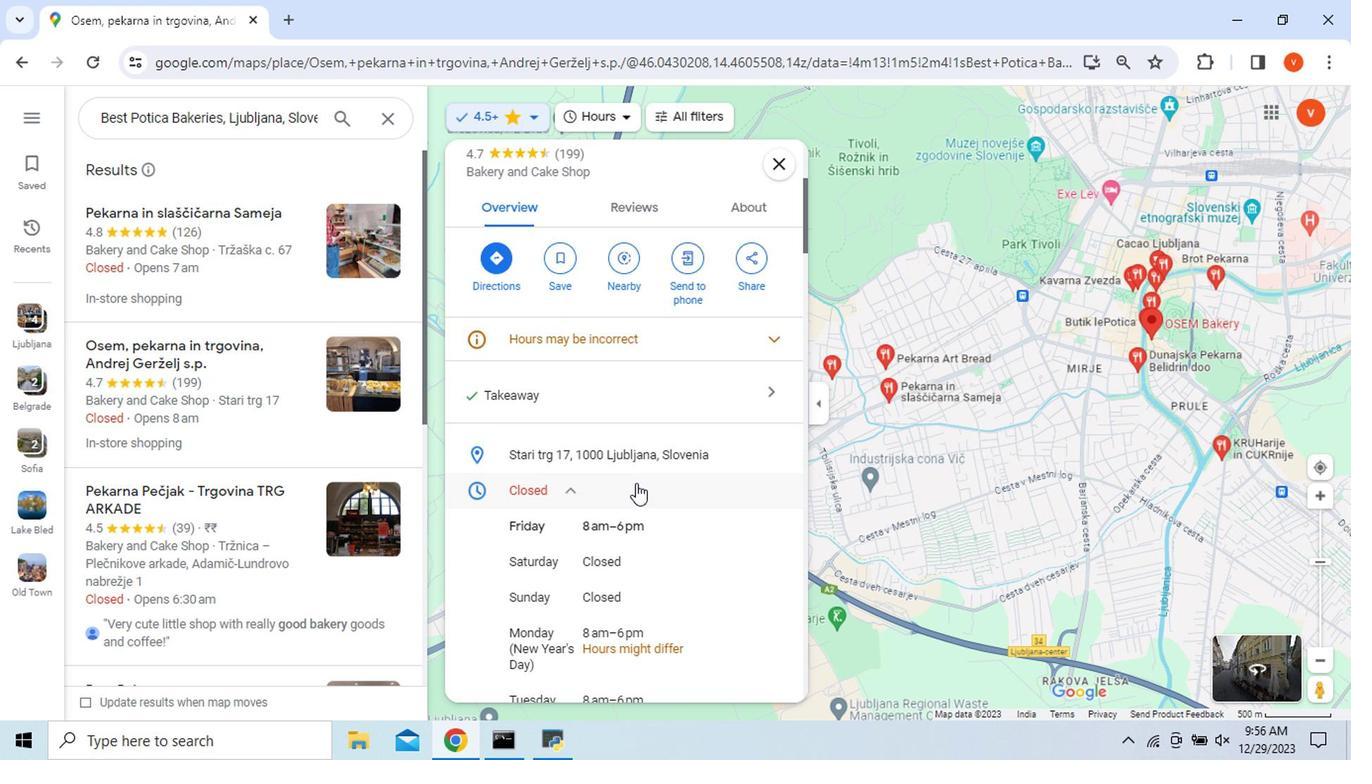 
Action: Mouse pressed left at (634, 484)
Screenshot: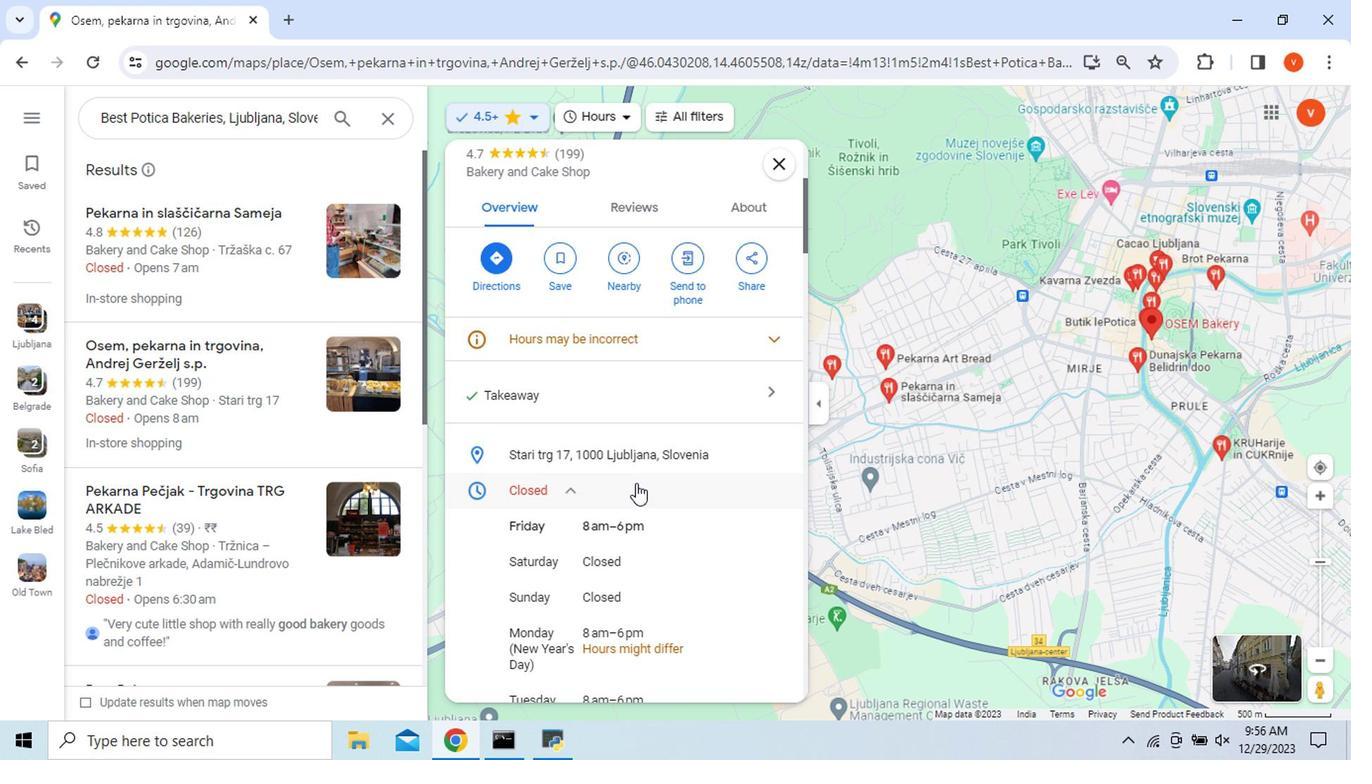 
Action: Mouse moved to (709, 504)
Screenshot: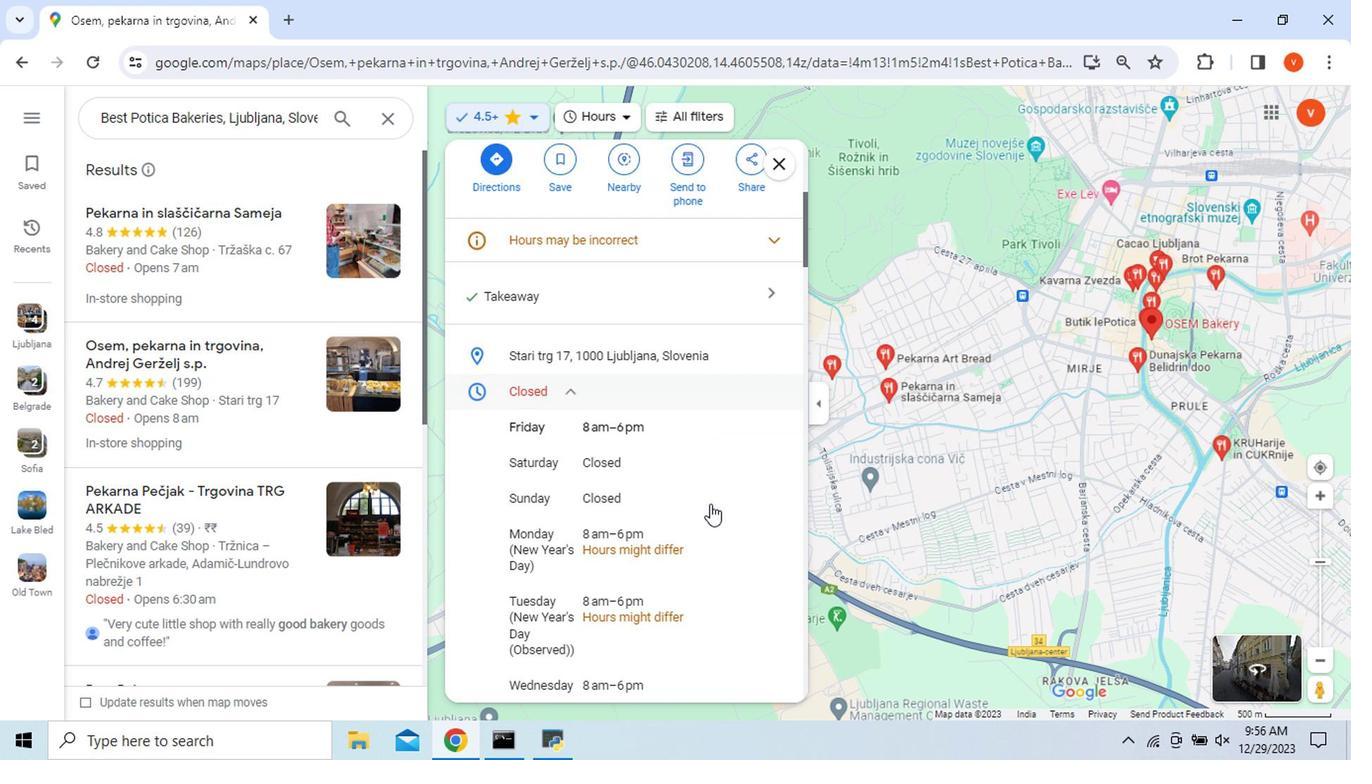 
Action: Mouse scrolled (709, 503) with delta (0, 0)
Screenshot: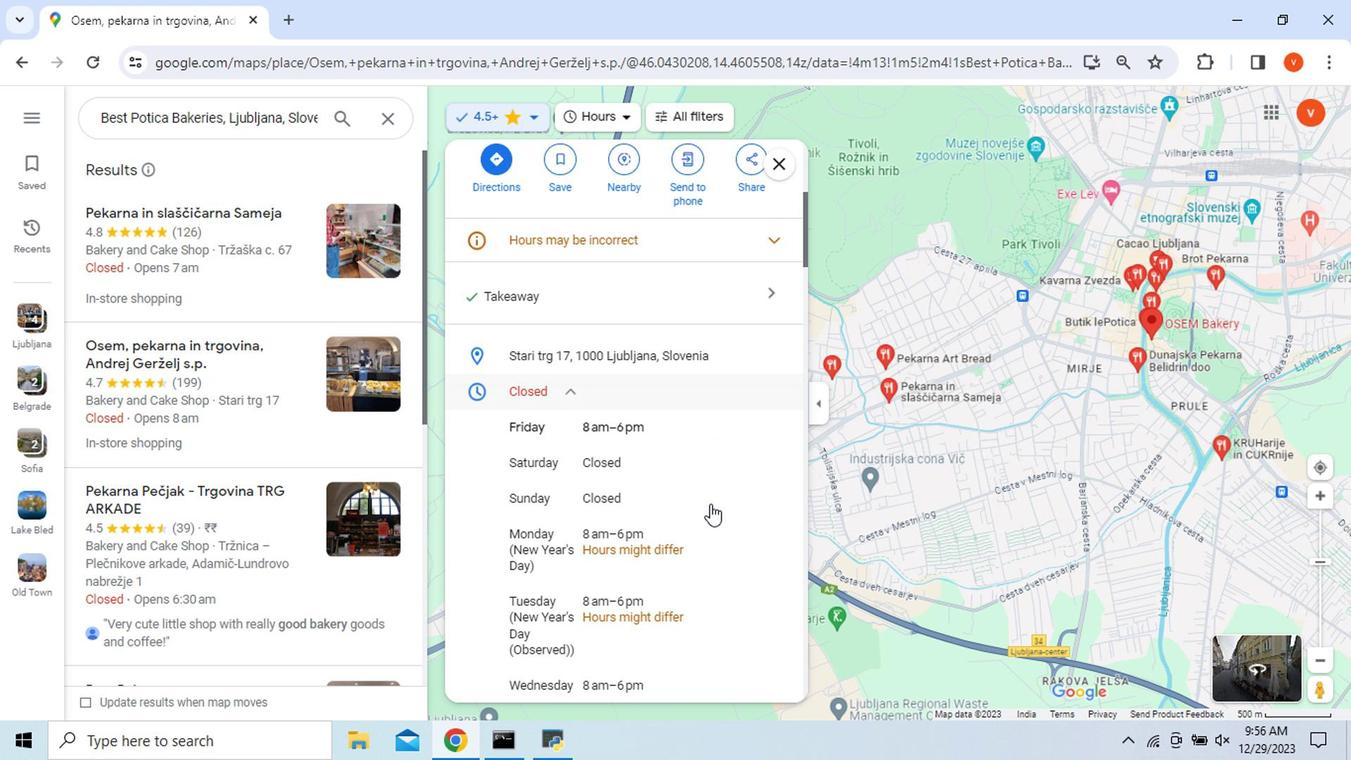 
Action: Mouse scrolled (709, 503) with delta (0, 0)
Screenshot: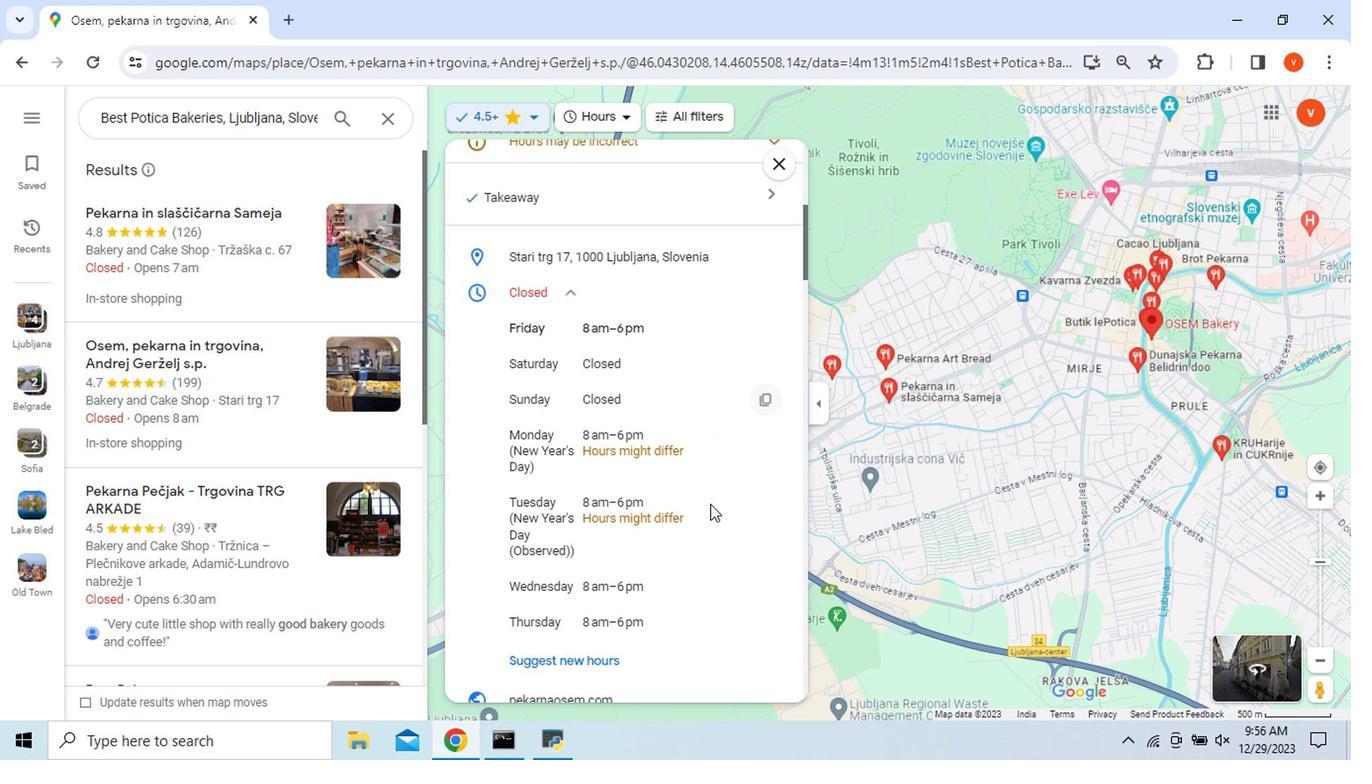 
Action: Mouse moved to (724, 504)
Screenshot: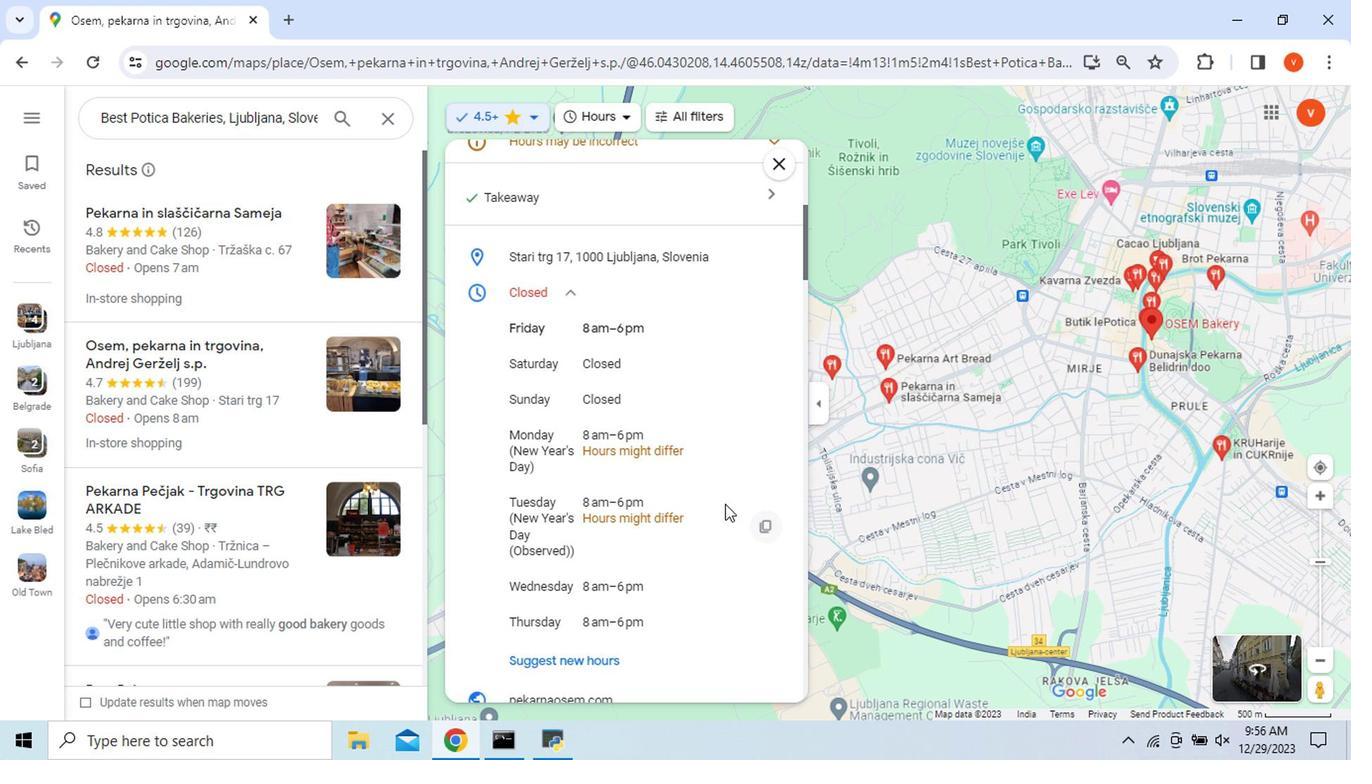 
Action: Mouse scrolled (724, 505) with delta (0, 1)
Screenshot: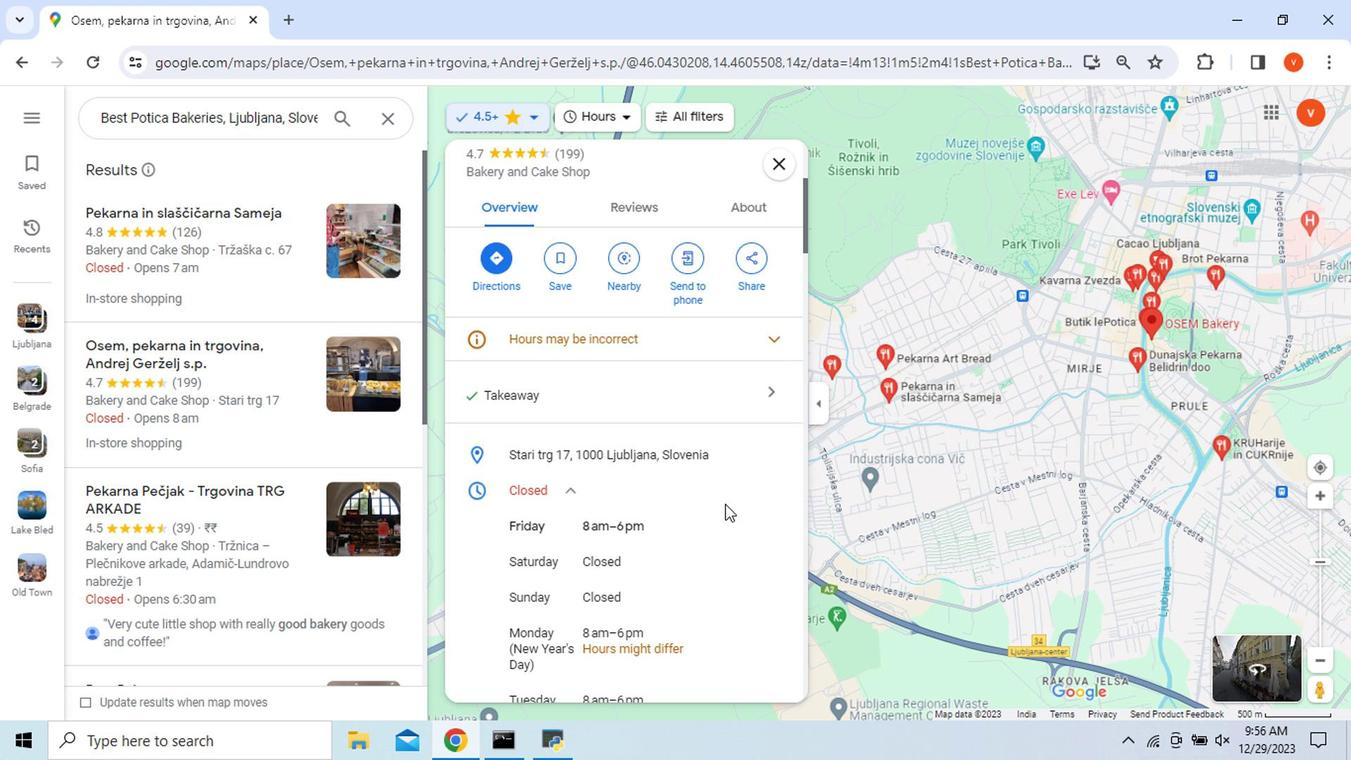 
Action: Mouse scrolled (724, 505) with delta (0, 1)
Screenshot: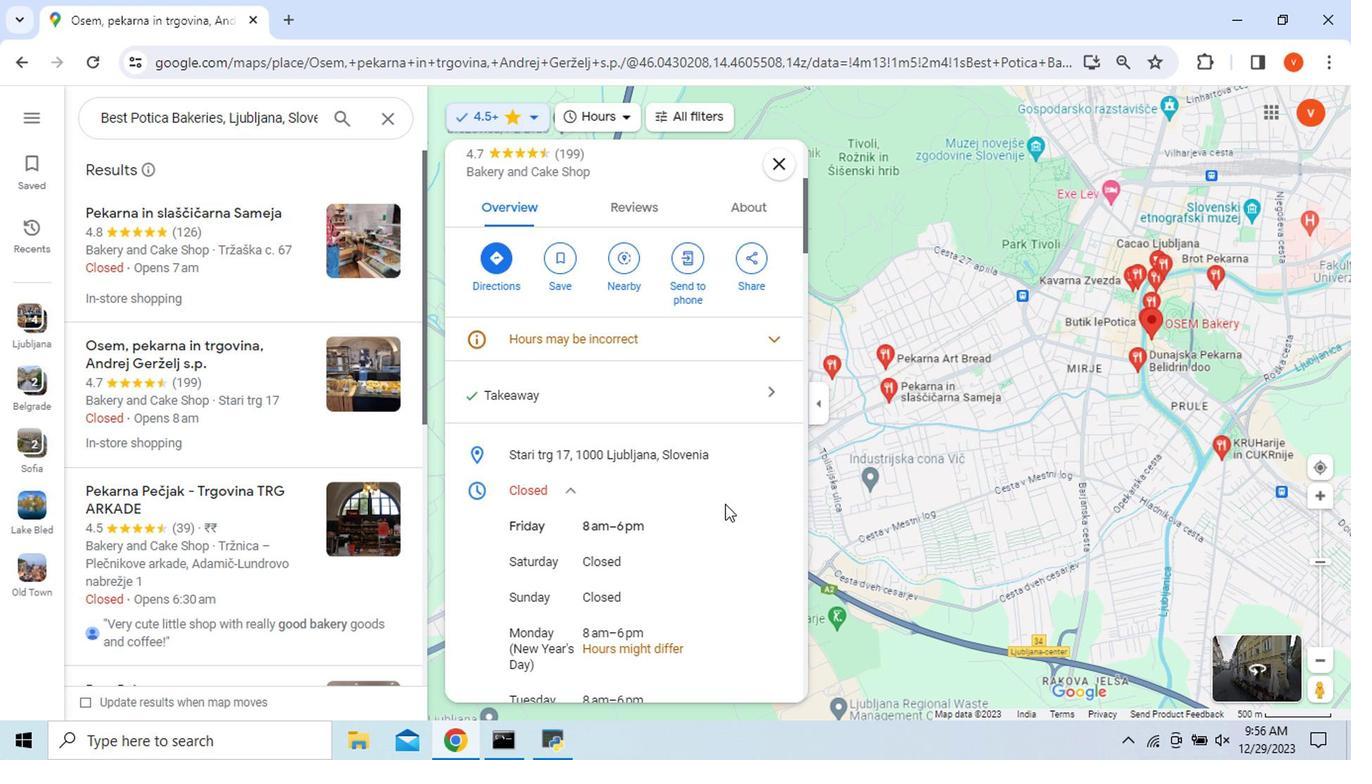 
Action: Mouse moved to (649, 209)
Screenshot: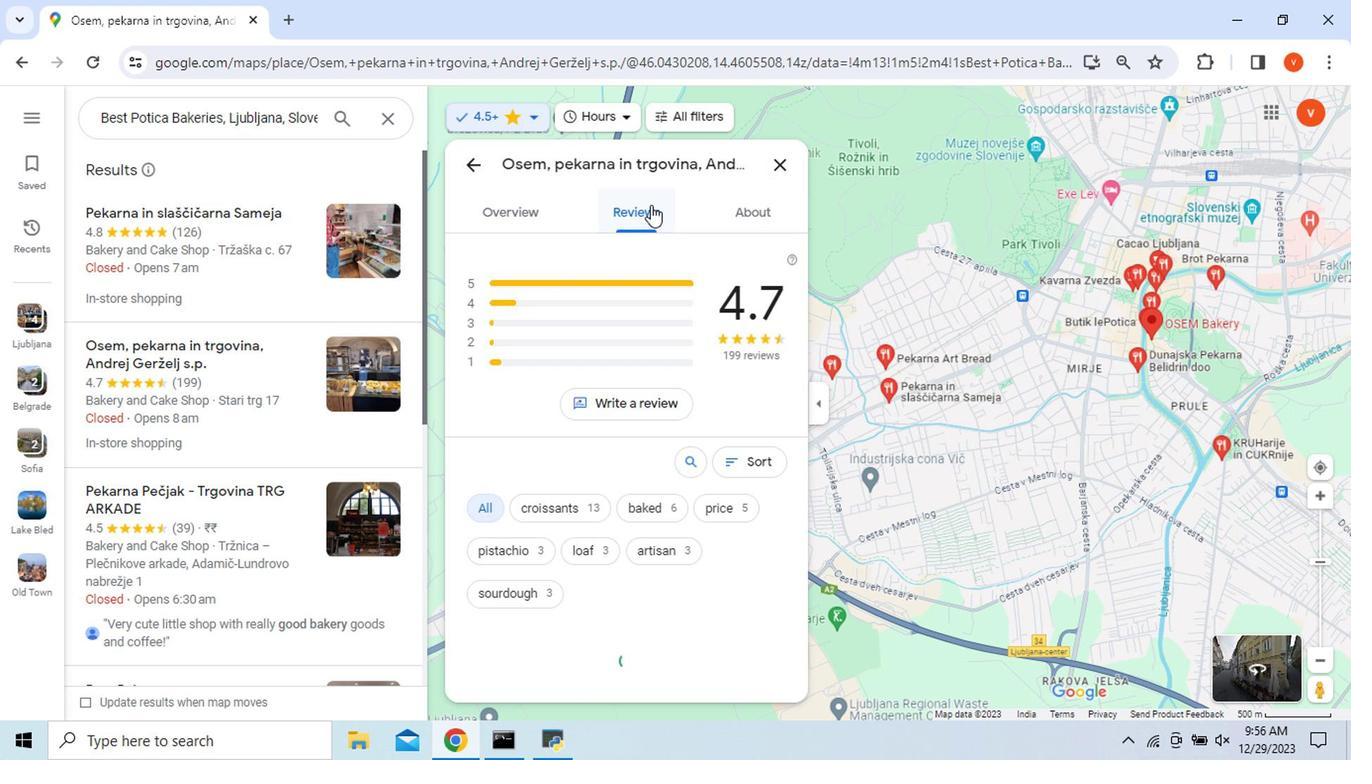 
Action: Mouse pressed left at (649, 209)
Screenshot: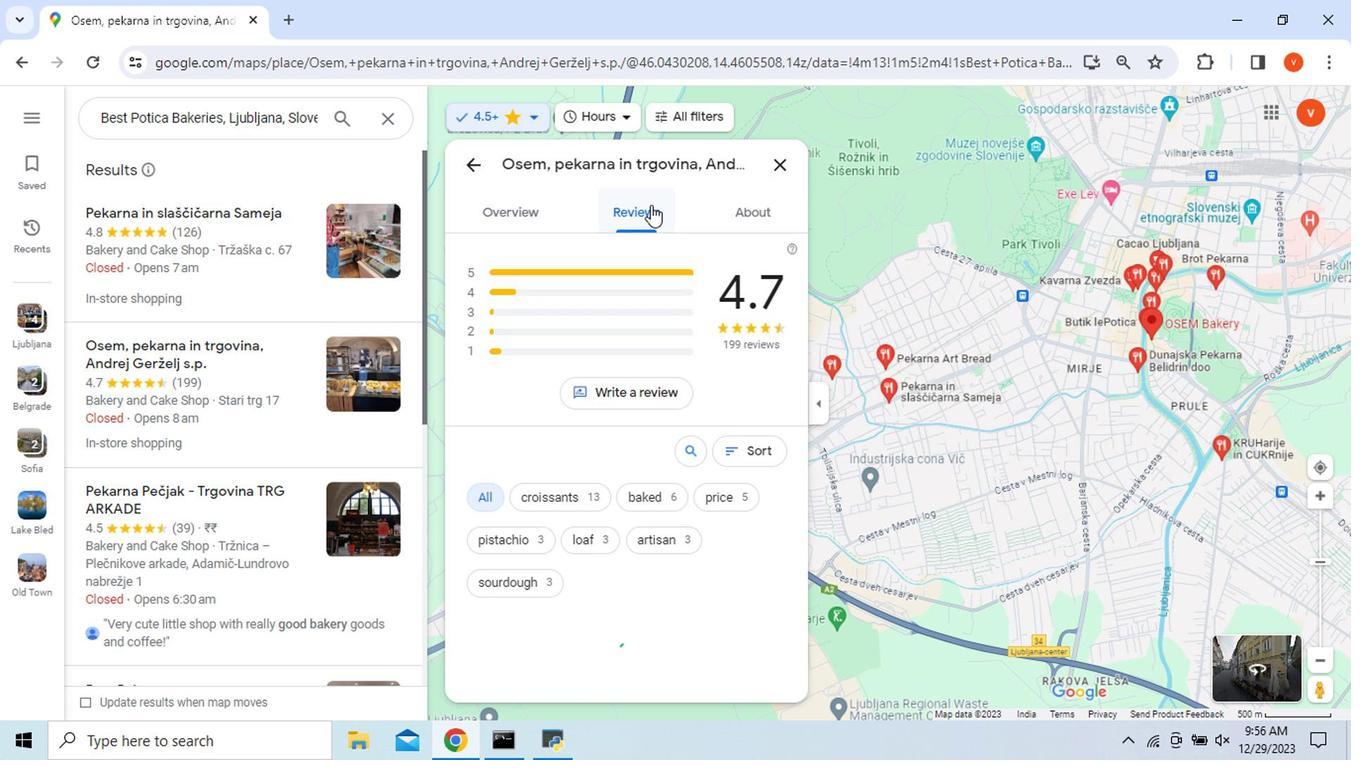 
Action: Mouse moved to (760, 582)
Screenshot: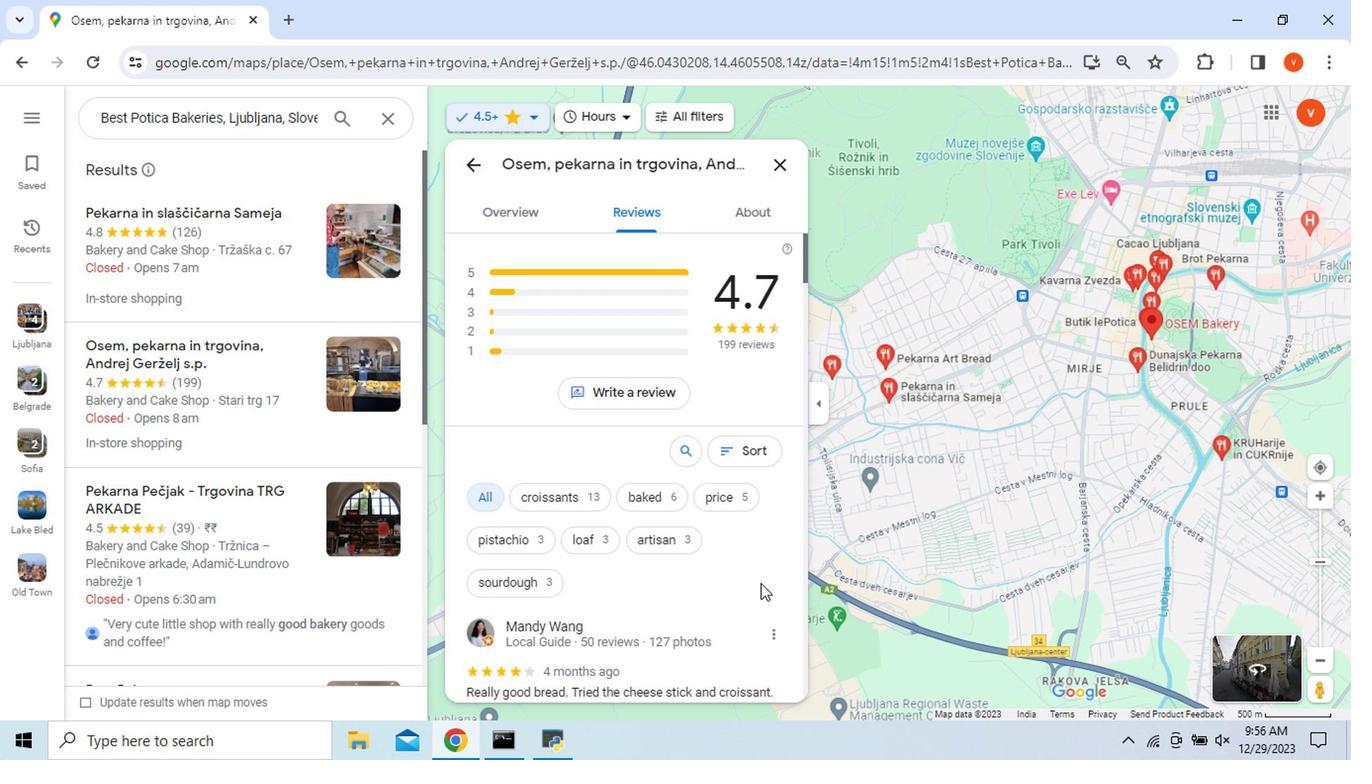 
Action: Mouse scrolled (760, 581) with delta (0, 0)
Screenshot: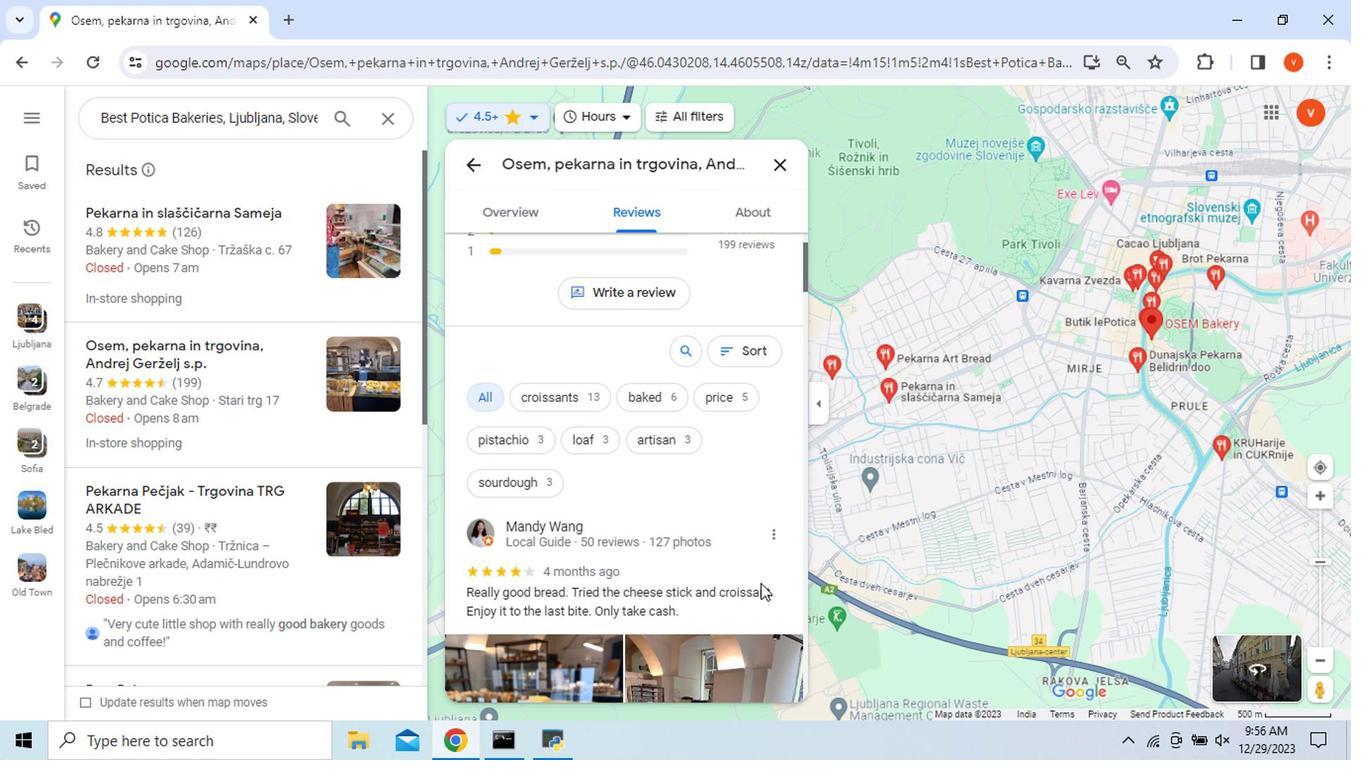 
Action: Mouse scrolled (760, 581) with delta (0, 0)
Screenshot: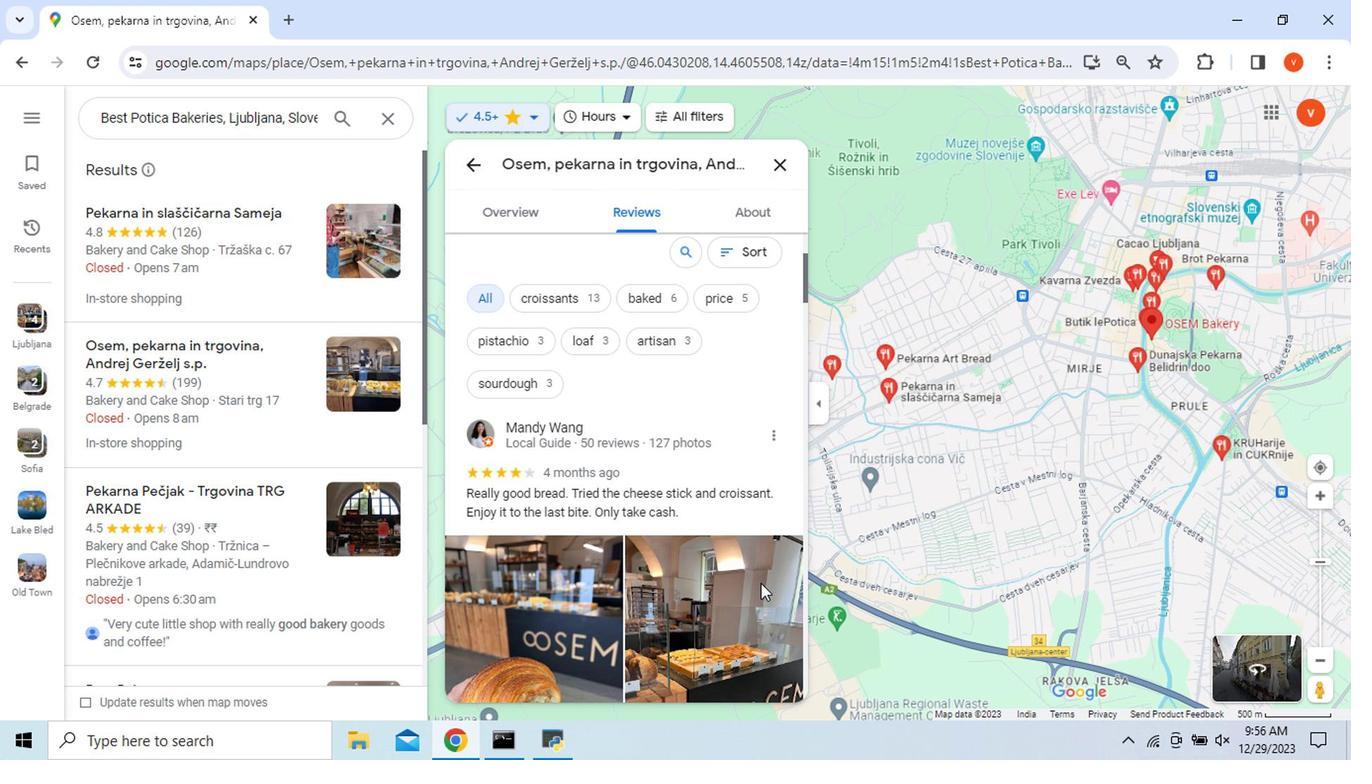 
Action: Mouse scrolled (760, 581) with delta (0, 0)
Screenshot: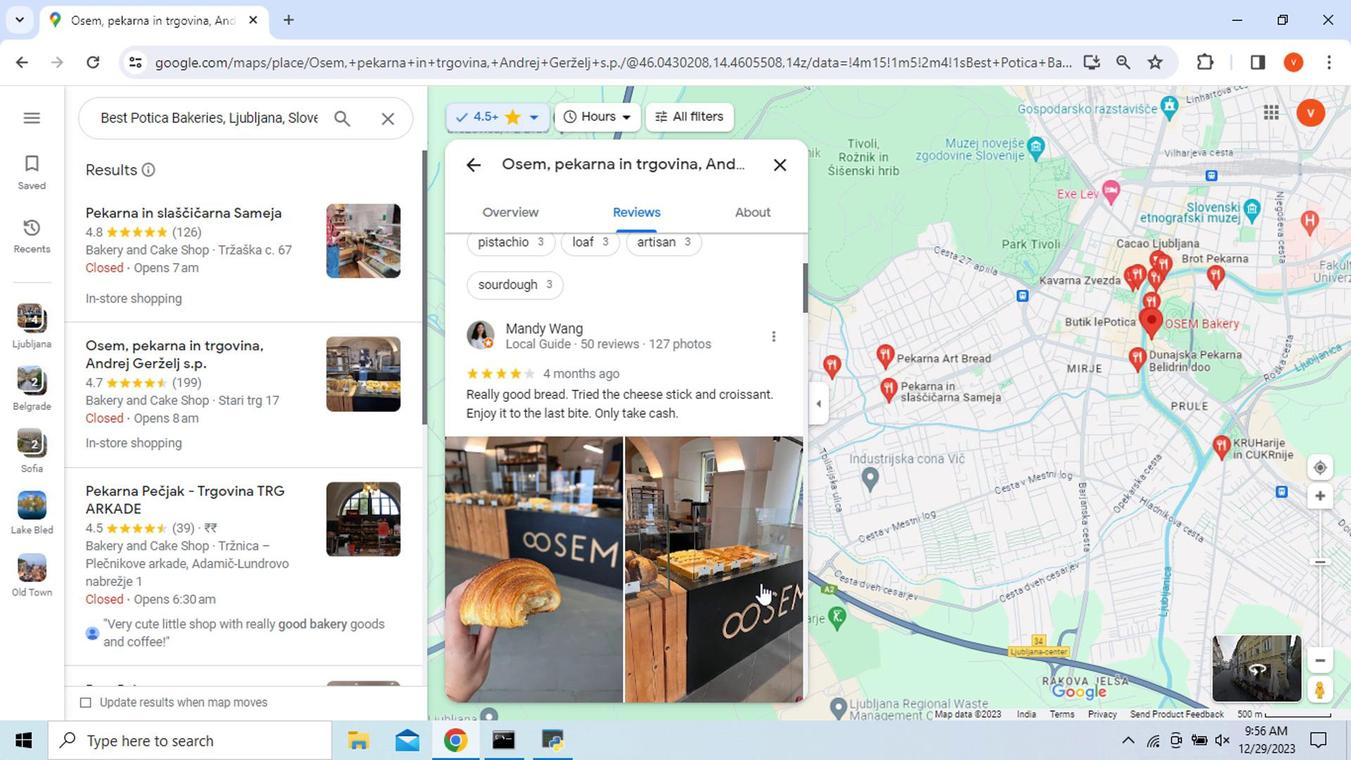 
Action: Mouse scrolled (760, 581) with delta (0, 0)
Screenshot: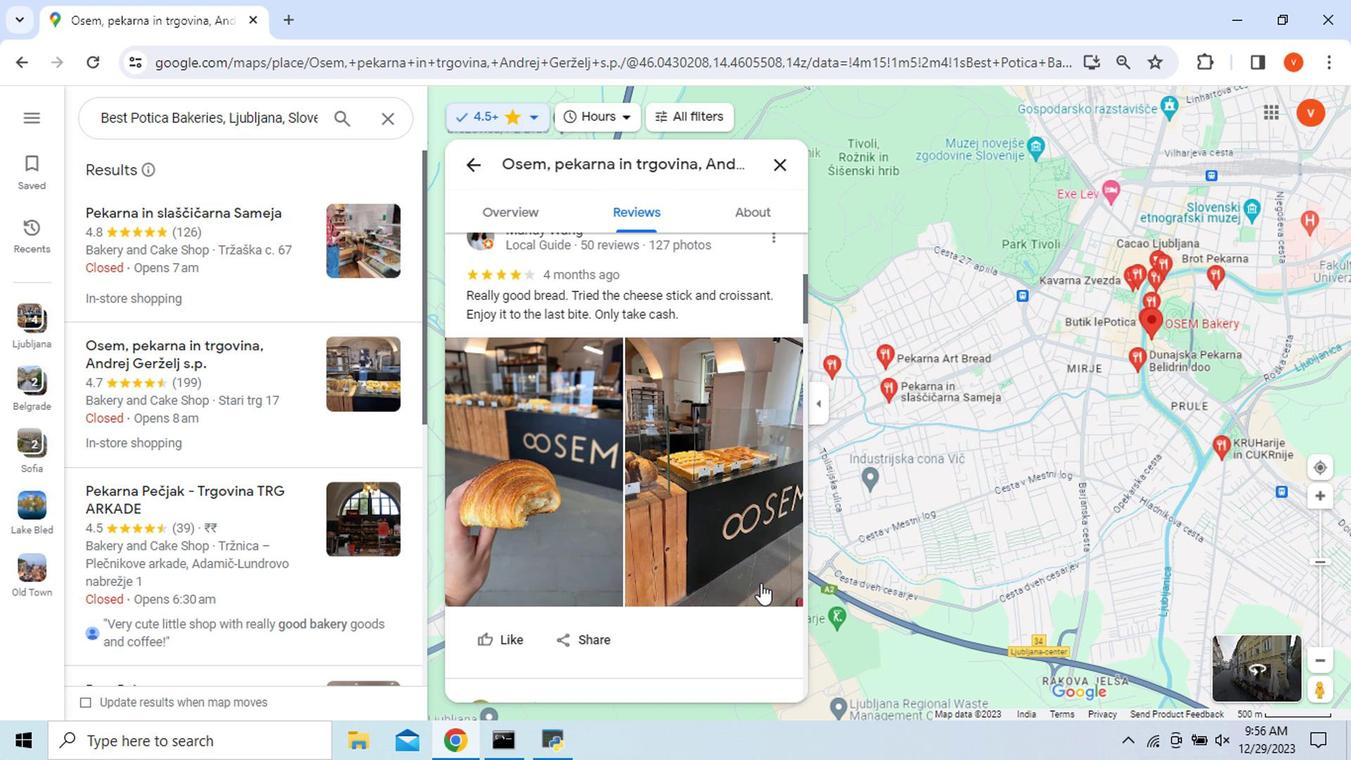
Action: Mouse scrolled (760, 581) with delta (0, 0)
Screenshot: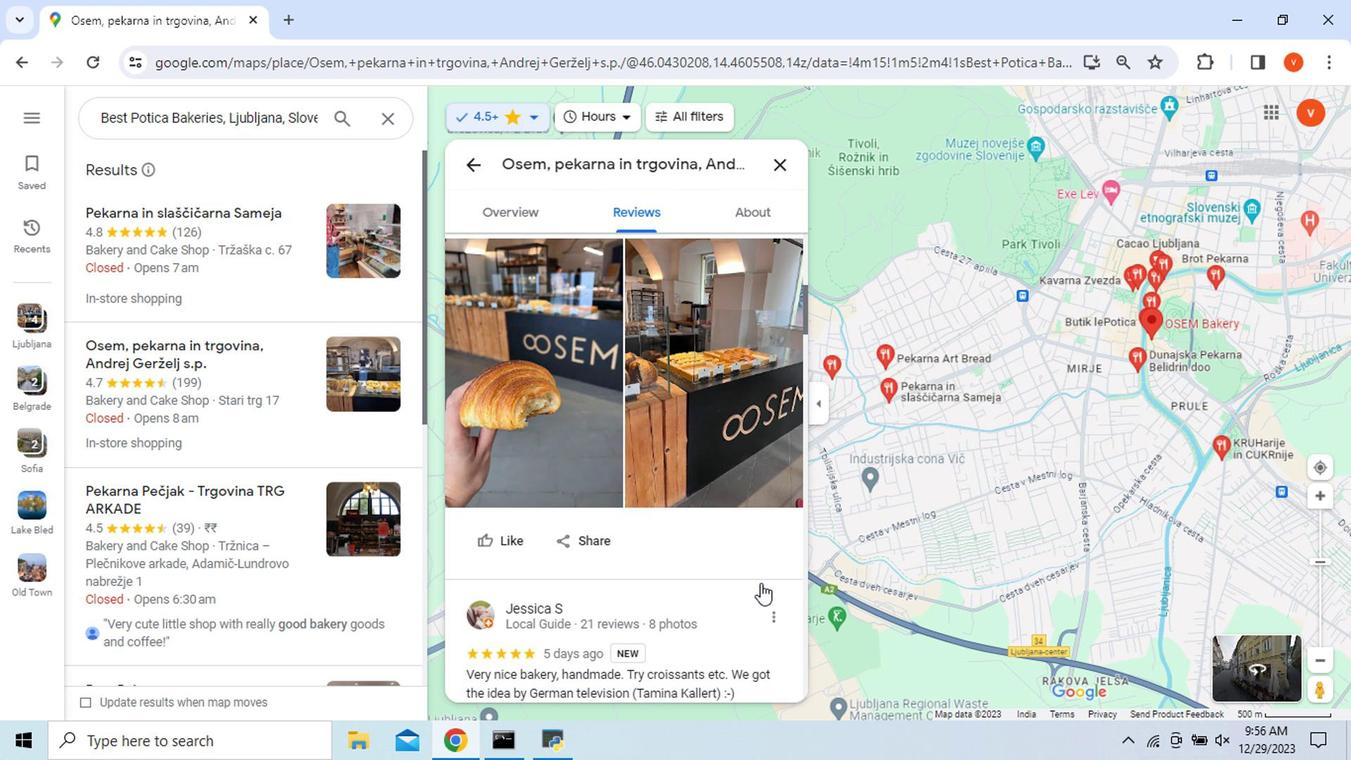 
Action: Mouse scrolled (760, 581) with delta (0, 0)
Screenshot: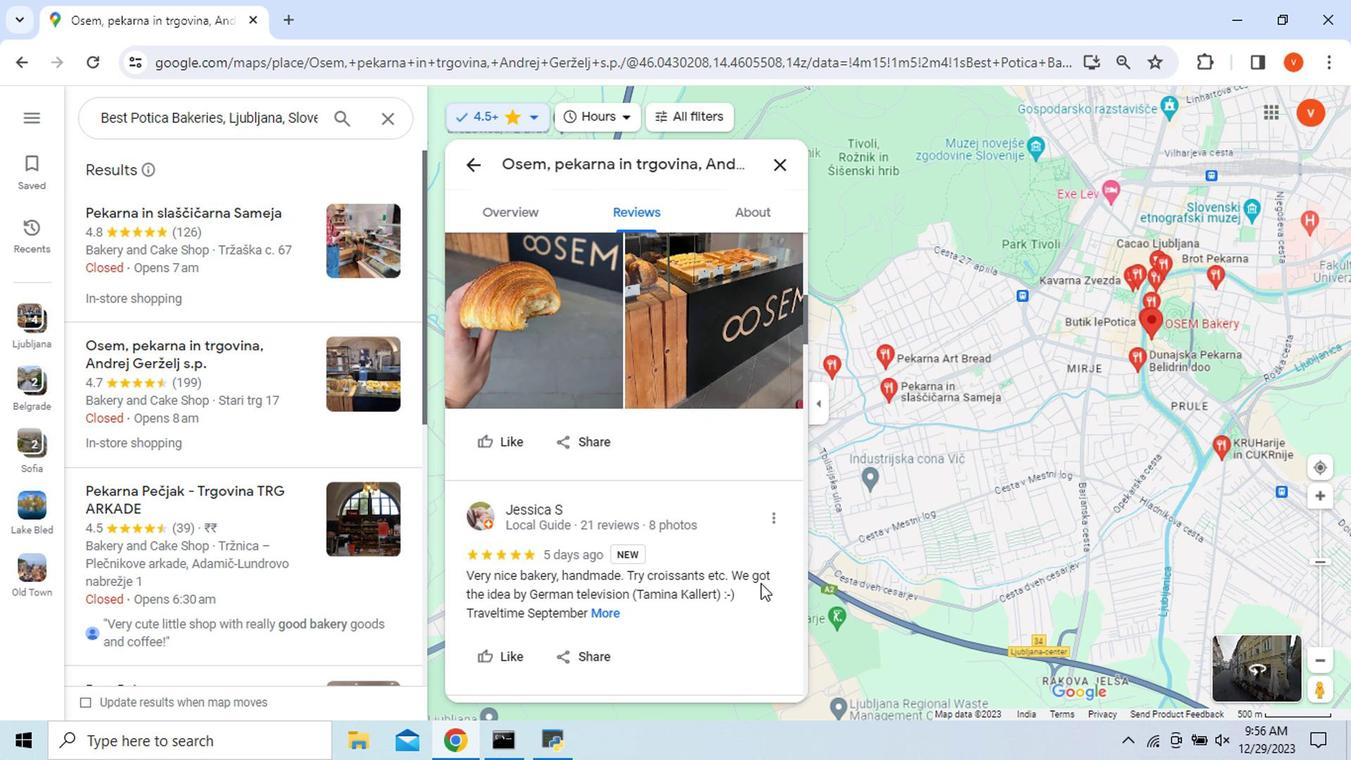 
Action: Mouse scrolled (760, 581) with delta (0, 0)
Screenshot: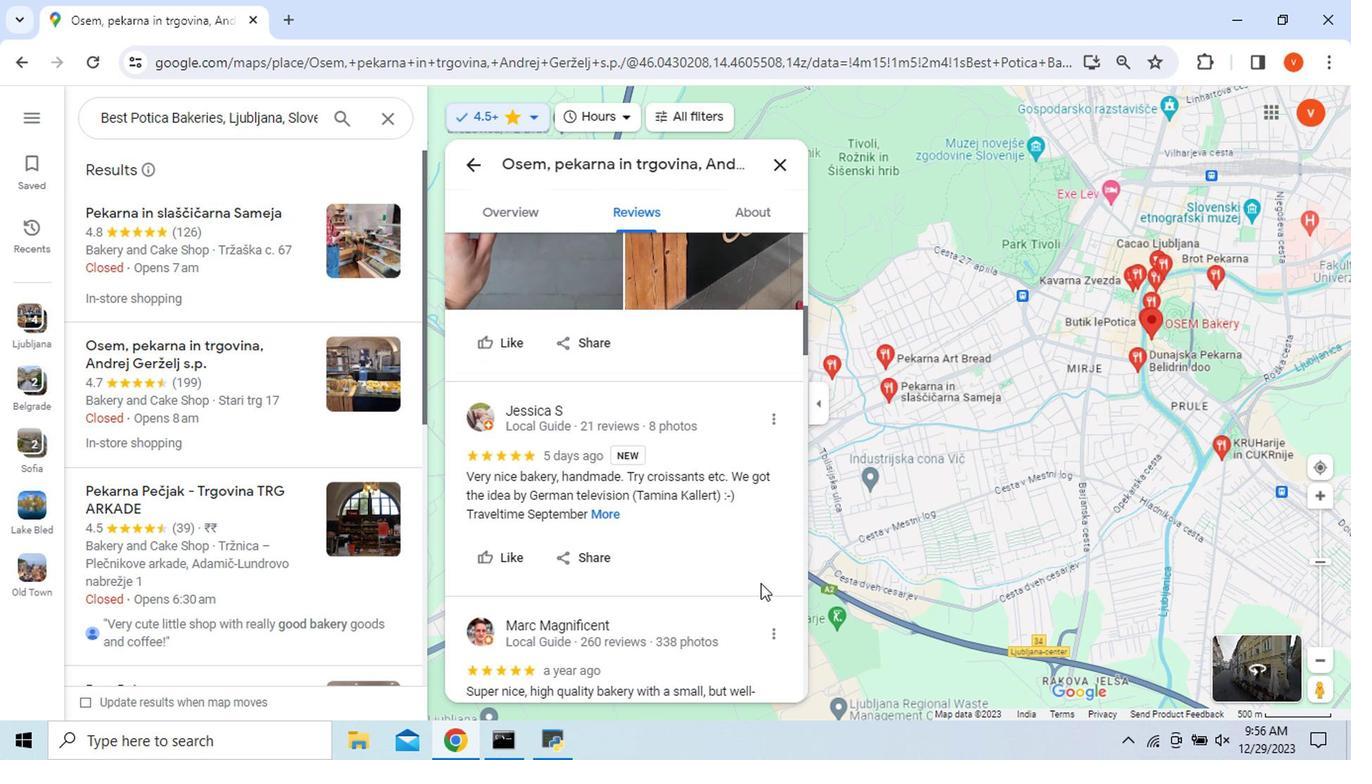 
Action: Mouse scrolled (760, 581) with delta (0, 0)
Screenshot: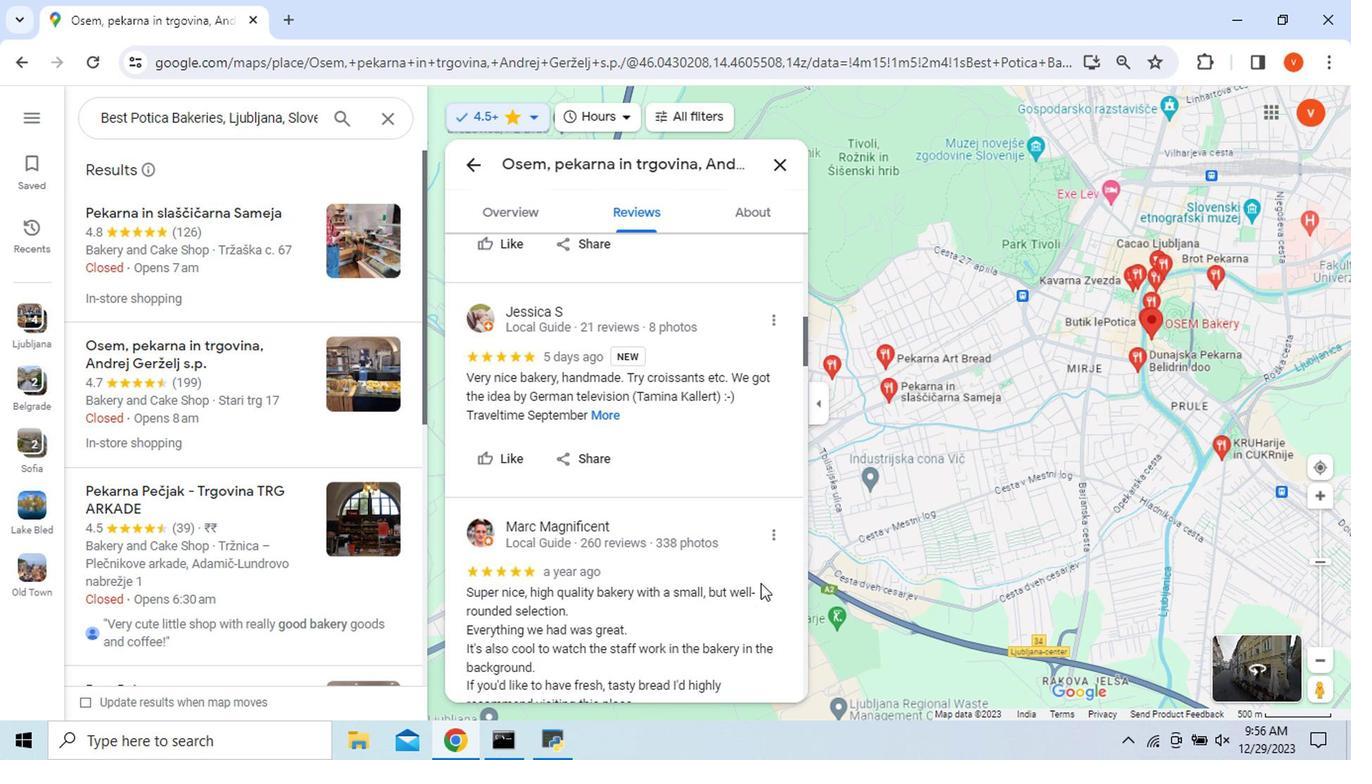 
Action: Mouse scrolled (760, 581) with delta (0, 0)
Screenshot: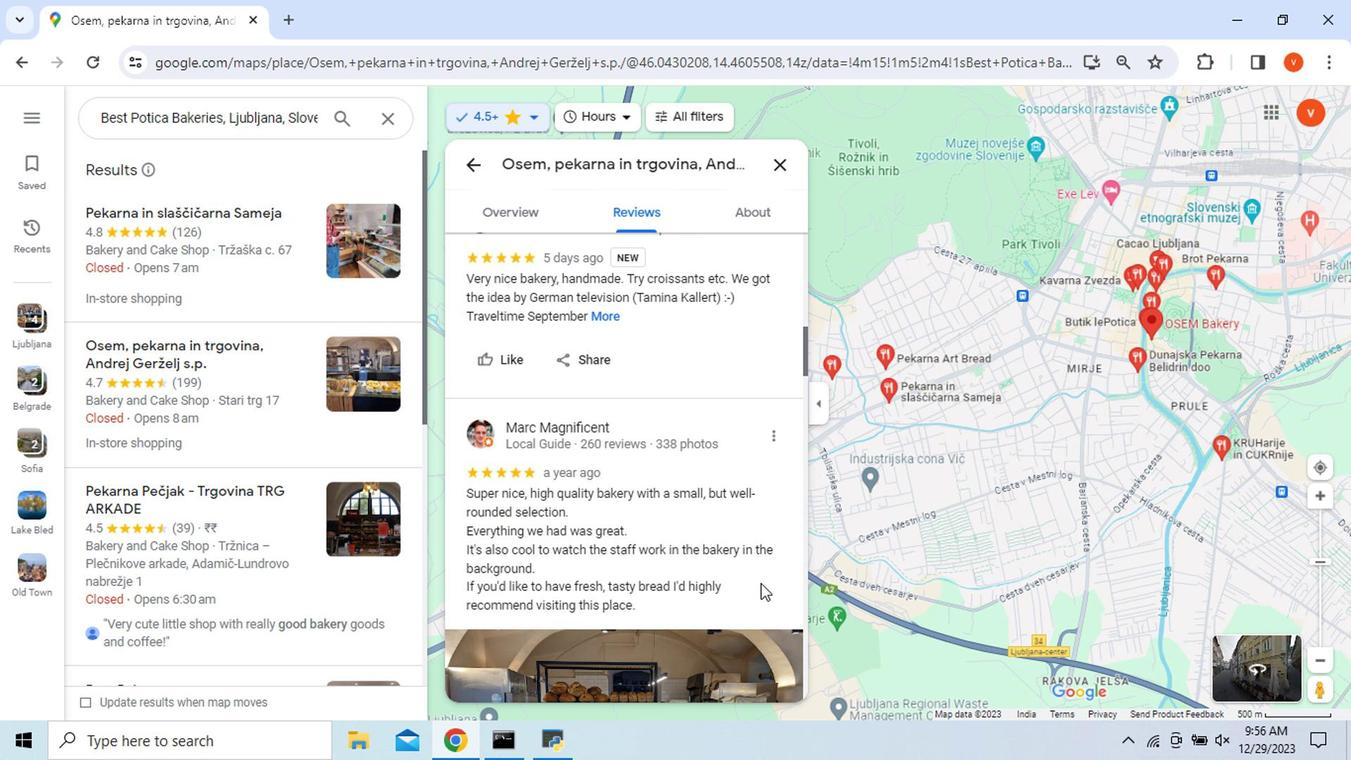 
Action: Mouse scrolled (760, 581) with delta (0, 0)
Screenshot: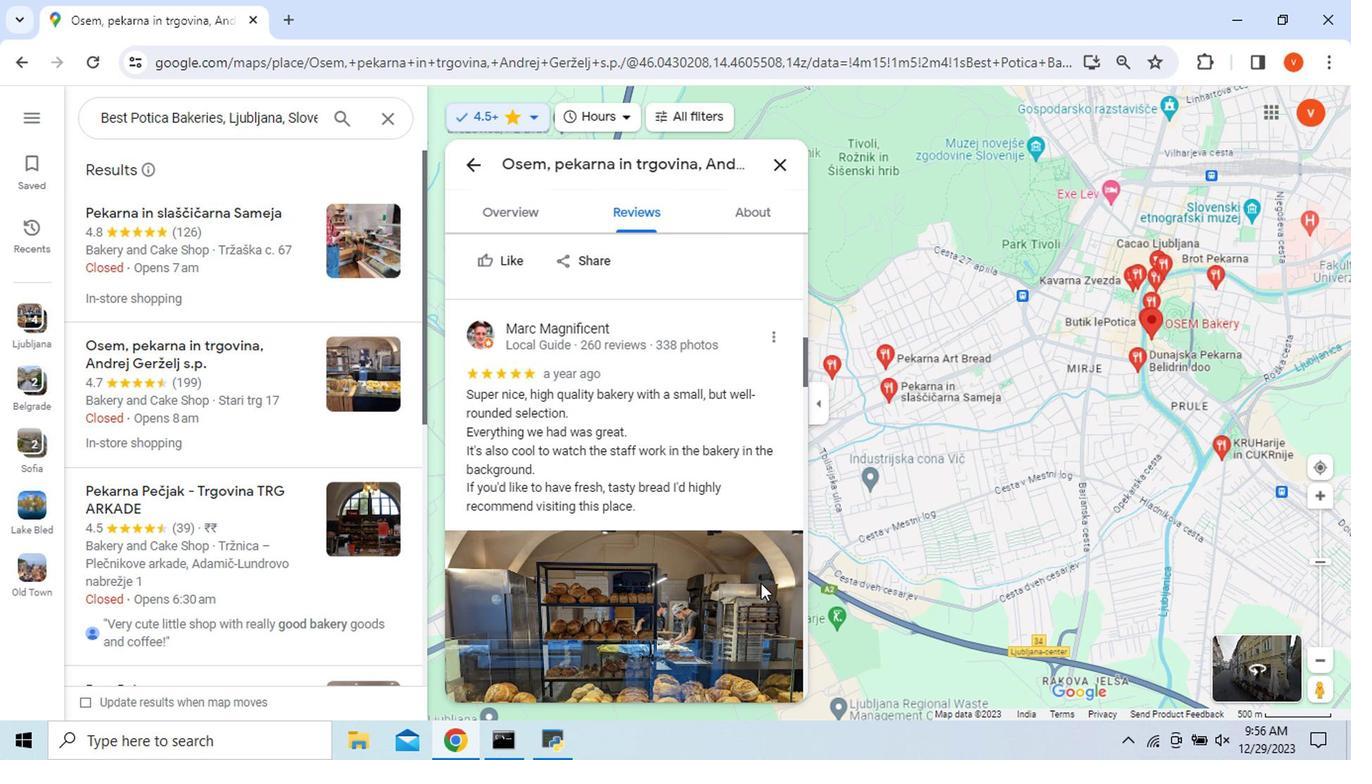 
Action: Mouse scrolled (760, 581) with delta (0, 0)
Screenshot: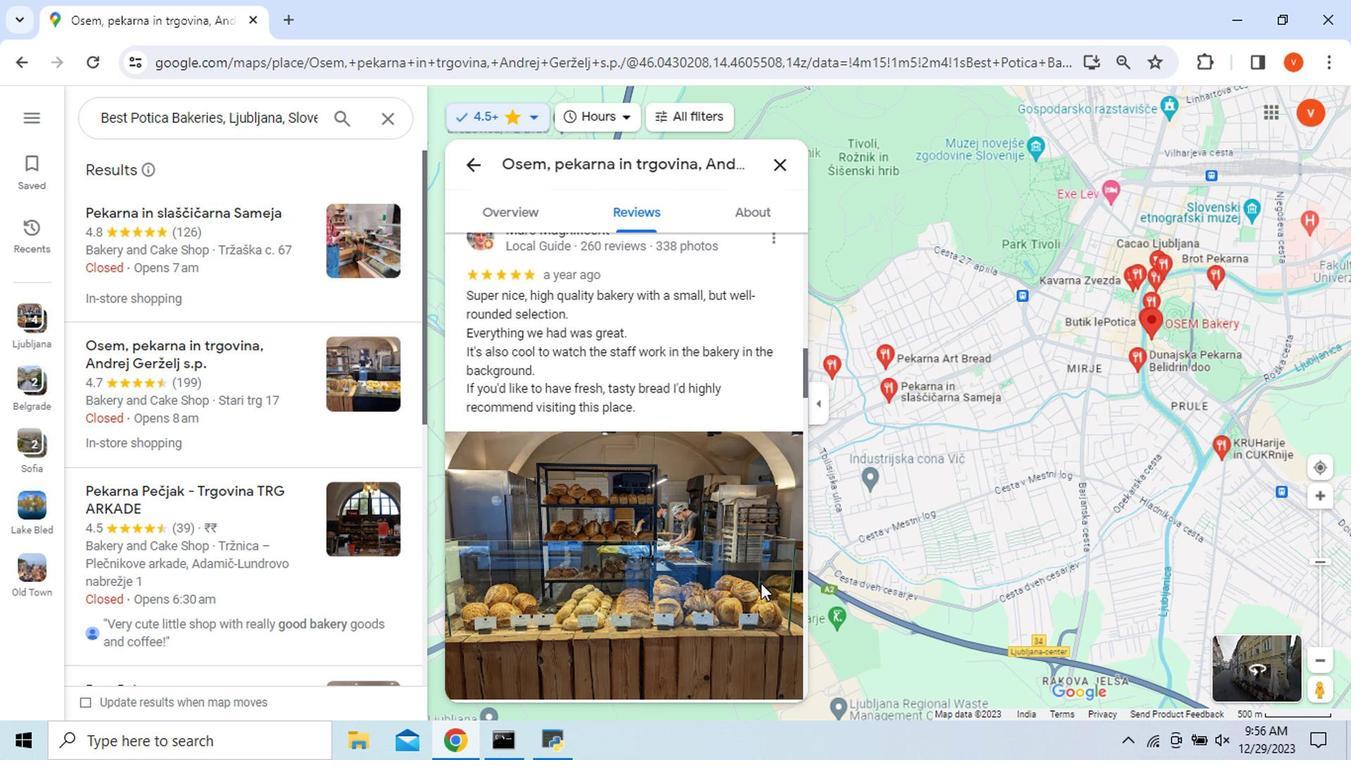 
Action: Mouse scrolled (760, 581) with delta (0, 0)
Screenshot: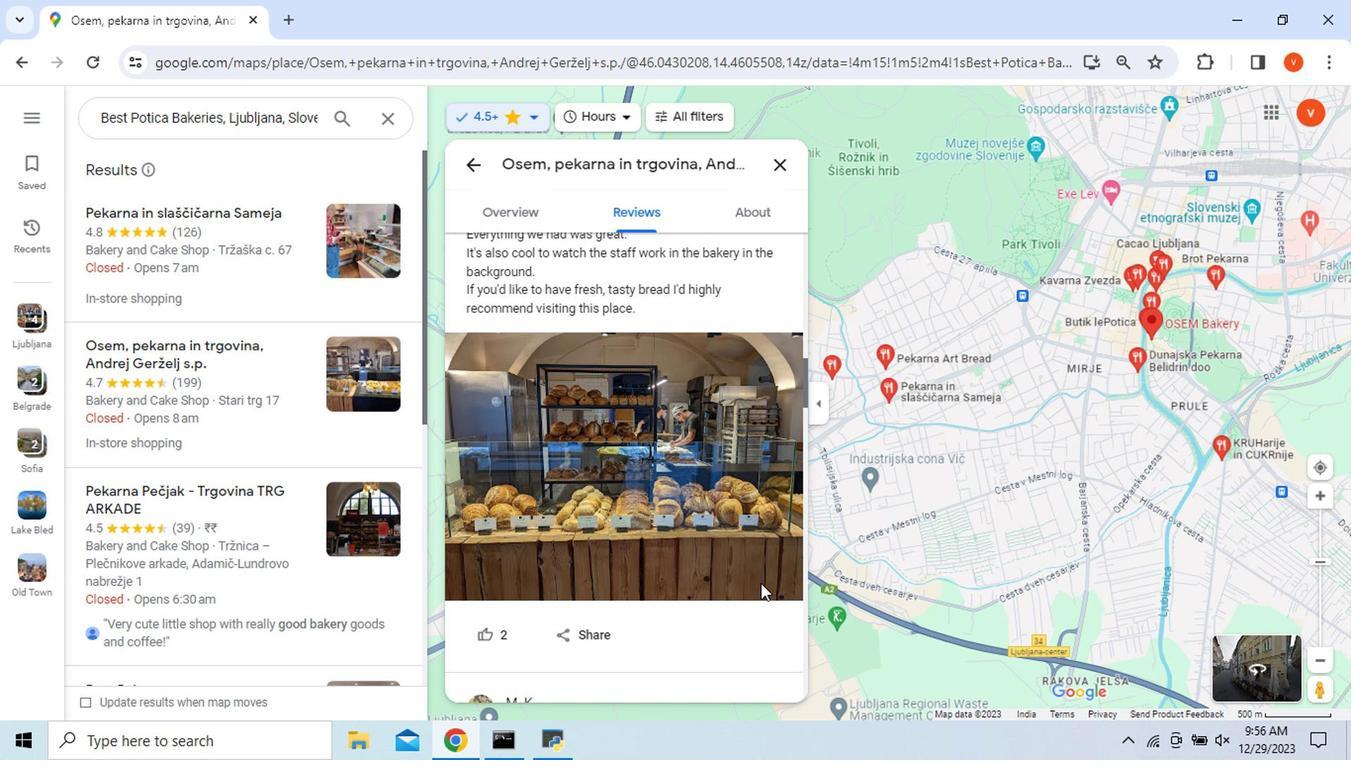 
Action: Mouse scrolled (760, 581) with delta (0, 0)
Screenshot: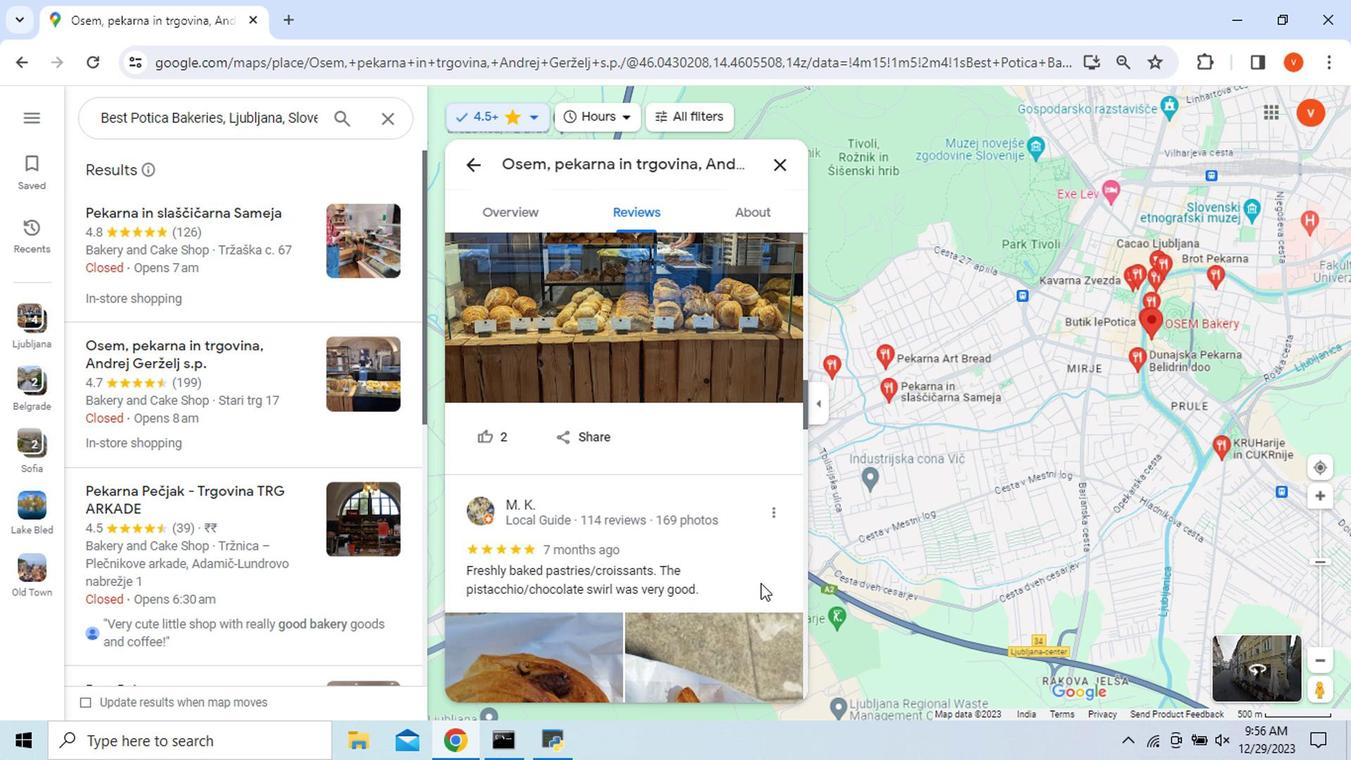 
Action: Mouse scrolled (760, 581) with delta (0, 0)
Screenshot: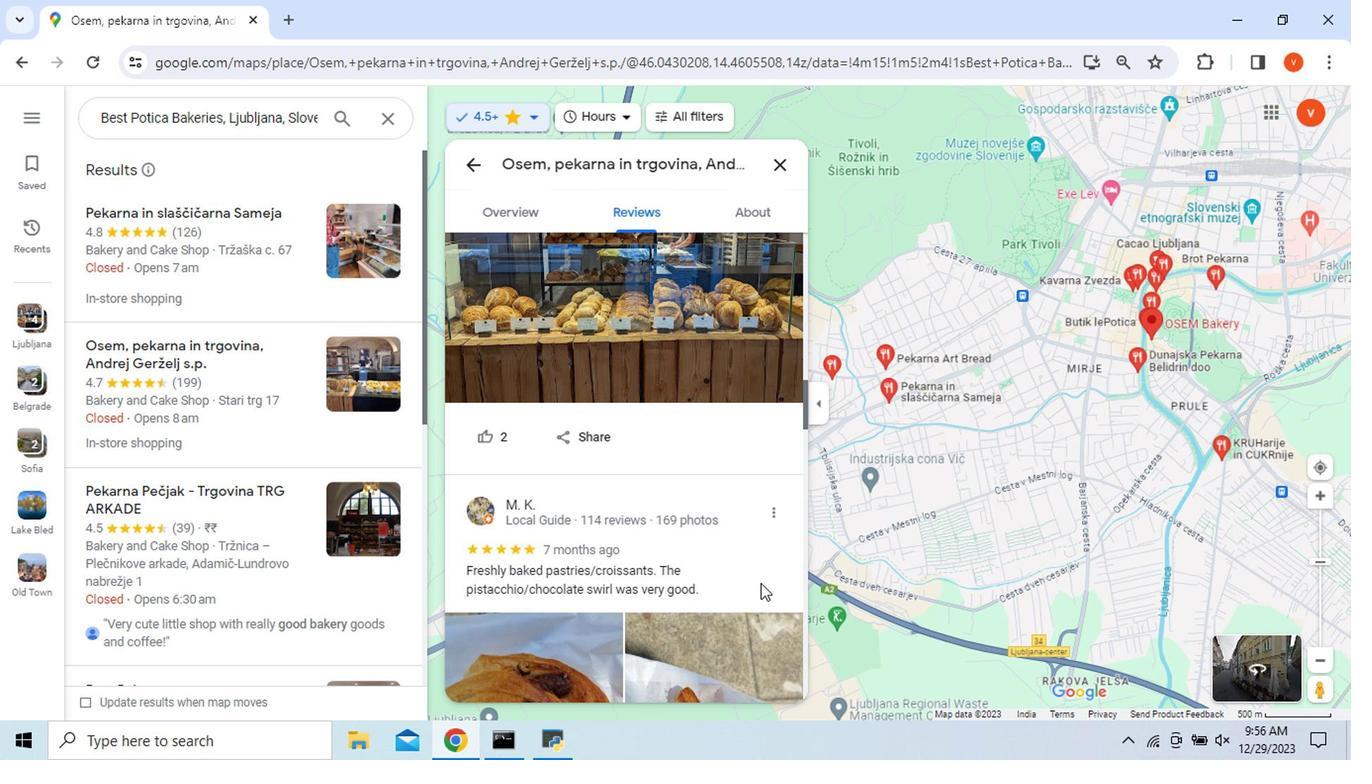 
Action: Mouse scrolled (760, 581) with delta (0, 0)
Screenshot: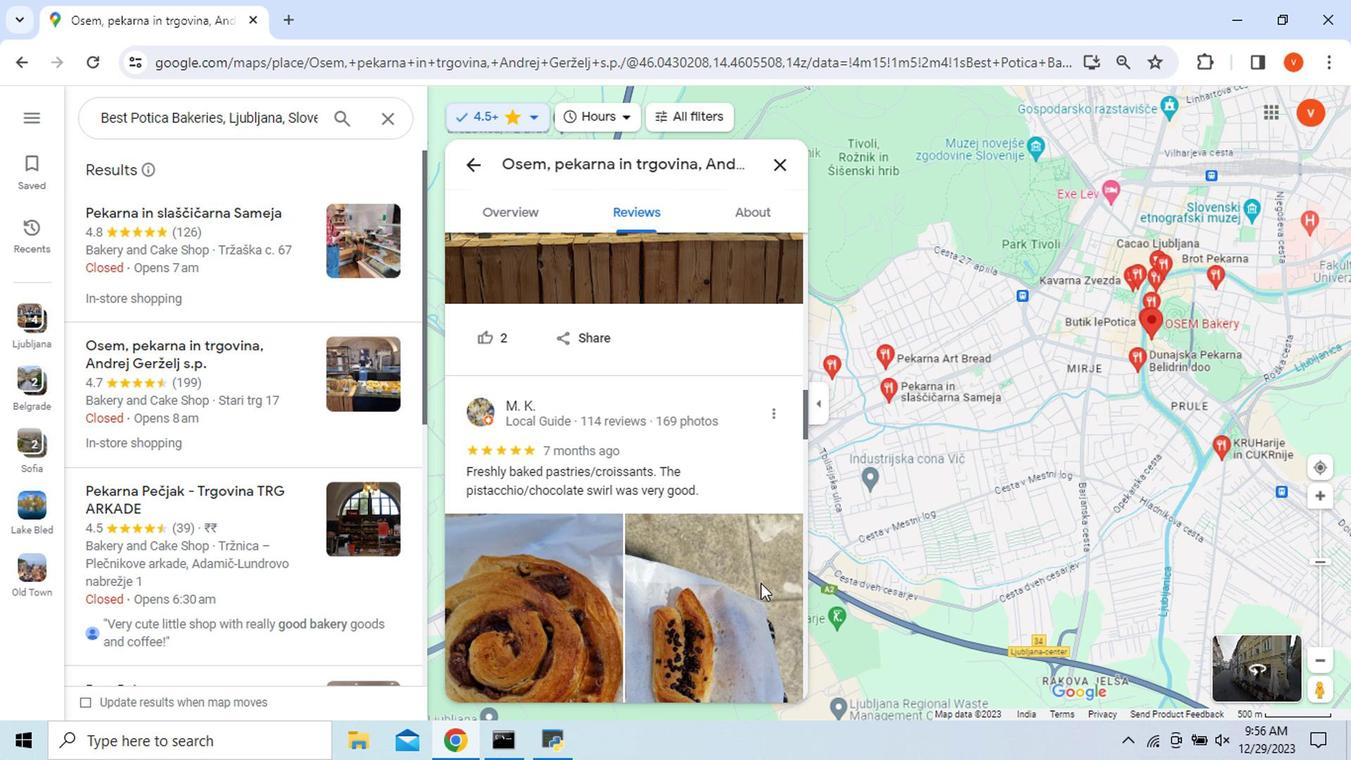 
Action: Mouse scrolled (760, 581) with delta (0, 0)
Screenshot: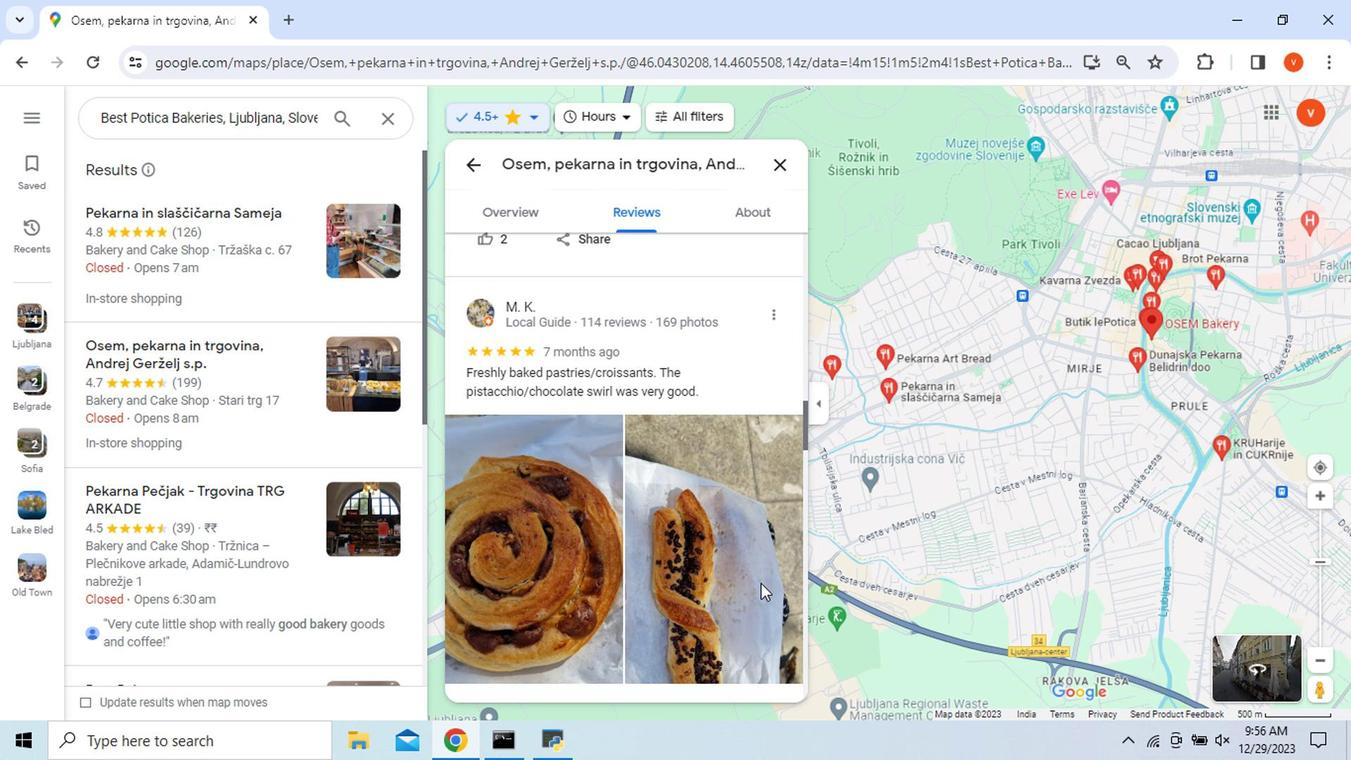 
Action: Mouse moved to (462, 173)
Screenshot: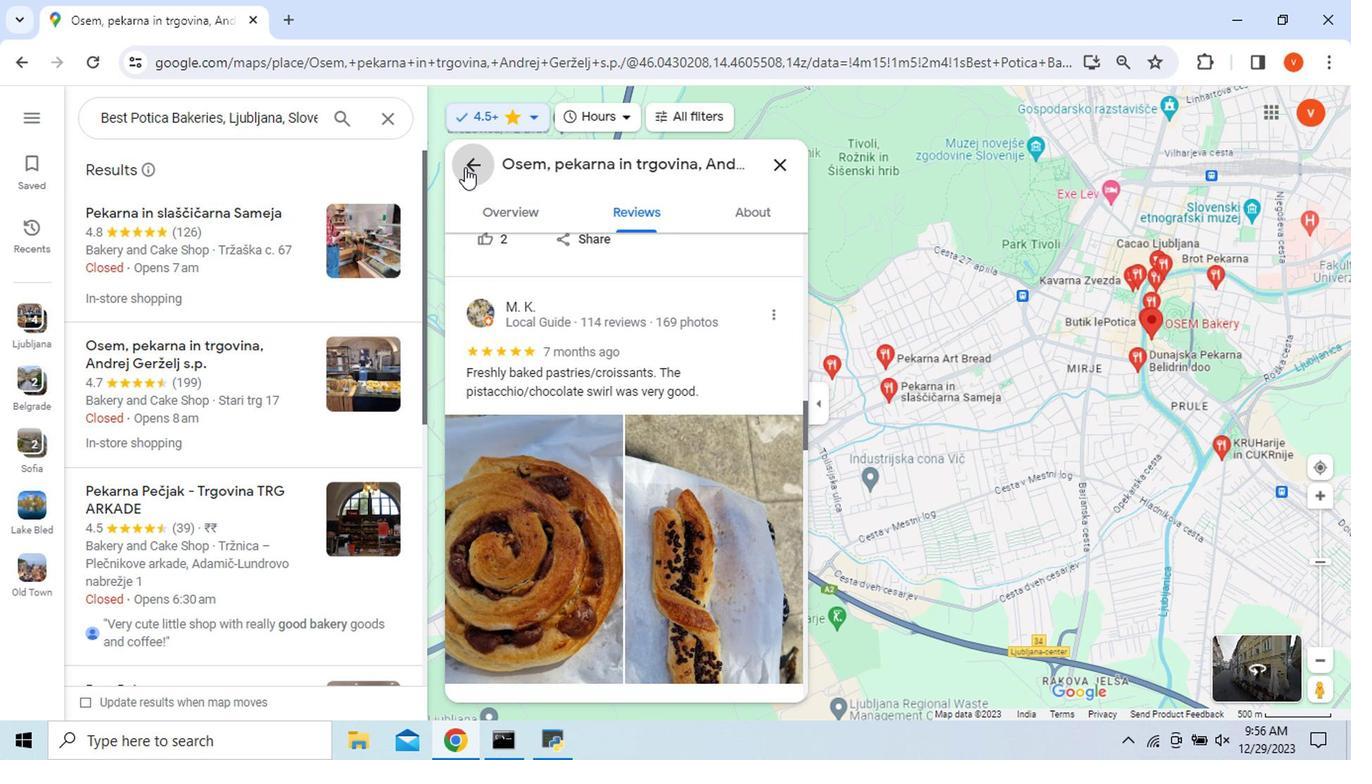 
Action: Mouse pressed left at (462, 173)
Screenshot: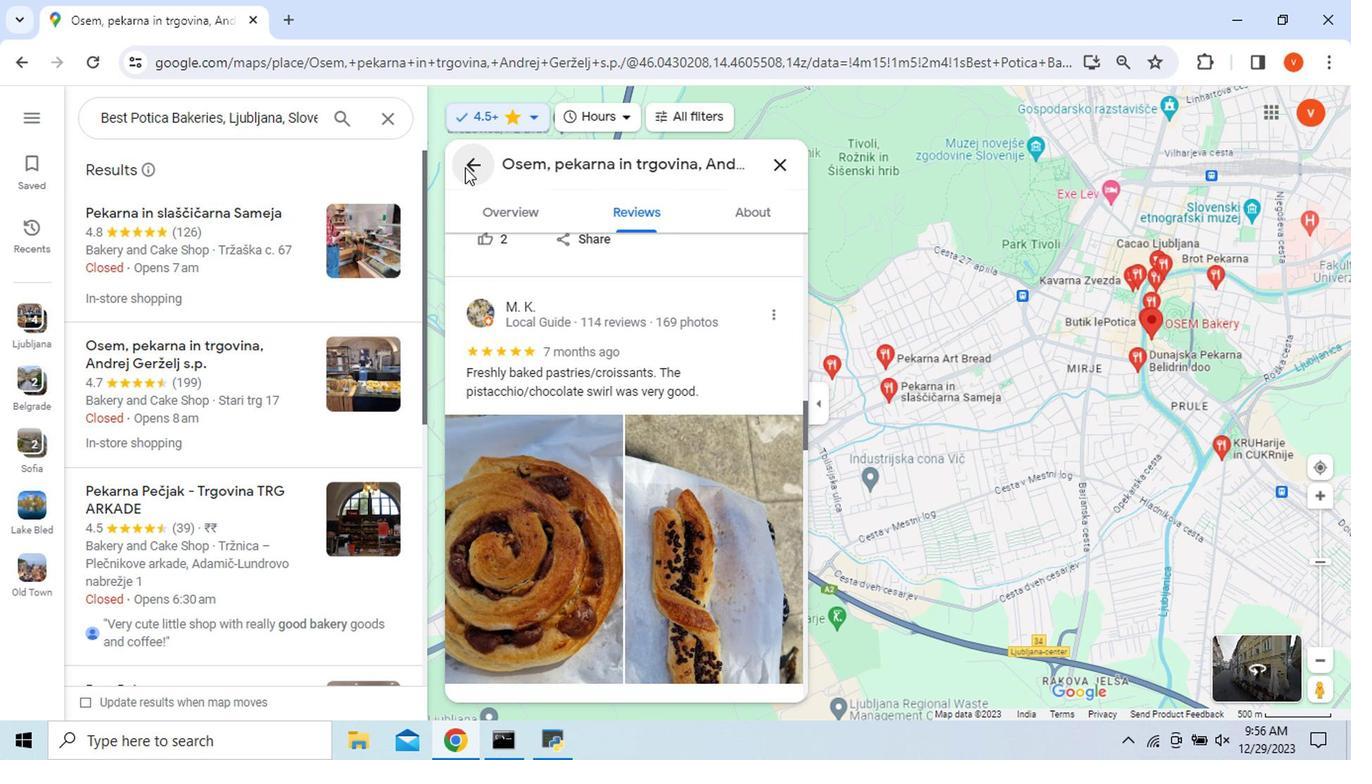 
Action: Mouse moved to (780, 170)
Screenshot: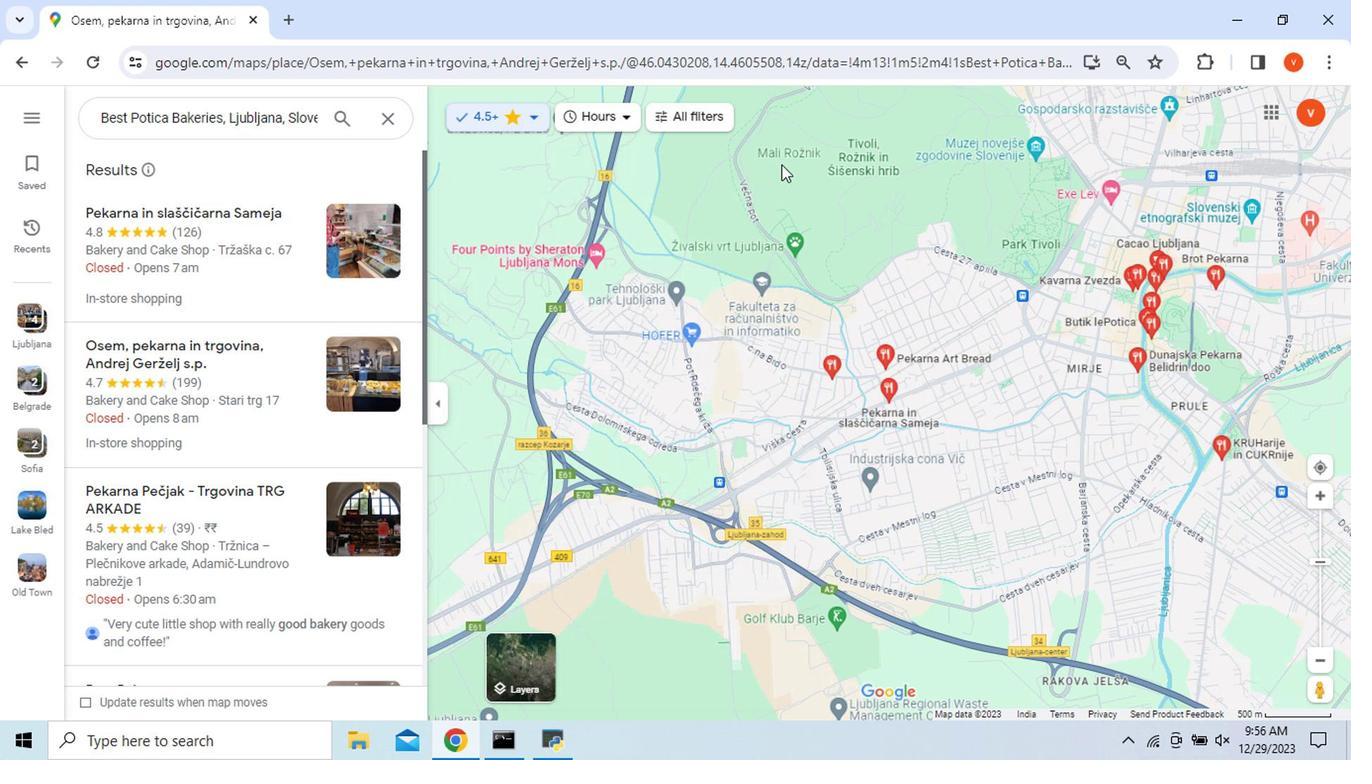 
Action: Mouse pressed left at (780, 170)
Screenshot: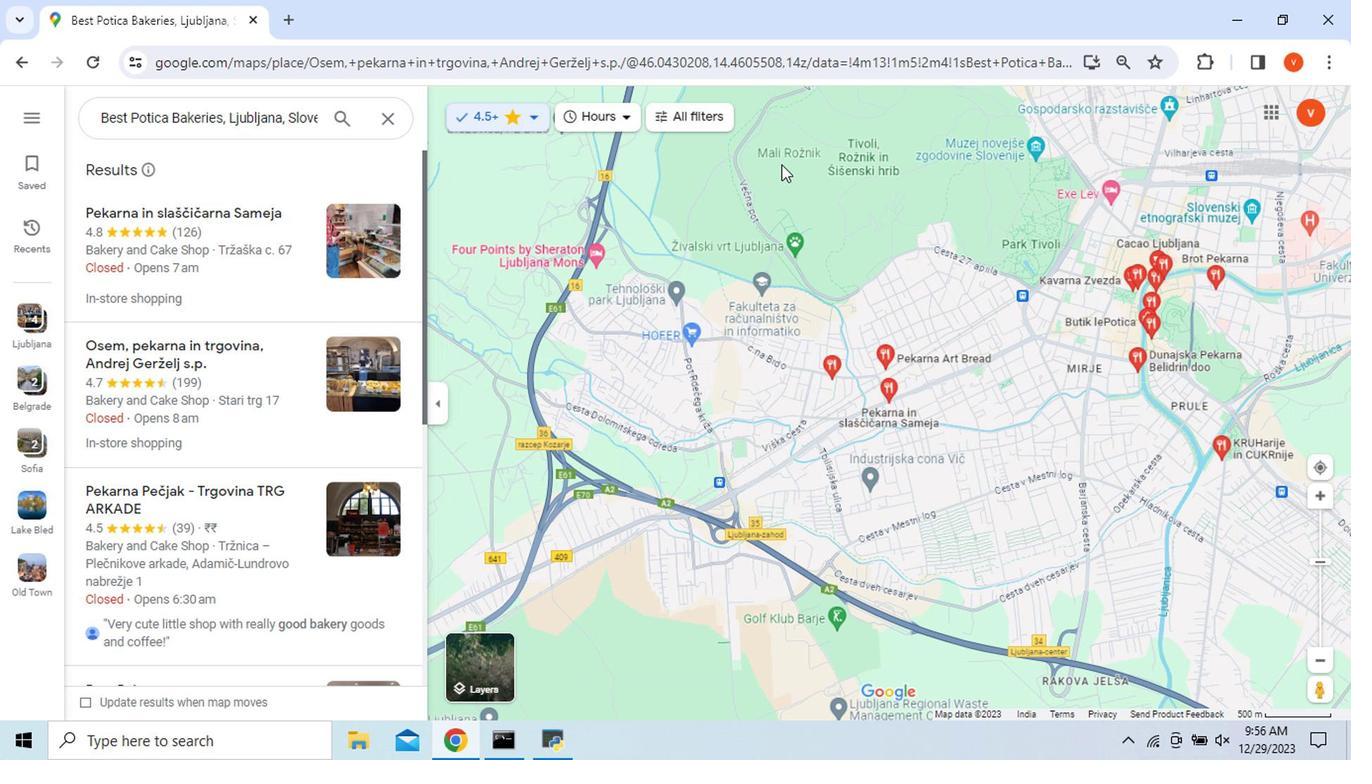 
Action: Mouse moved to (686, 757)
Screenshot: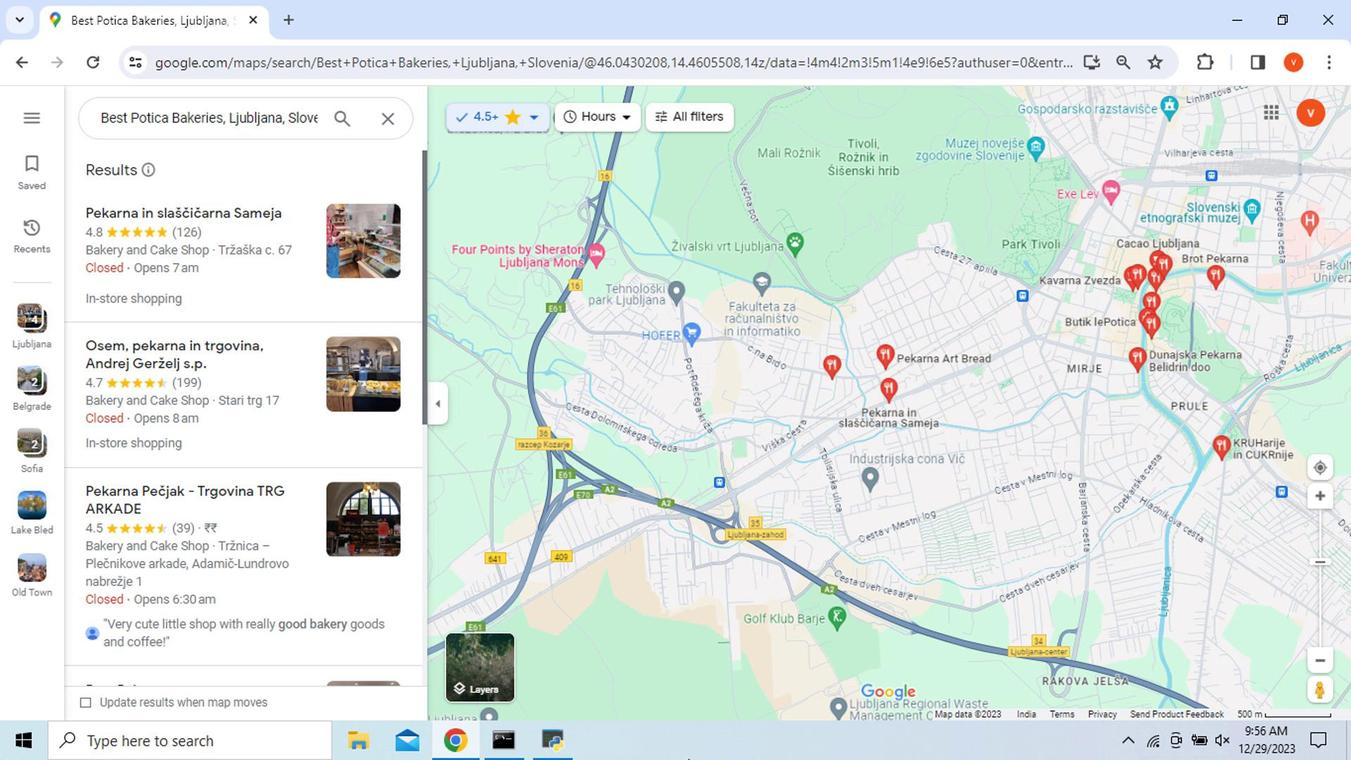 
